 Task: Find connections with filter location Dijon with filter topic #customerrelationswith filter profile language French with filter current company PZ Cussons with filter school Bidhan Chandra Krishi Viswavidyalaya with filter industry Semiconductor Manufacturing with filter service category Content Strategy with filter keywords title Chef
Action: Mouse moved to (628, 74)
Screenshot: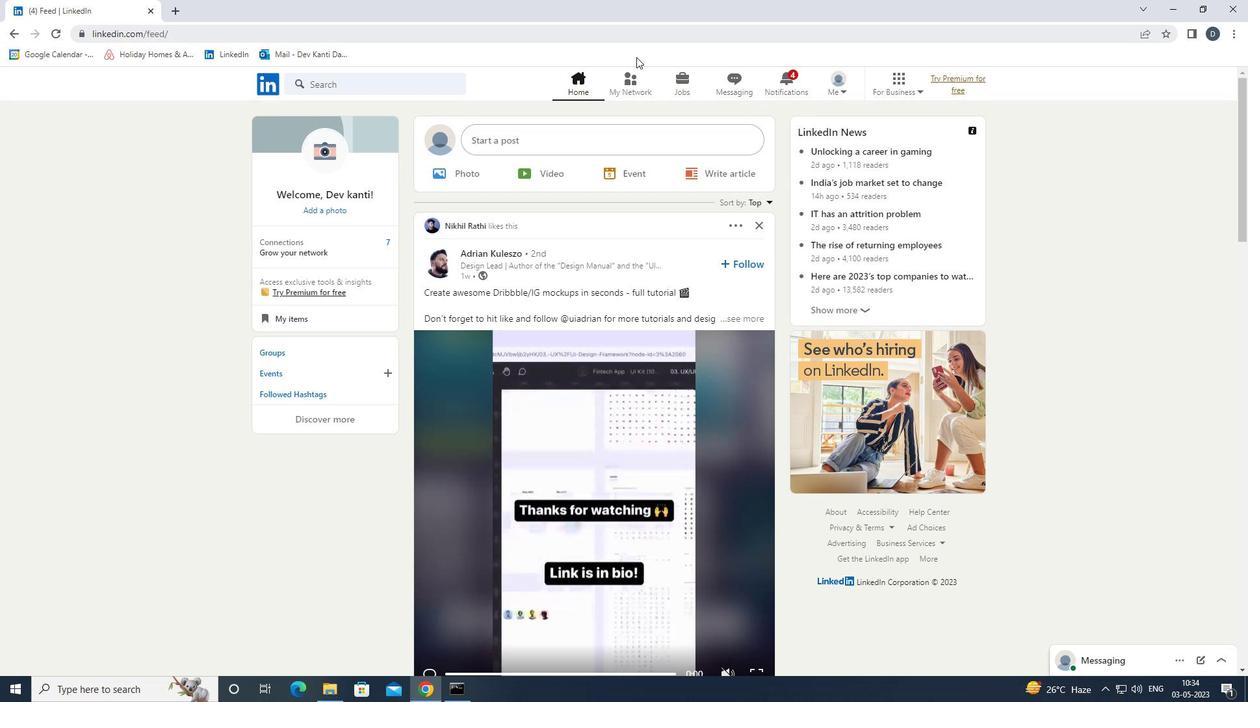 
Action: Mouse pressed left at (628, 74)
Screenshot: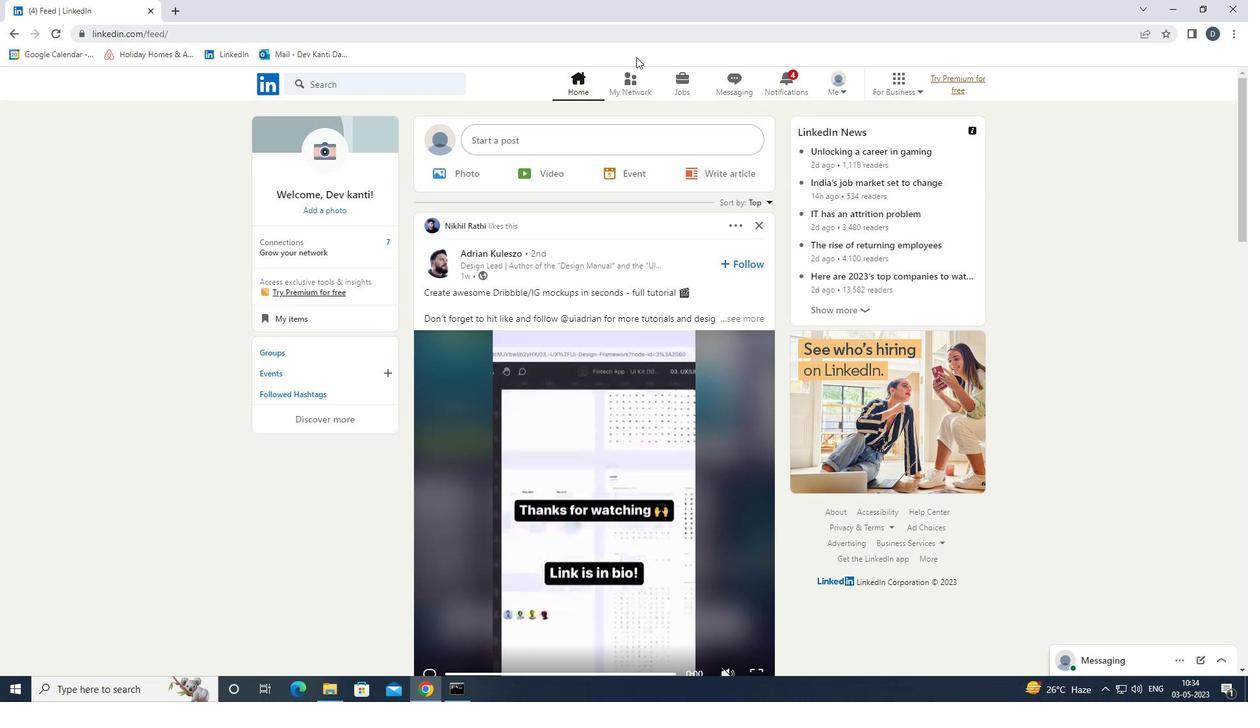 
Action: Mouse moved to (624, 94)
Screenshot: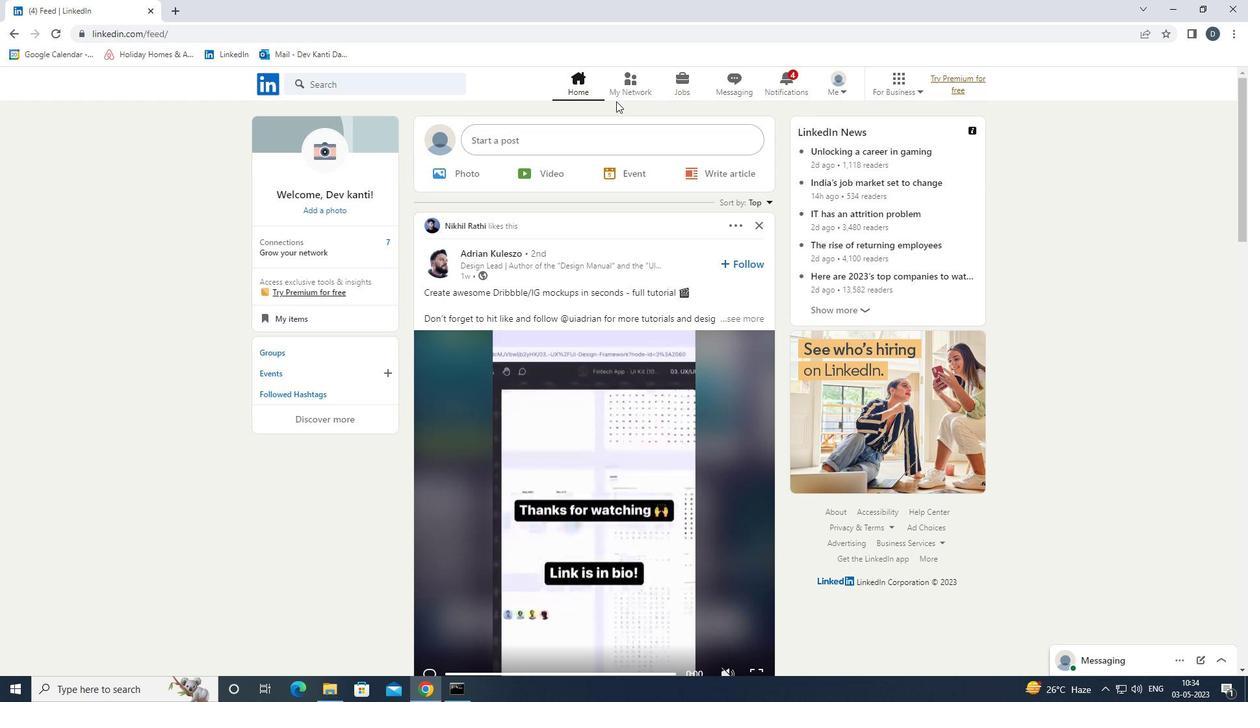 
Action: Mouse pressed left at (624, 94)
Screenshot: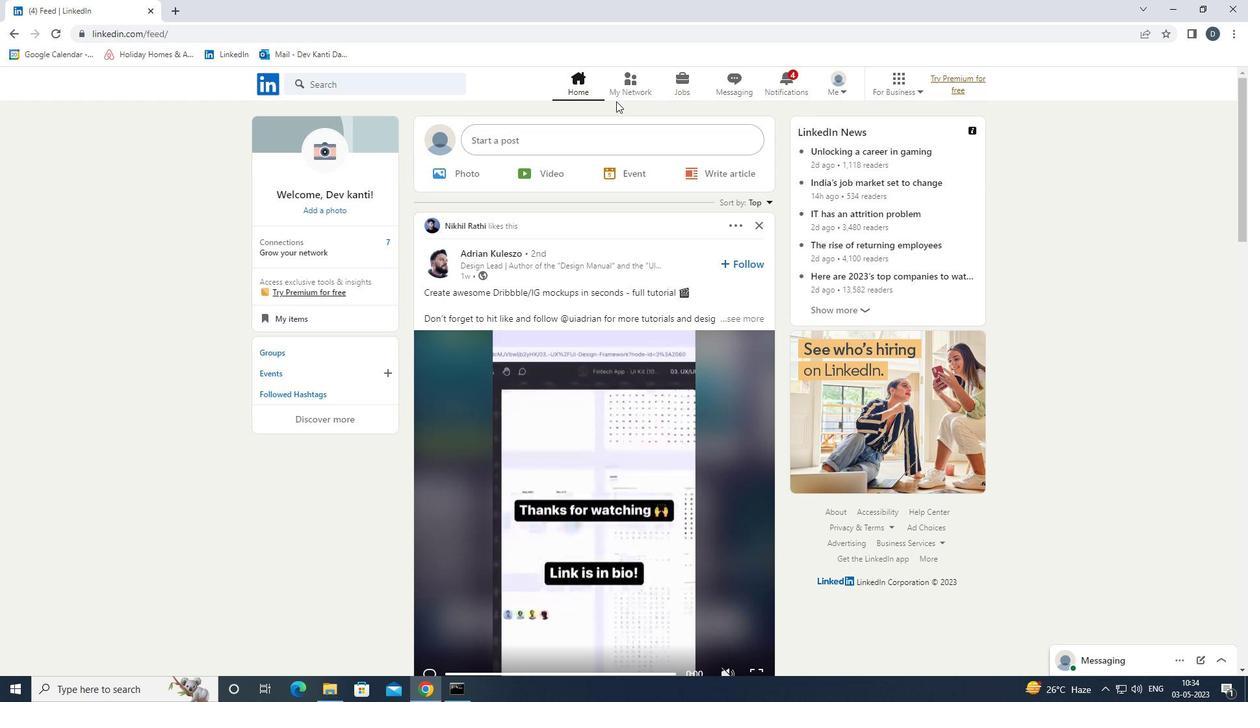 
Action: Mouse moved to (433, 150)
Screenshot: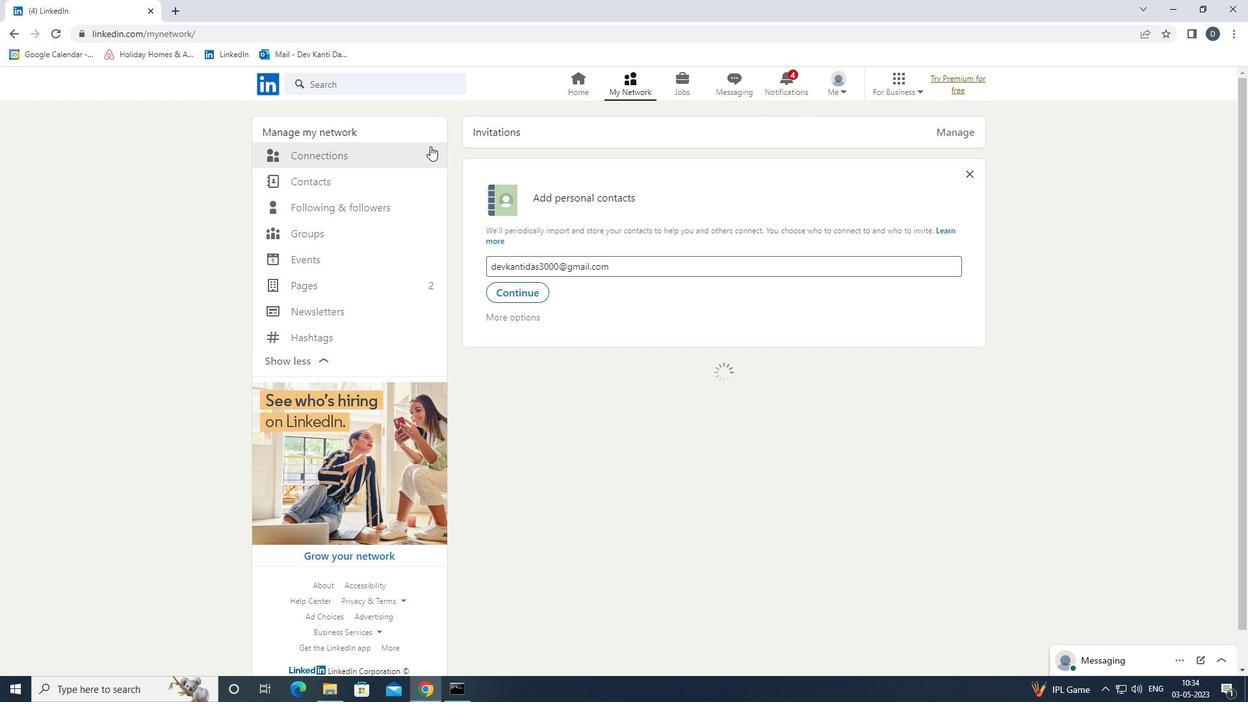 
Action: Mouse pressed left at (433, 150)
Screenshot: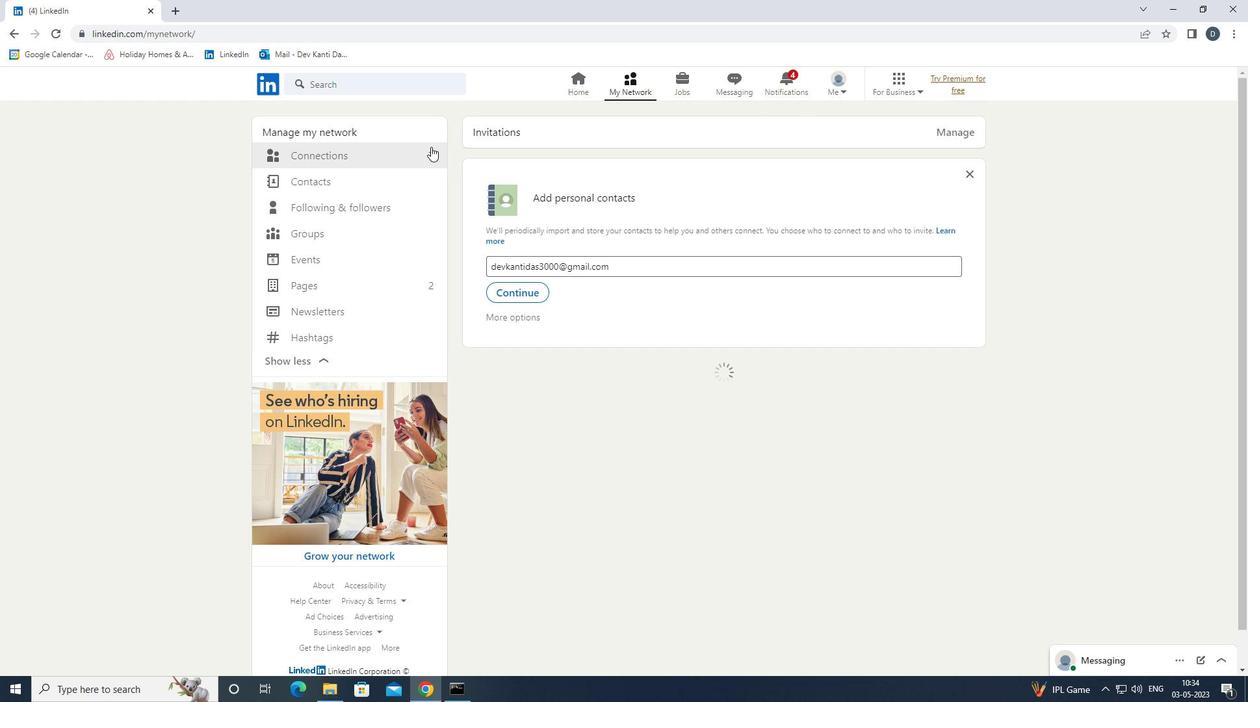 
Action: Mouse moved to (738, 153)
Screenshot: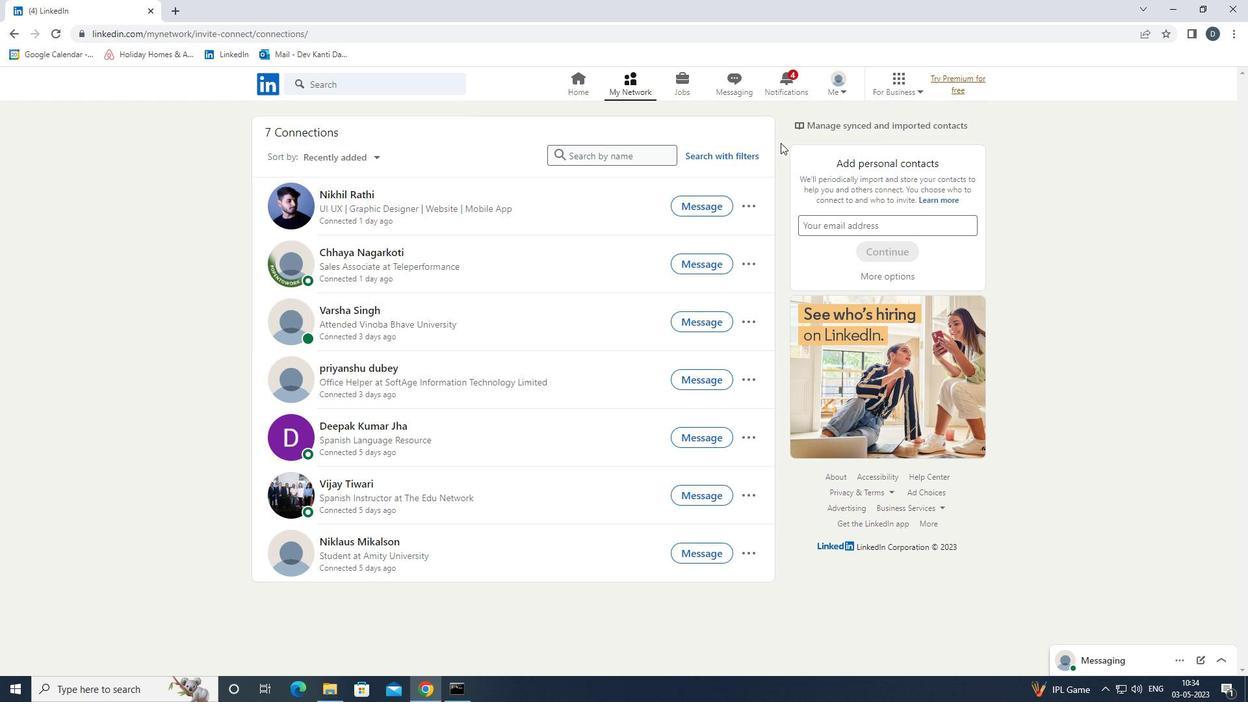 
Action: Mouse pressed left at (738, 153)
Screenshot: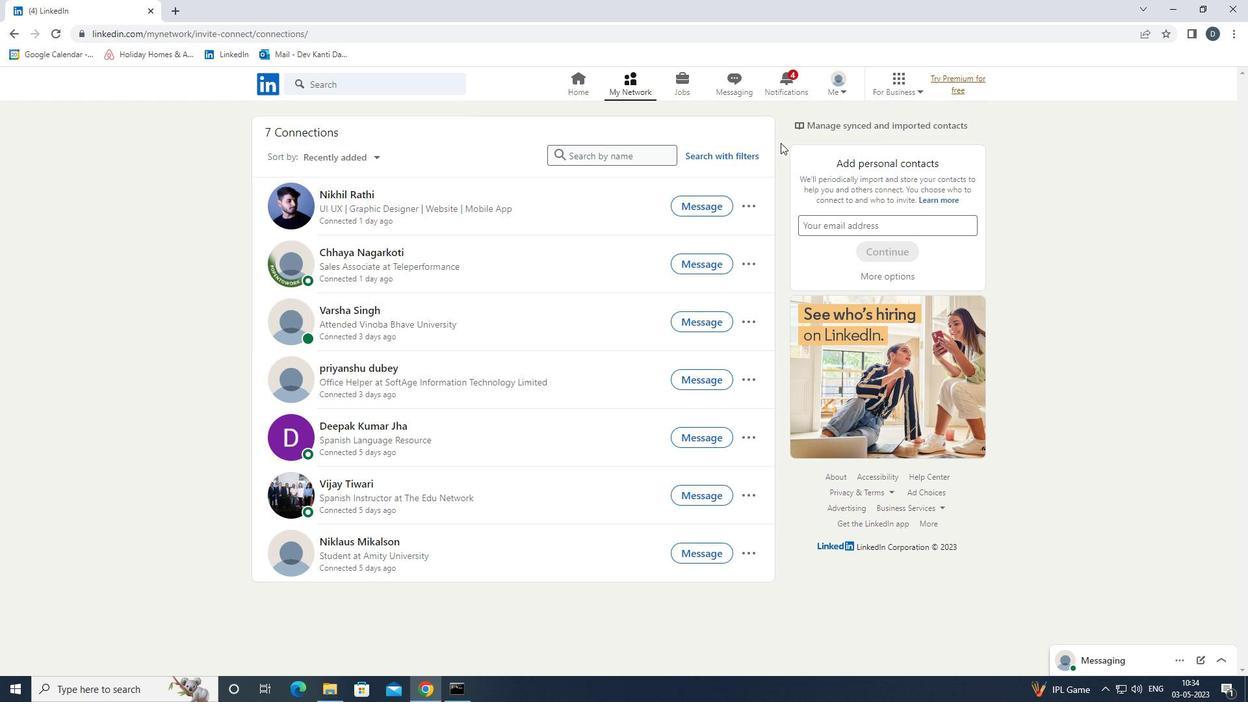 
Action: Mouse moved to (663, 117)
Screenshot: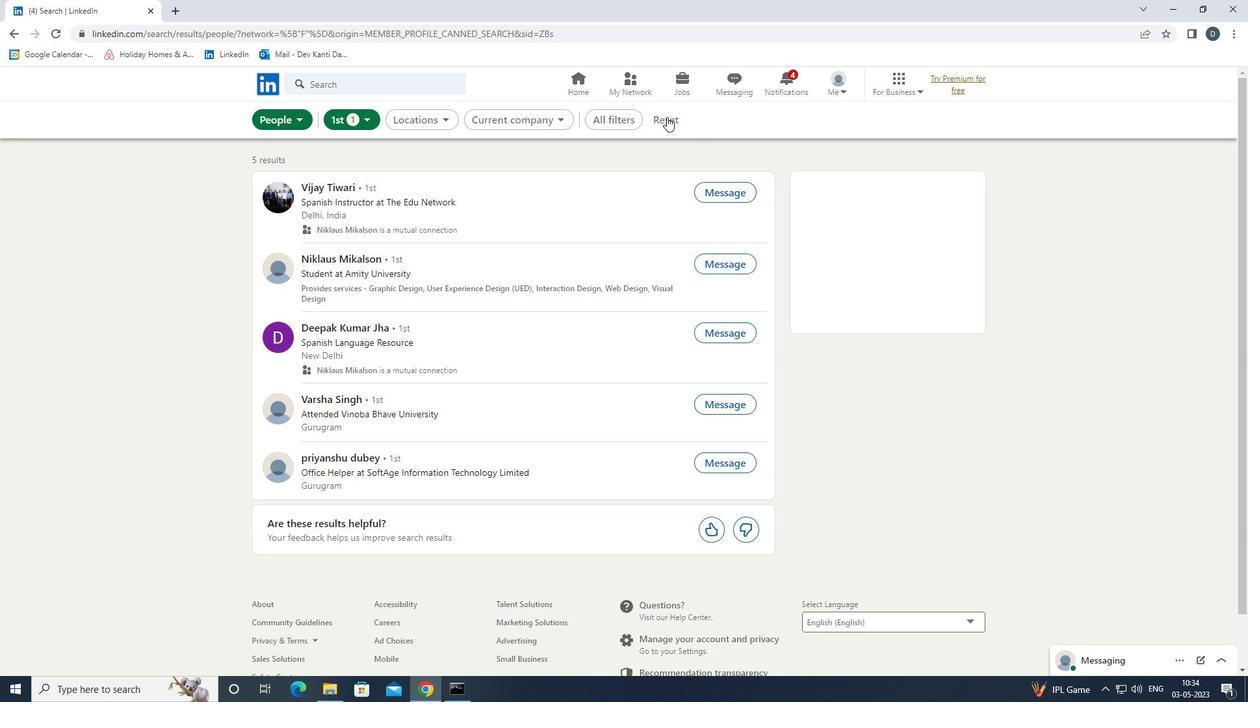 
Action: Mouse pressed left at (663, 117)
Screenshot: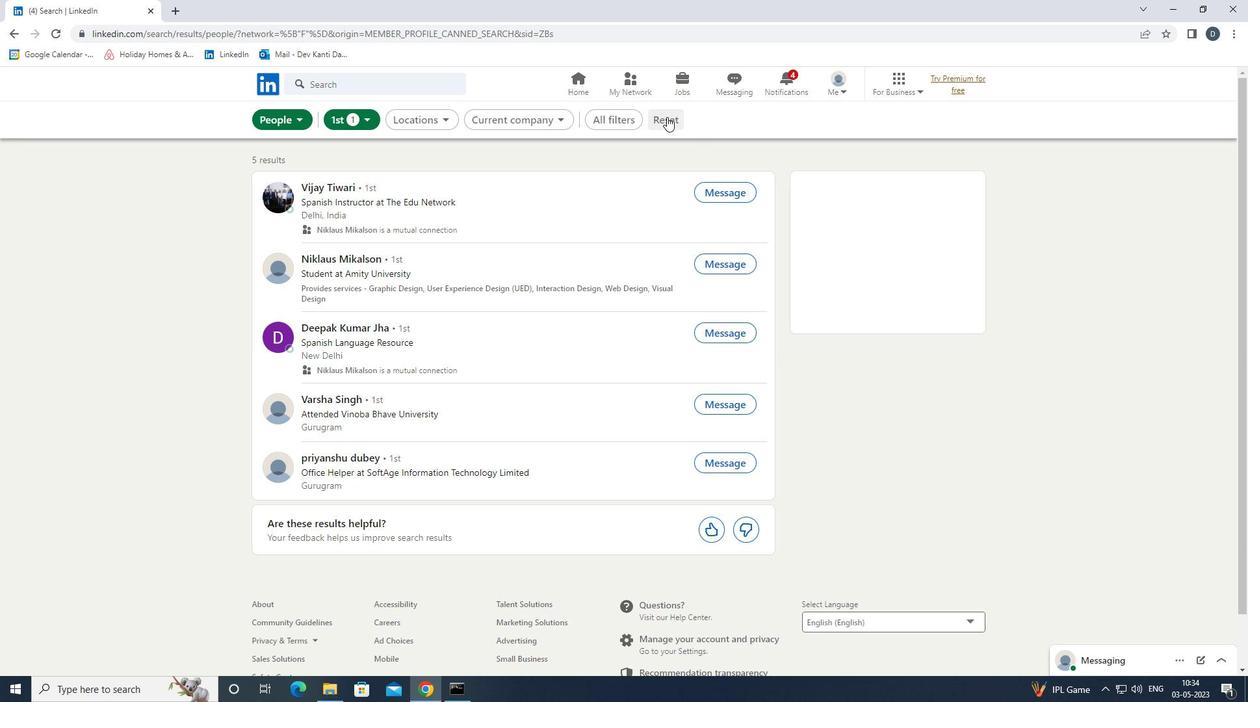 
Action: Mouse moved to (637, 118)
Screenshot: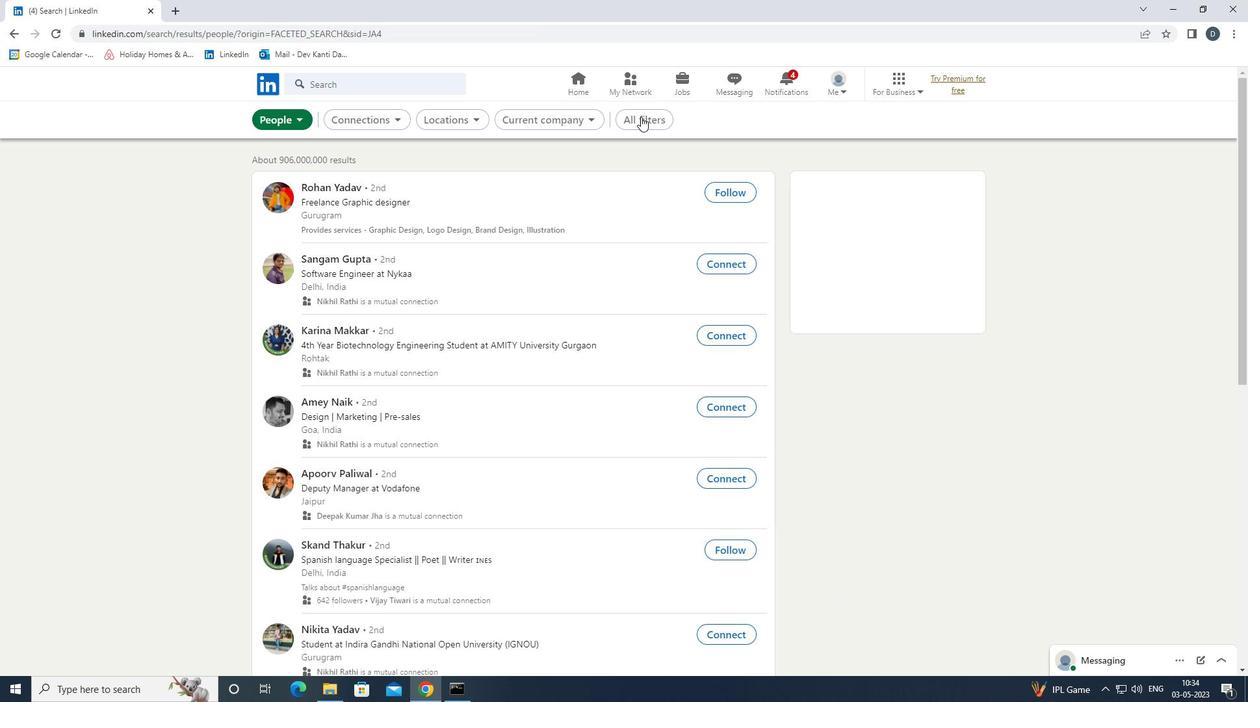 
Action: Mouse pressed left at (637, 118)
Screenshot: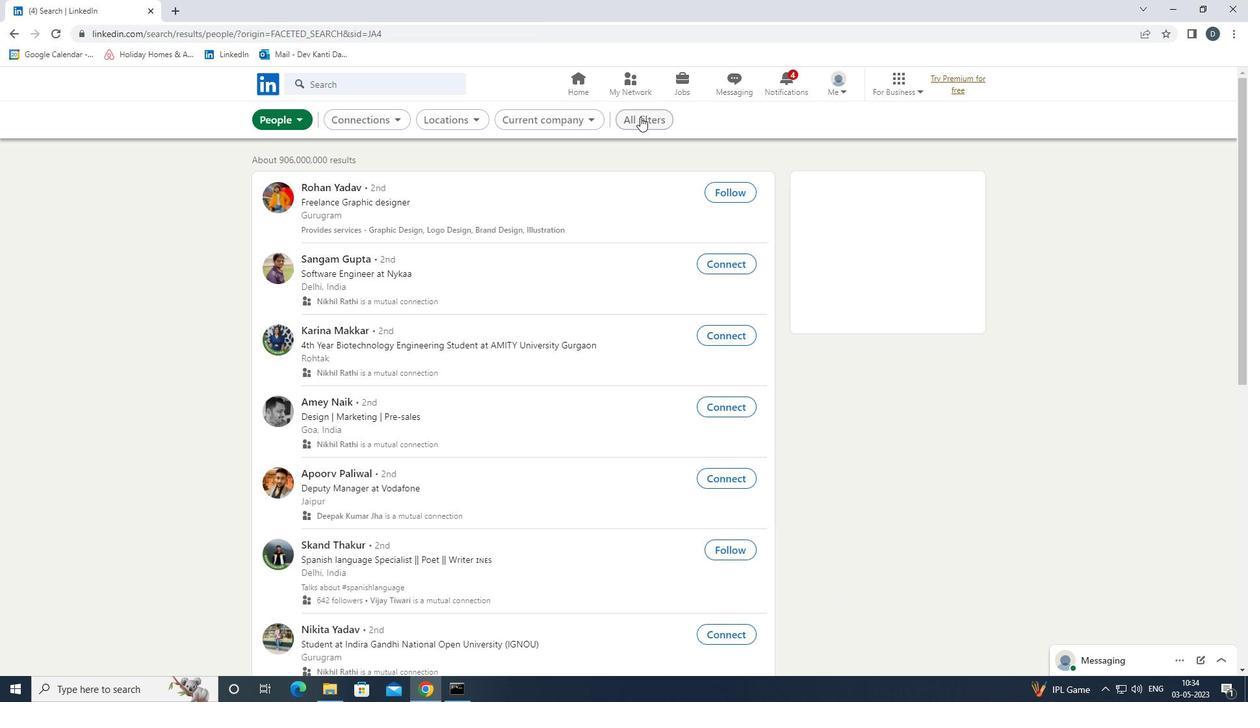 
Action: Mouse moved to (1048, 498)
Screenshot: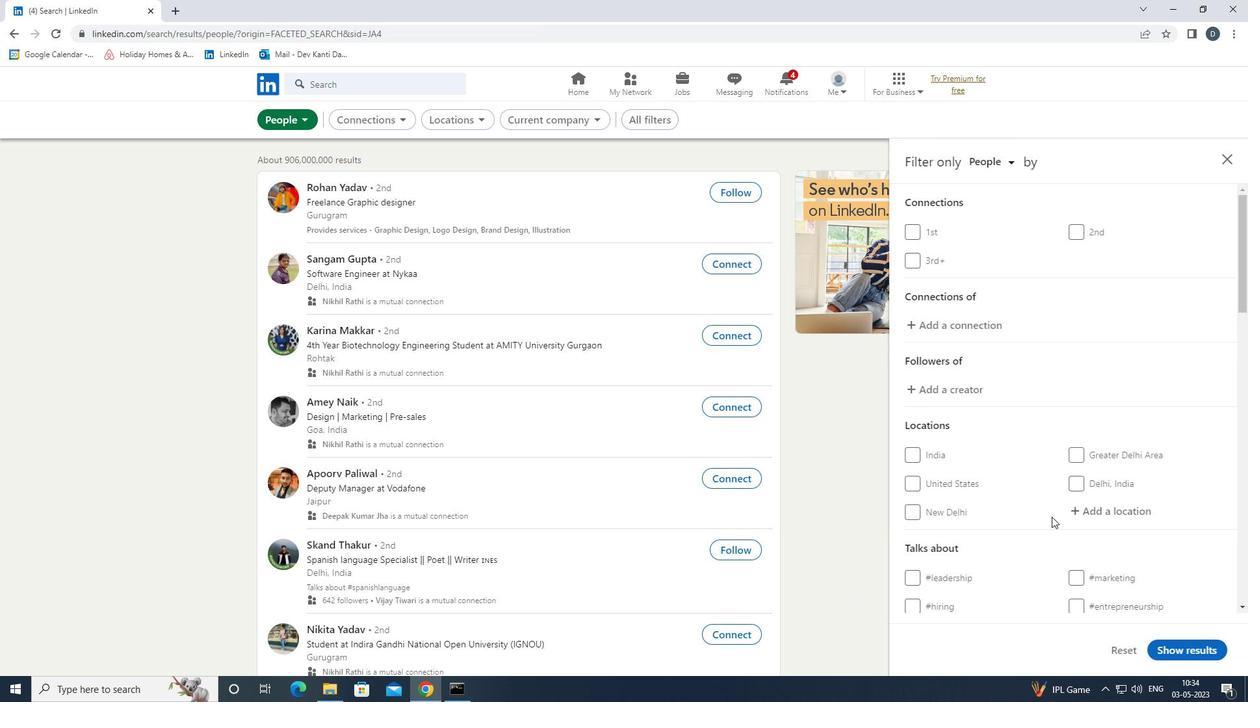 
Action: Mouse scrolled (1048, 497) with delta (0, 0)
Screenshot: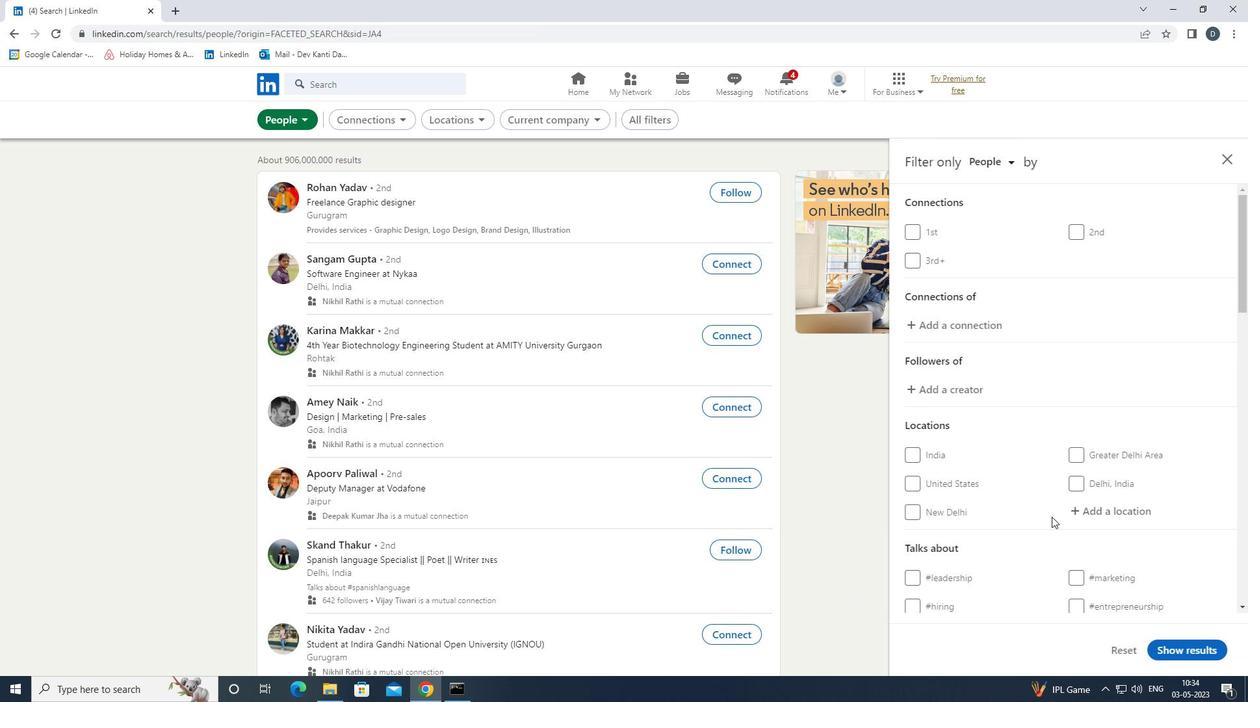 
Action: Mouse scrolled (1048, 497) with delta (0, 0)
Screenshot: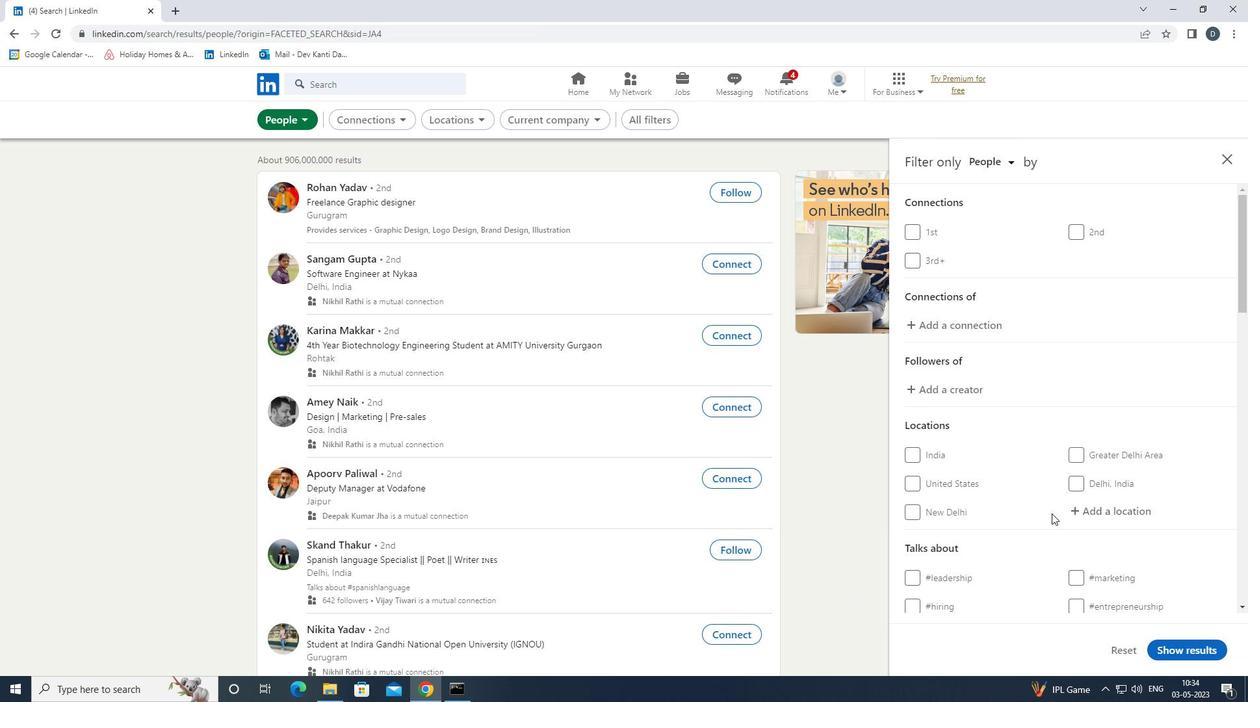 
Action: Mouse moved to (1093, 384)
Screenshot: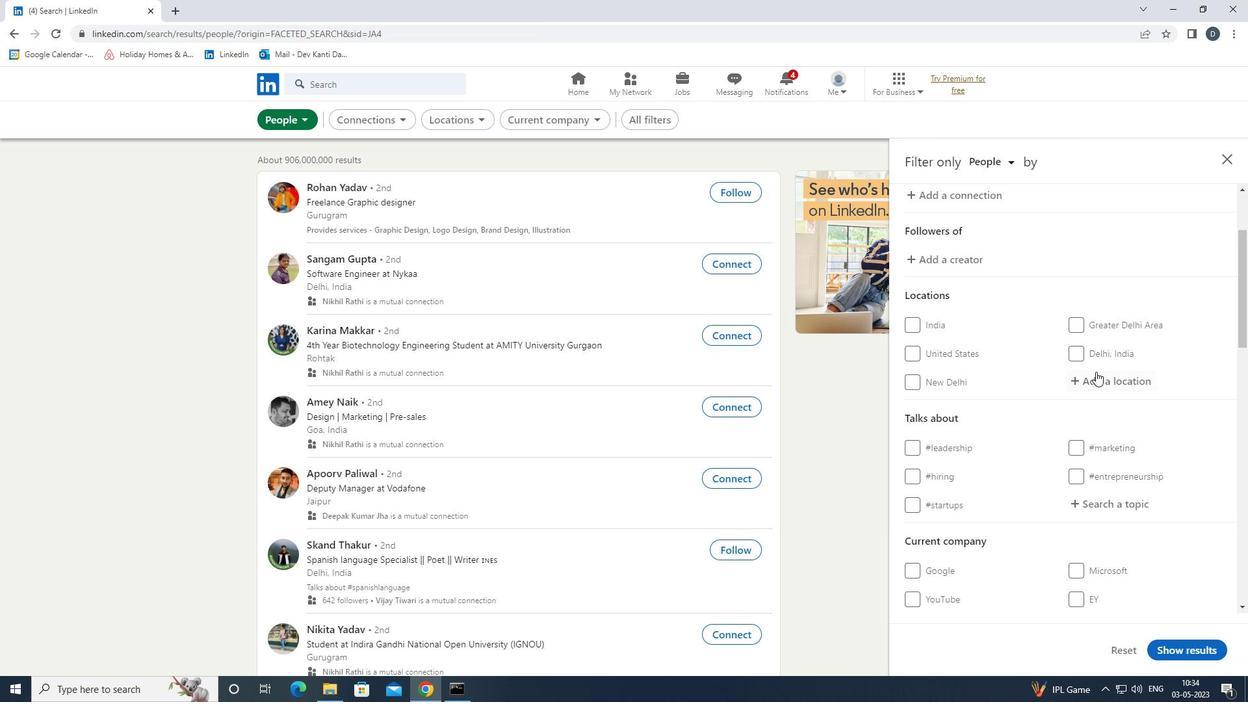 
Action: Mouse pressed left at (1093, 384)
Screenshot: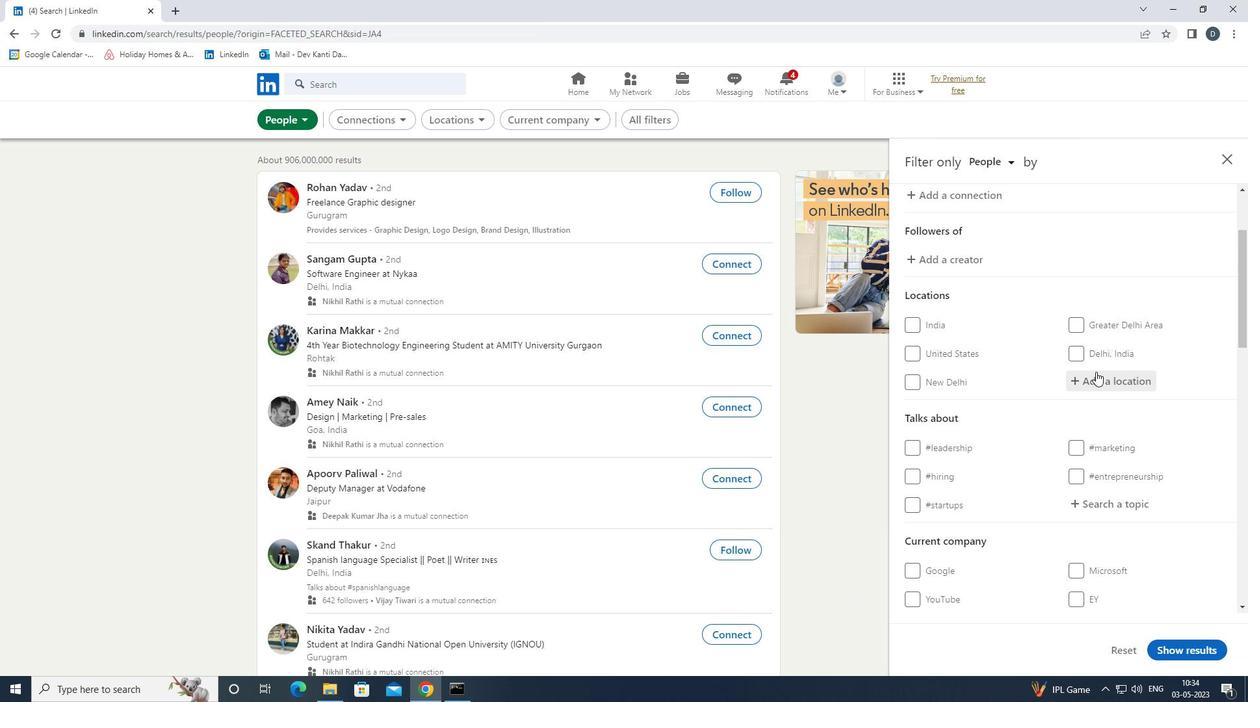 
Action: Key pressed <Key.shift><Key.shift>DIJON<Key.down><Key.enter>
Screenshot: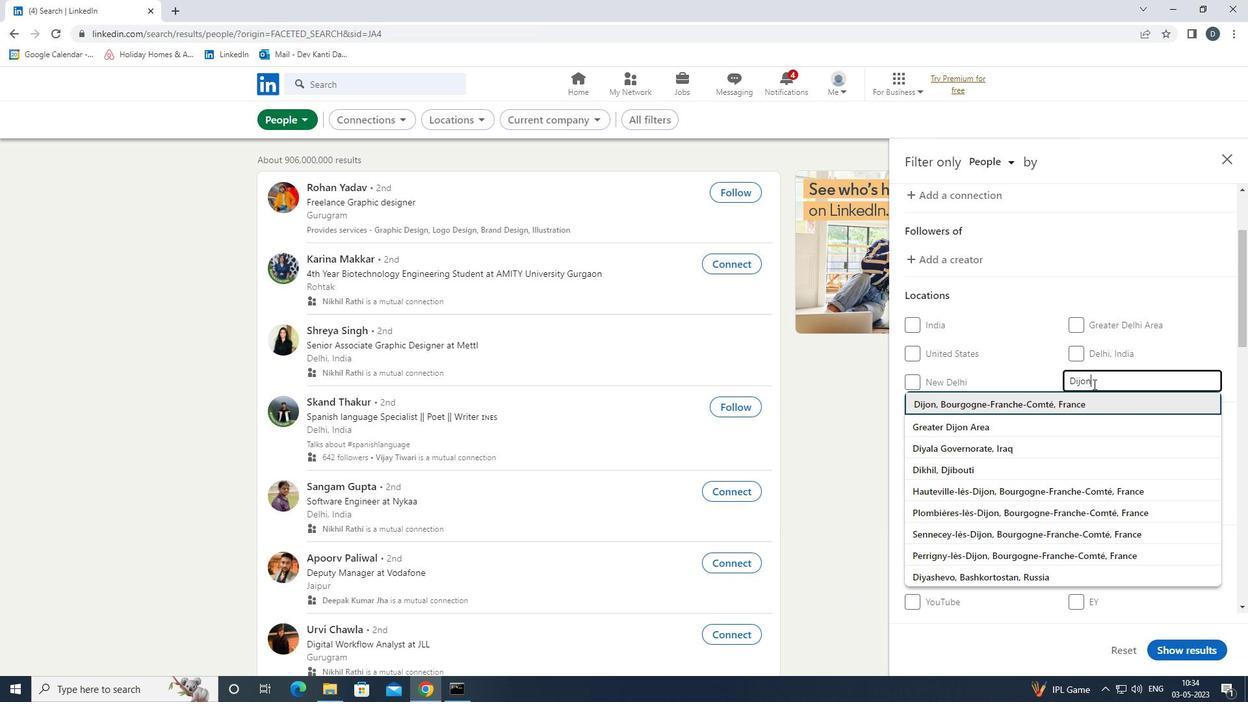 
Action: Mouse moved to (1065, 380)
Screenshot: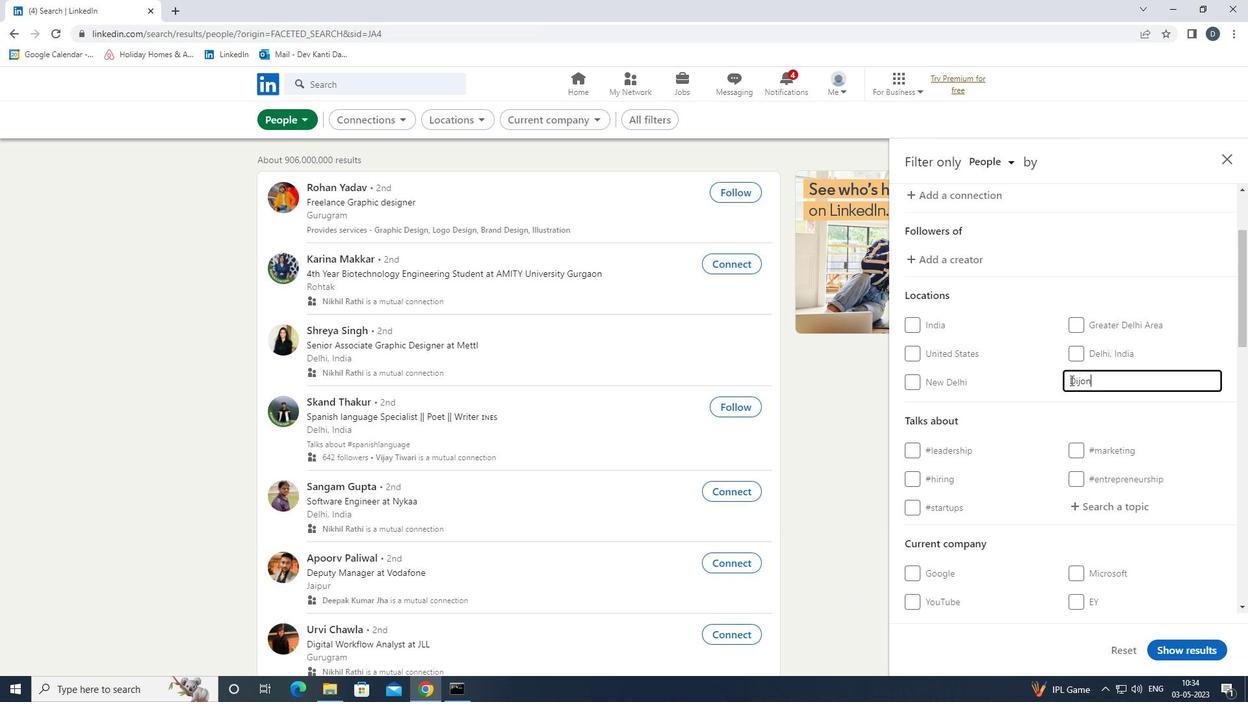
Action: Key pressed <Key.down><Key.down><Key.down><Key.down><Key.down><Key.enter>
Screenshot: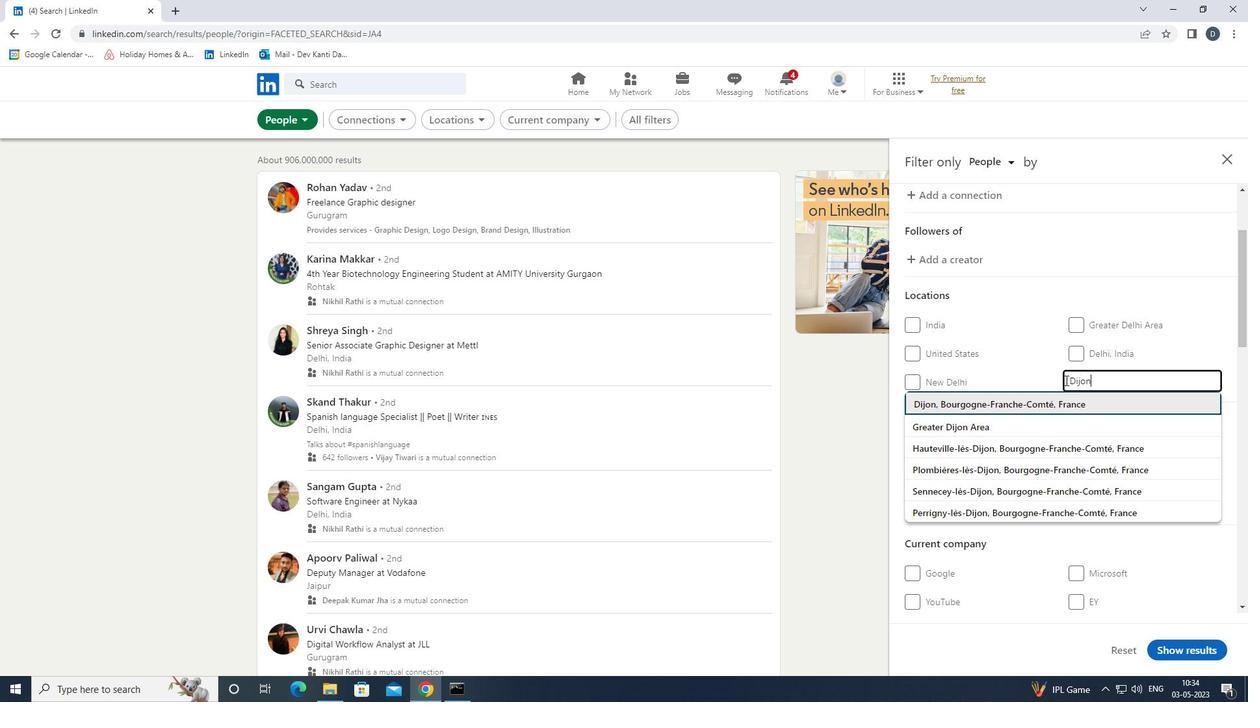
Action: Mouse moved to (1109, 379)
Screenshot: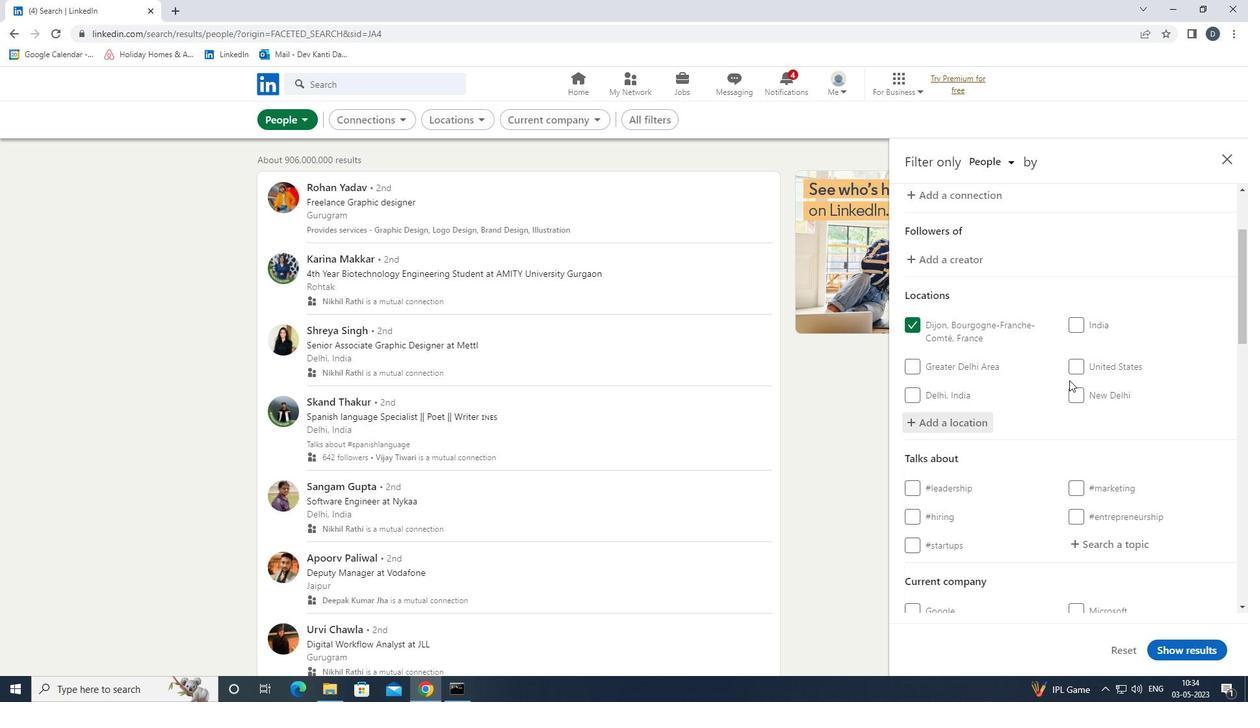 
Action: Mouse scrolled (1109, 379) with delta (0, 0)
Screenshot: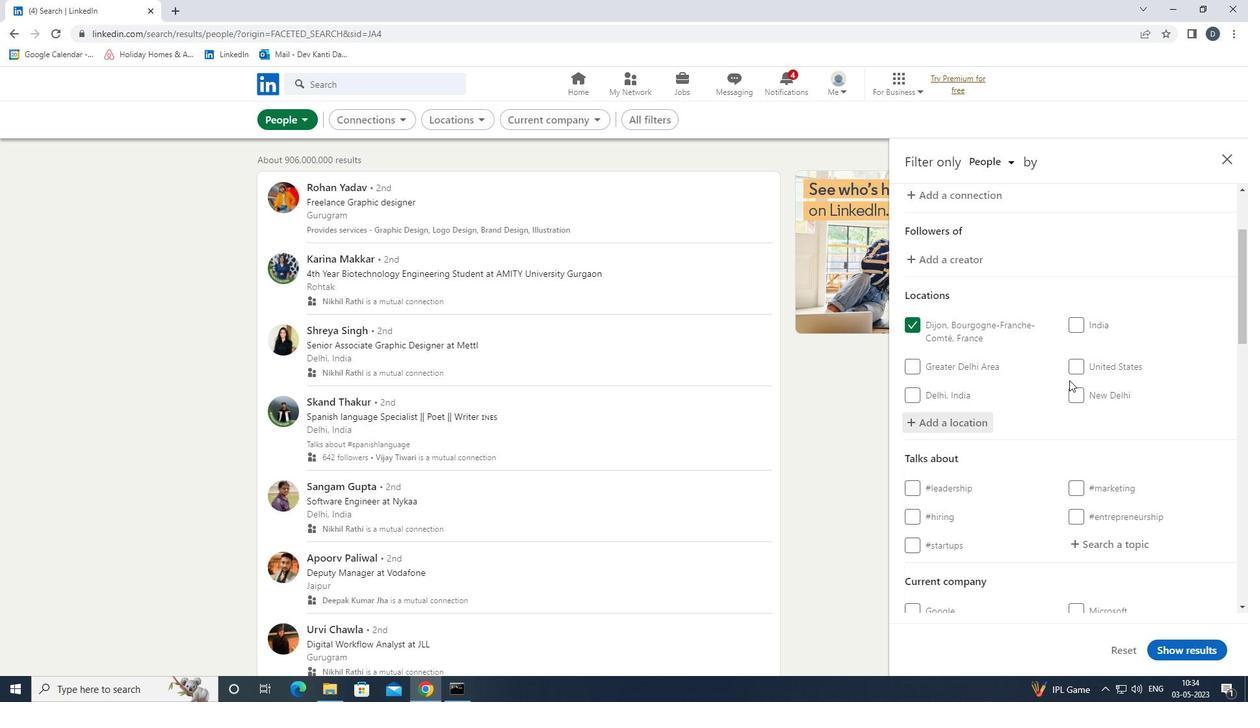 
Action: Mouse scrolled (1109, 379) with delta (0, 0)
Screenshot: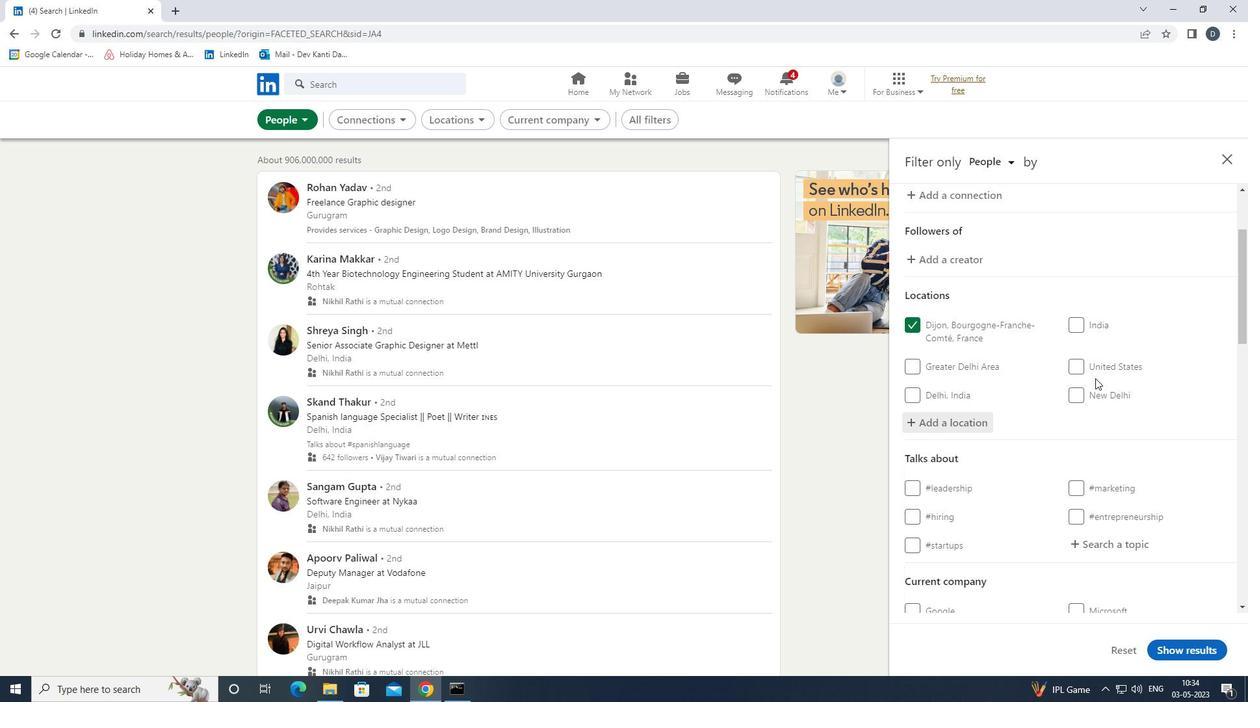 
Action: Mouse moved to (1106, 420)
Screenshot: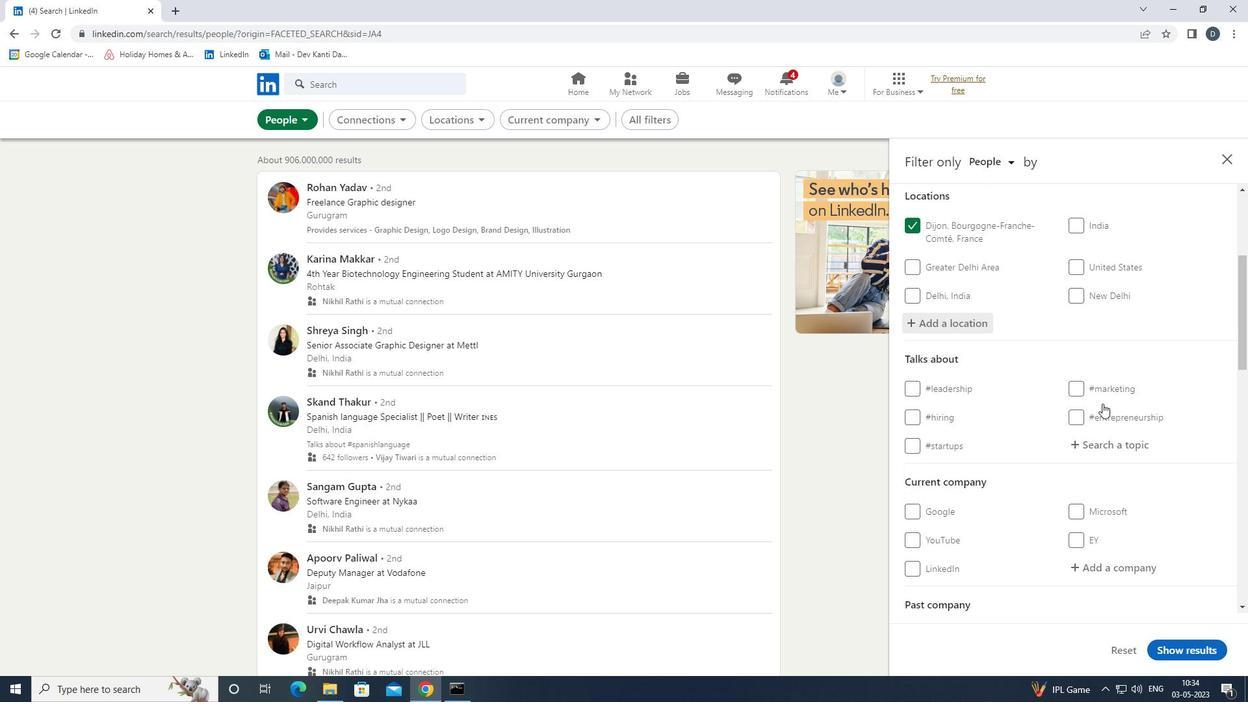 
Action: Mouse pressed left at (1106, 420)
Screenshot: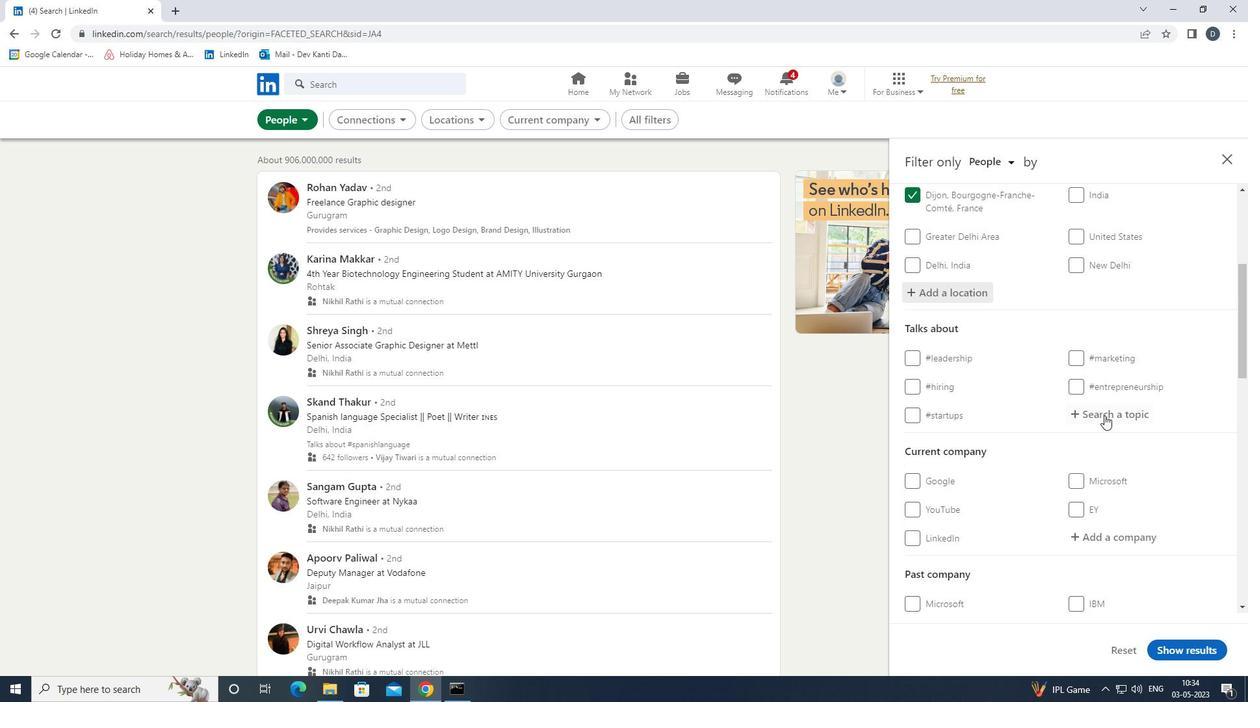 
Action: Key pressed CUSTOMERRELATION<Key.down><Key.down>
Screenshot: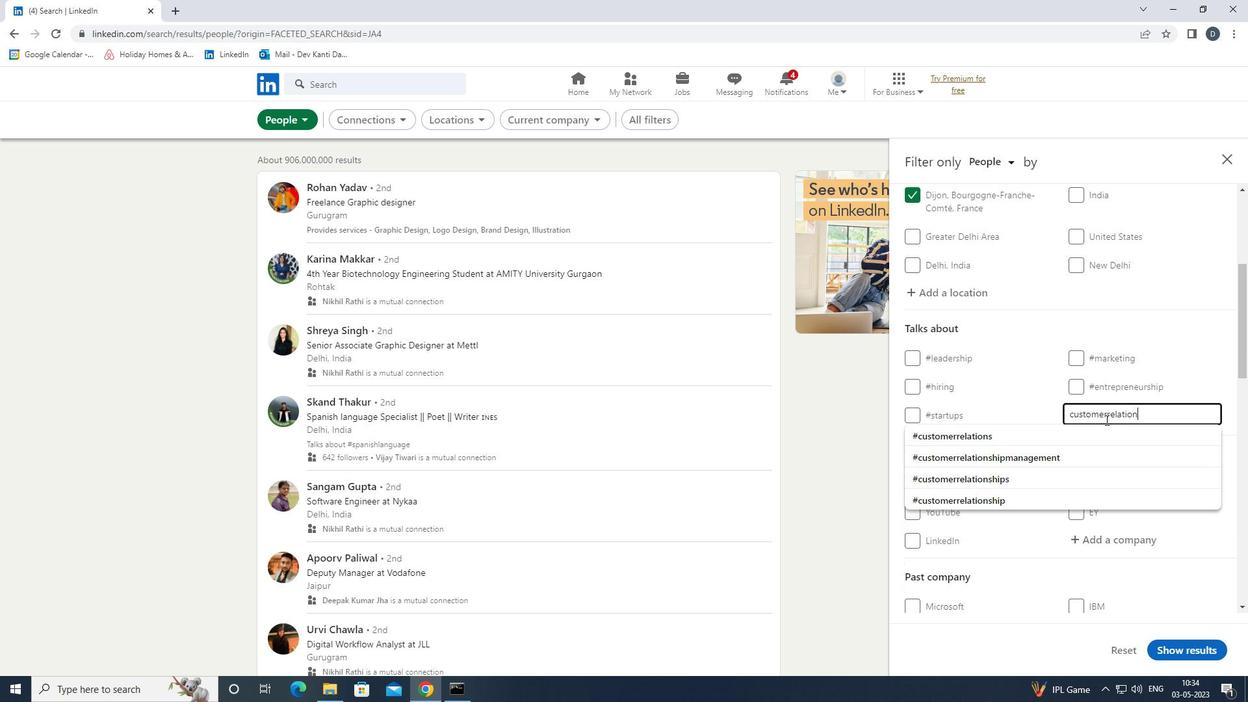 
Action: Mouse moved to (1106, 420)
Screenshot: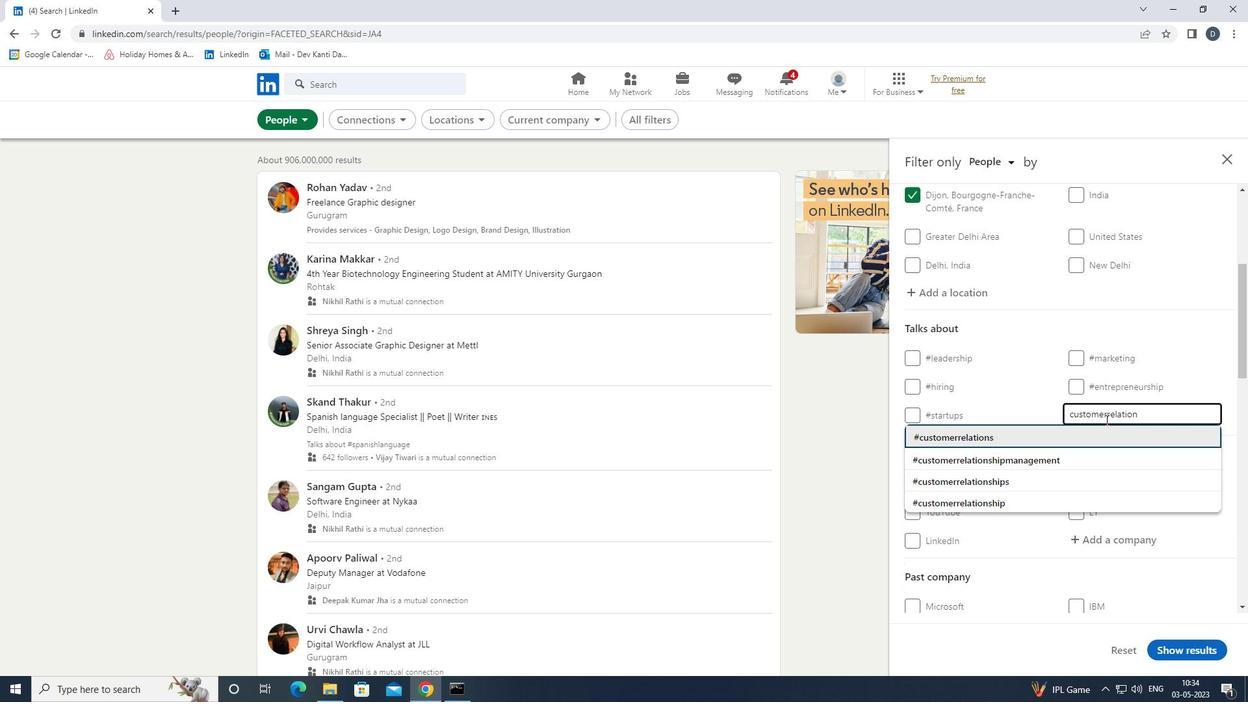 
Action: Key pressed <Key.enter>
Screenshot: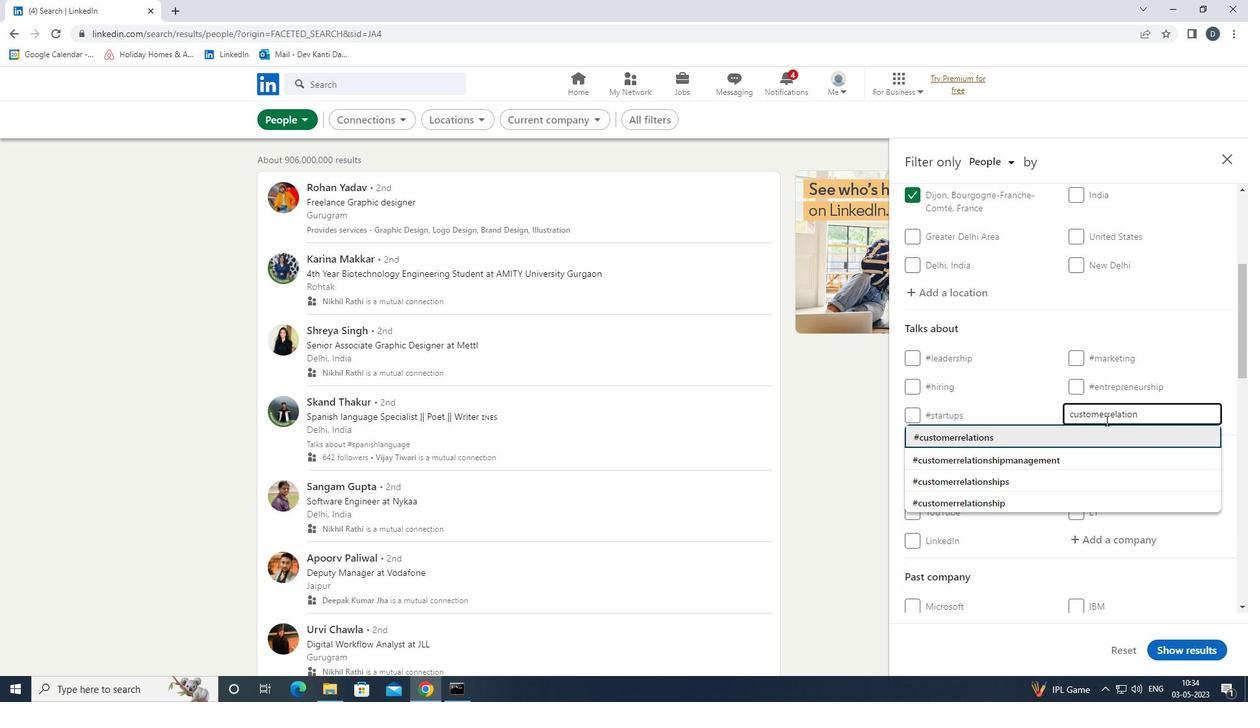 
Action: Mouse moved to (1104, 416)
Screenshot: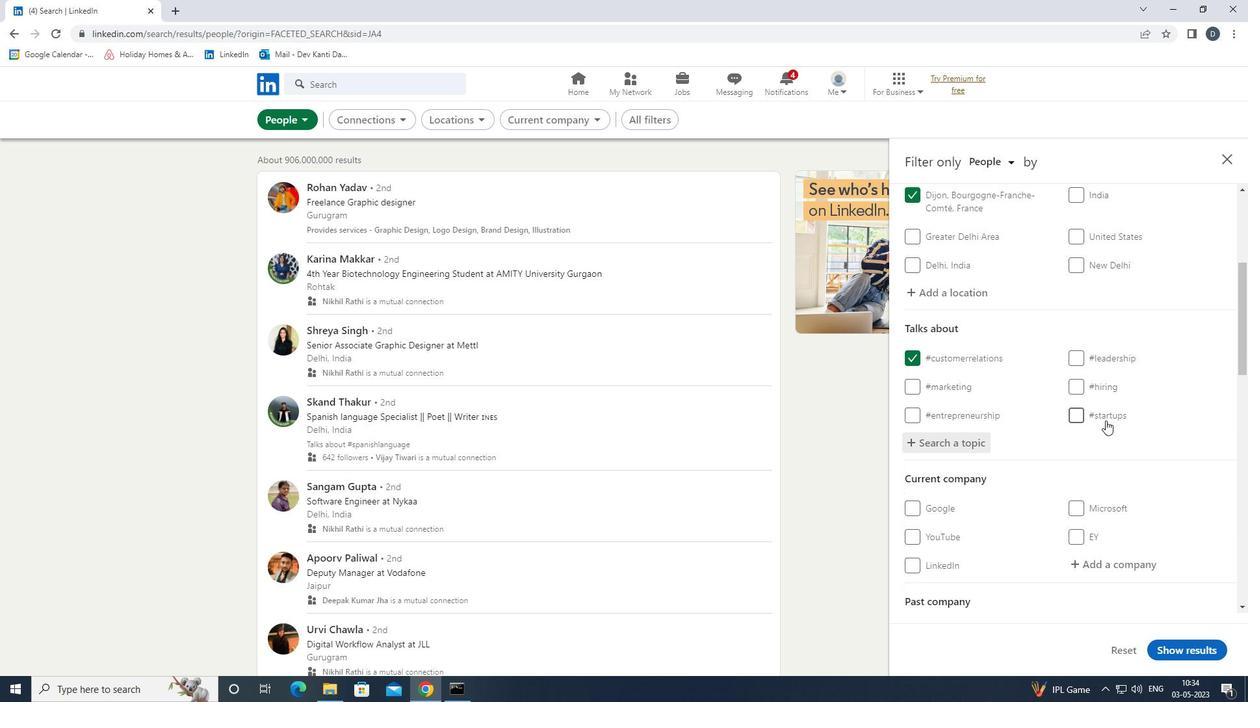 
Action: Mouse scrolled (1104, 415) with delta (0, 0)
Screenshot: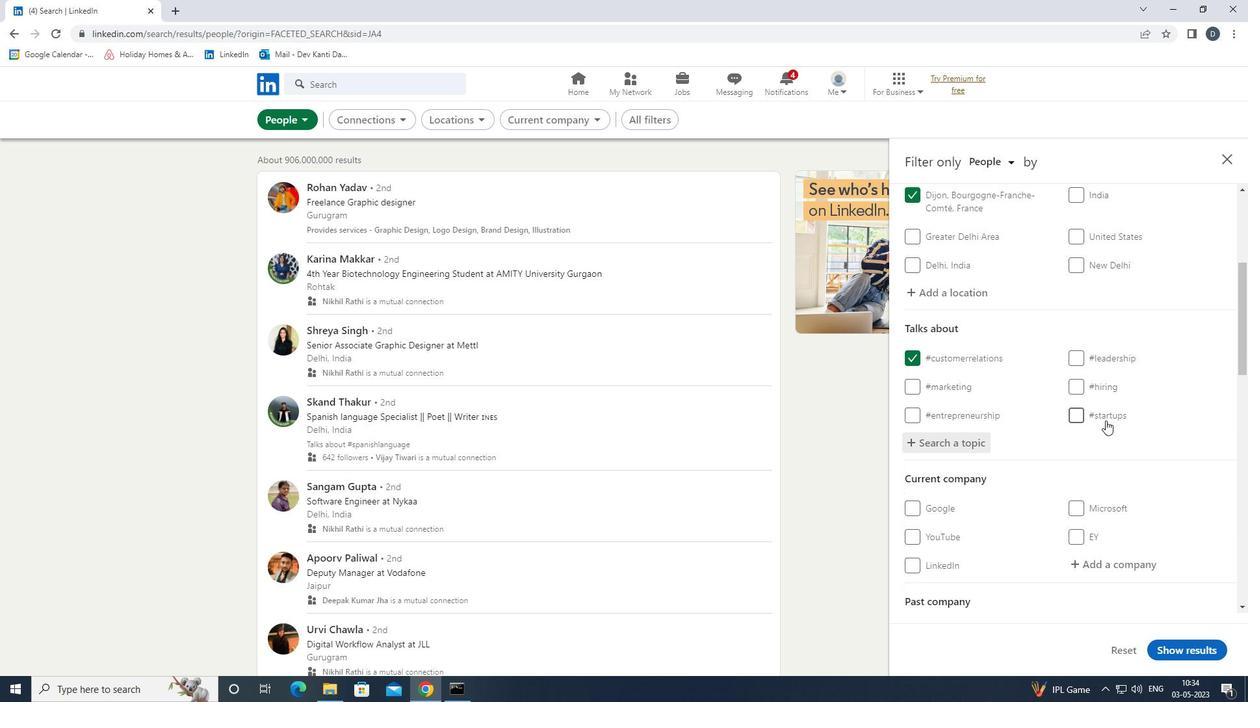 
Action: Mouse scrolled (1104, 415) with delta (0, 0)
Screenshot: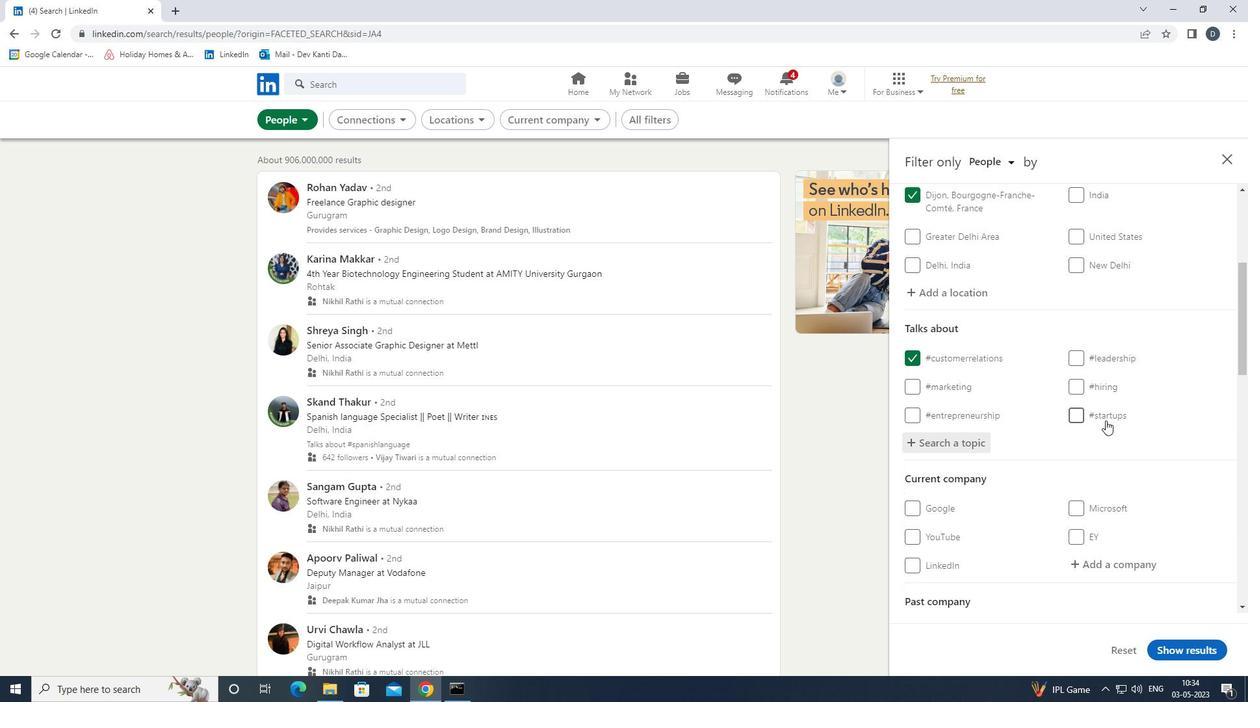 
Action: Mouse scrolled (1104, 415) with delta (0, 0)
Screenshot: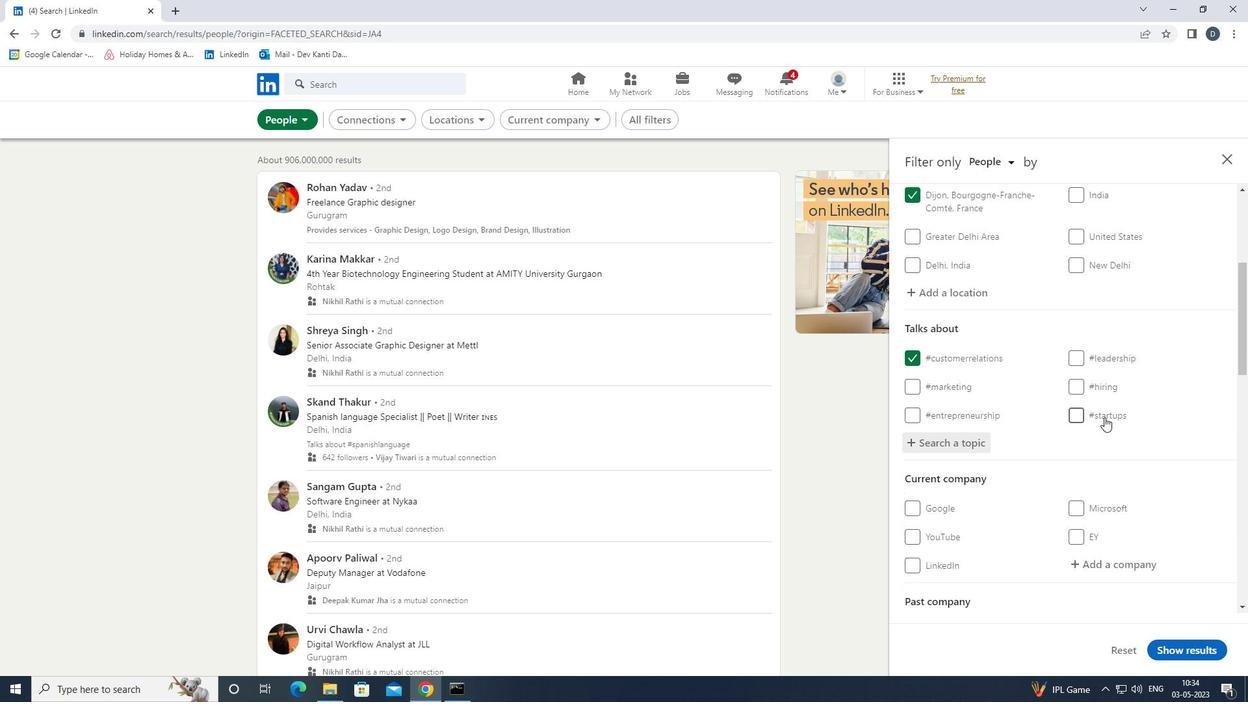 
Action: Mouse scrolled (1104, 415) with delta (0, 0)
Screenshot: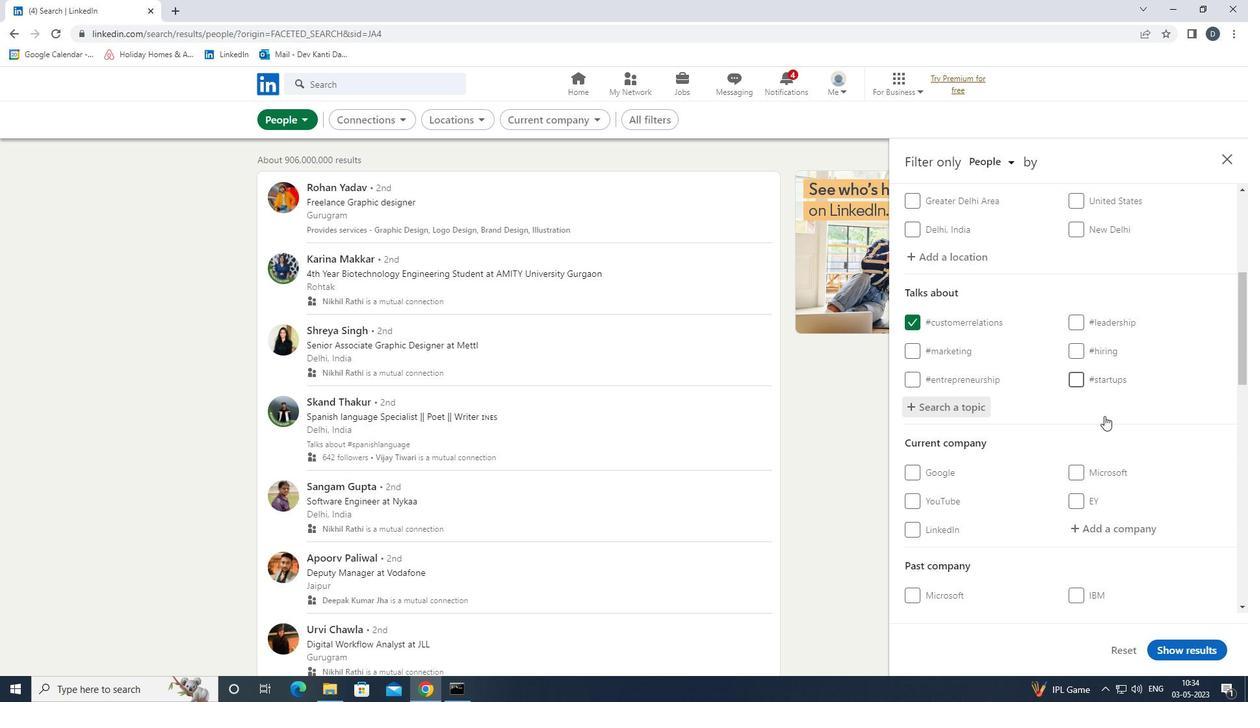 
Action: Mouse moved to (1104, 416)
Screenshot: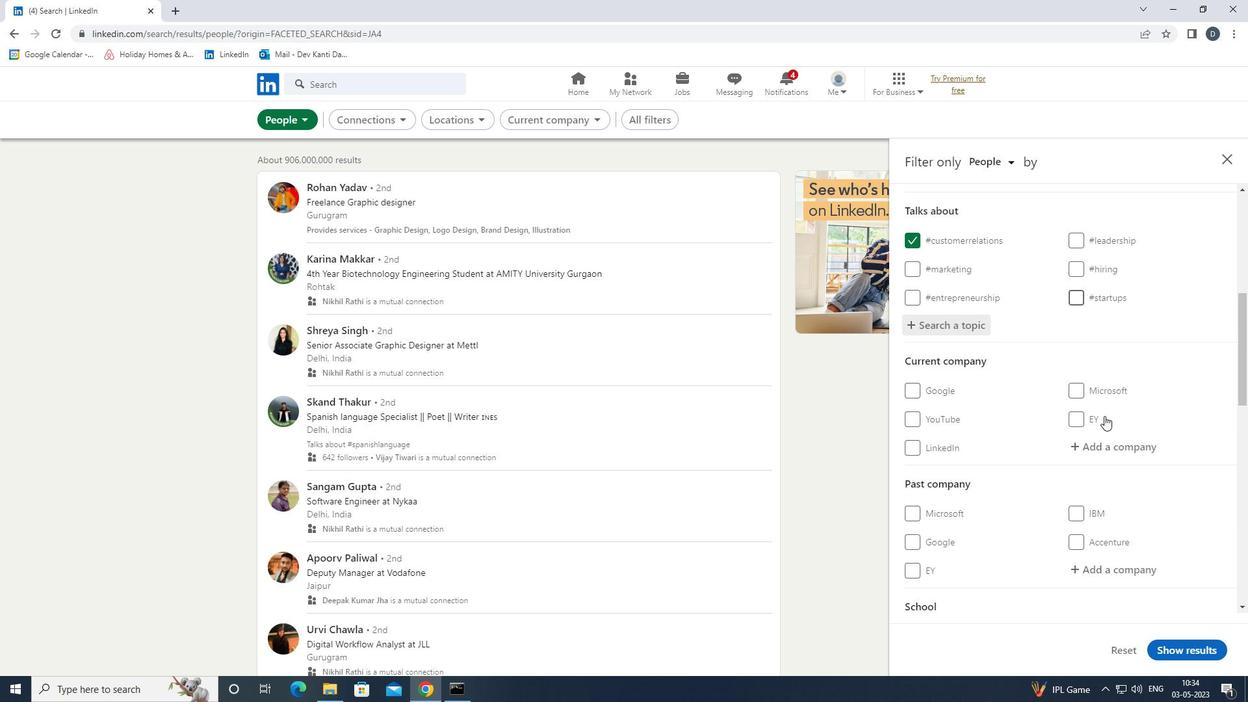 
Action: Mouse scrolled (1104, 415) with delta (0, 0)
Screenshot: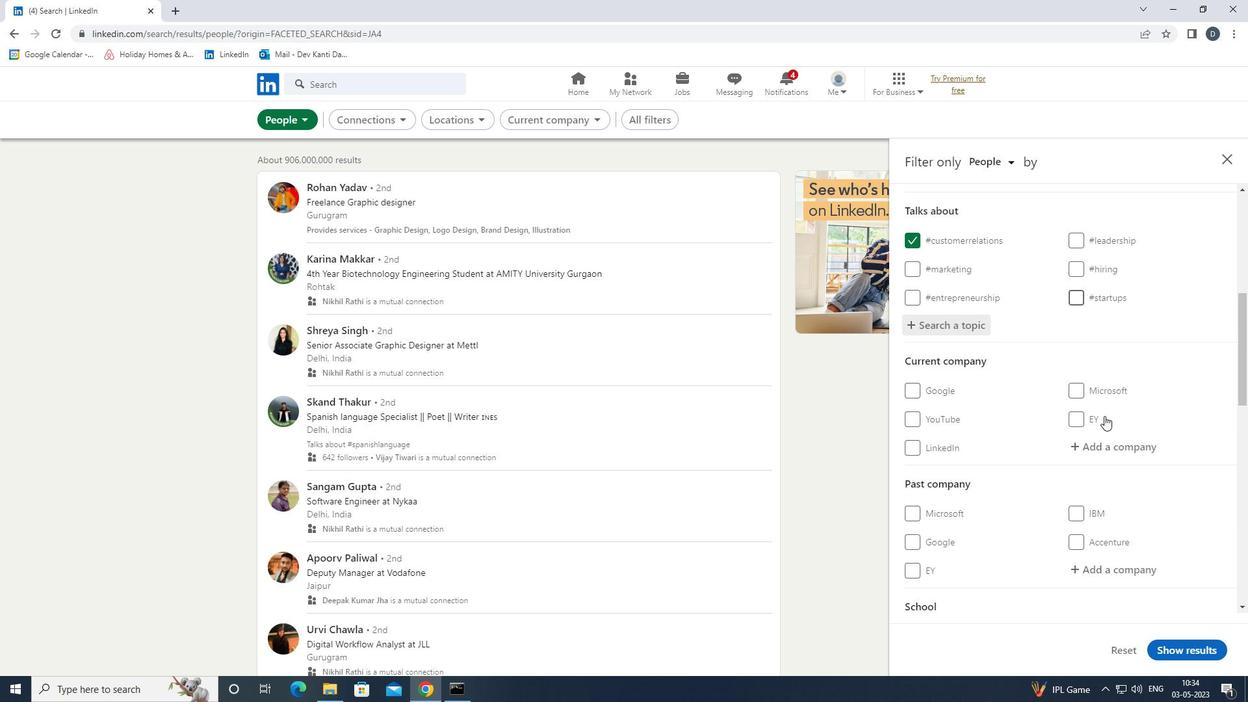 
Action: Mouse moved to (1104, 416)
Screenshot: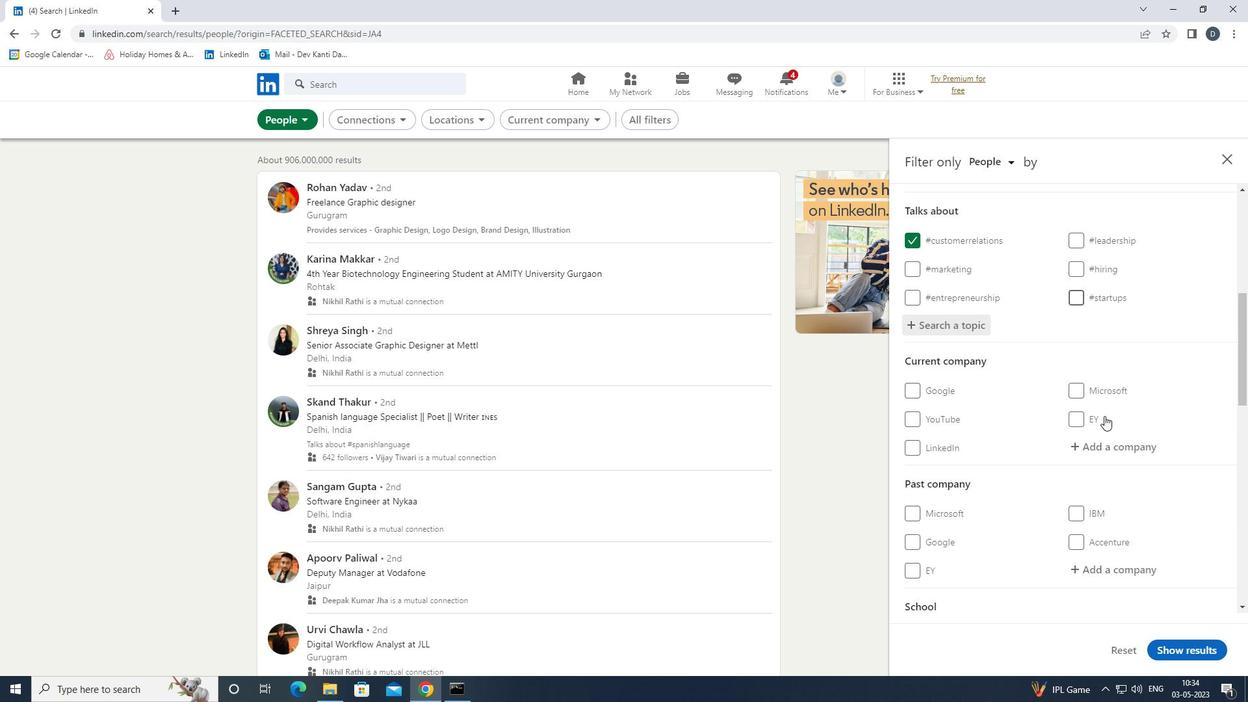 
Action: Mouse scrolled (1104, 416) with delta (0, 0)
Screenshot: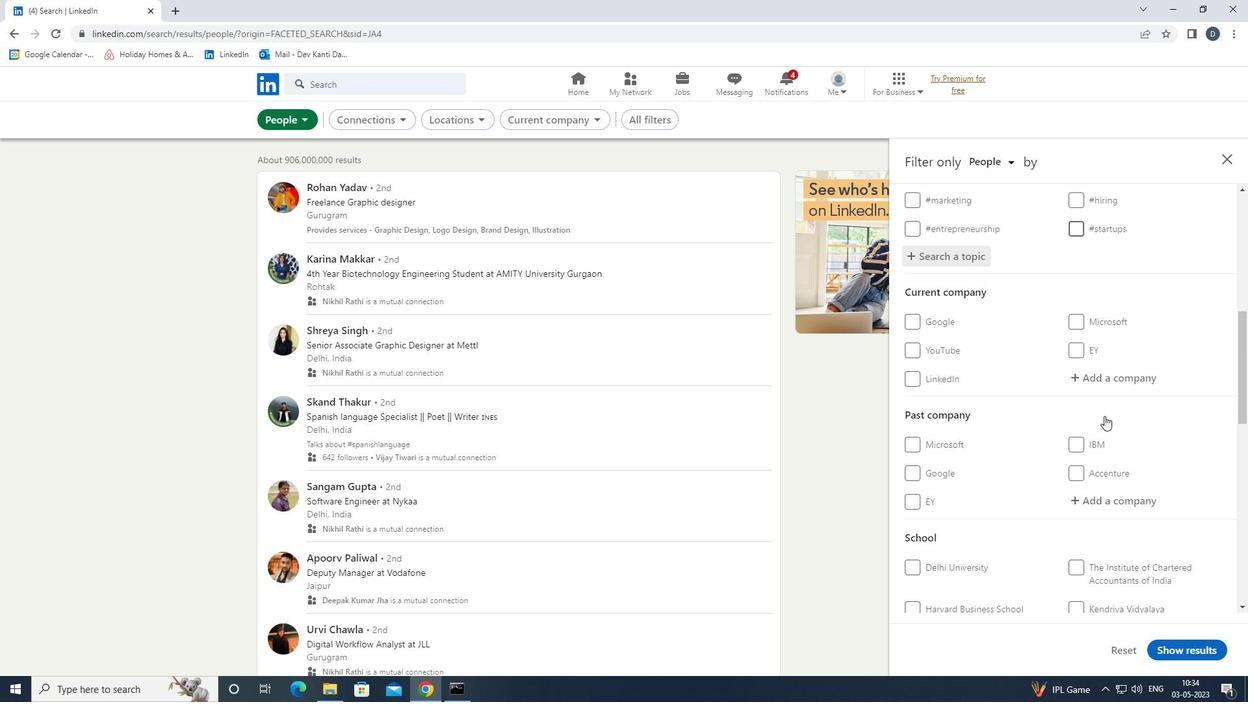 
Action: Mouse moved to (1104, 417)
Screenshot: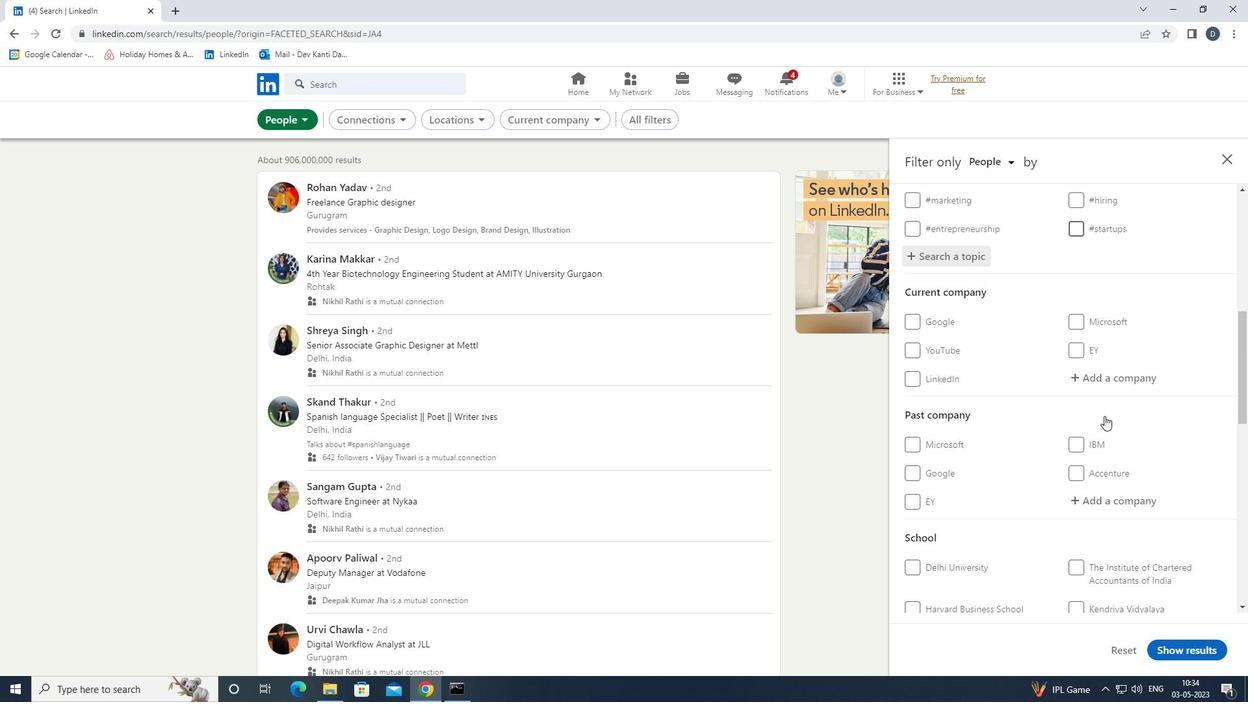 
Action: Mouse scrolled (1104, 416) with delta (0, 0)
Screenshot: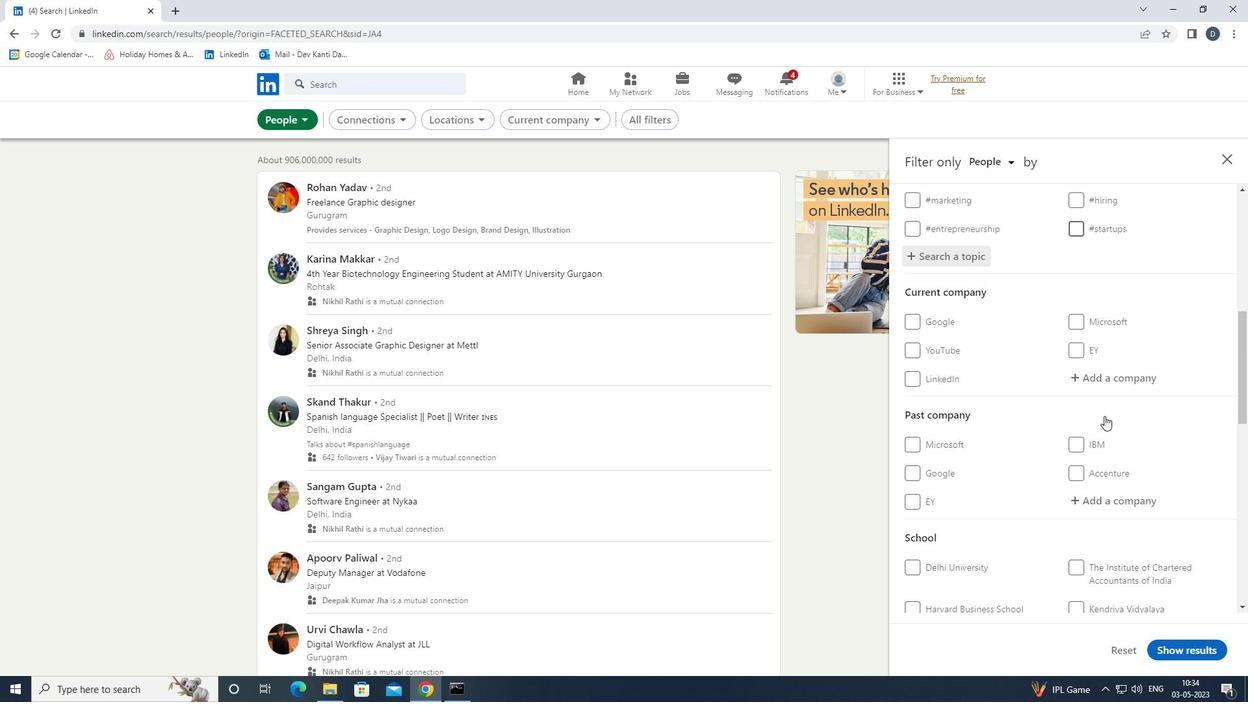 
Action: Mouse moved to (964, 498)
Screenshot: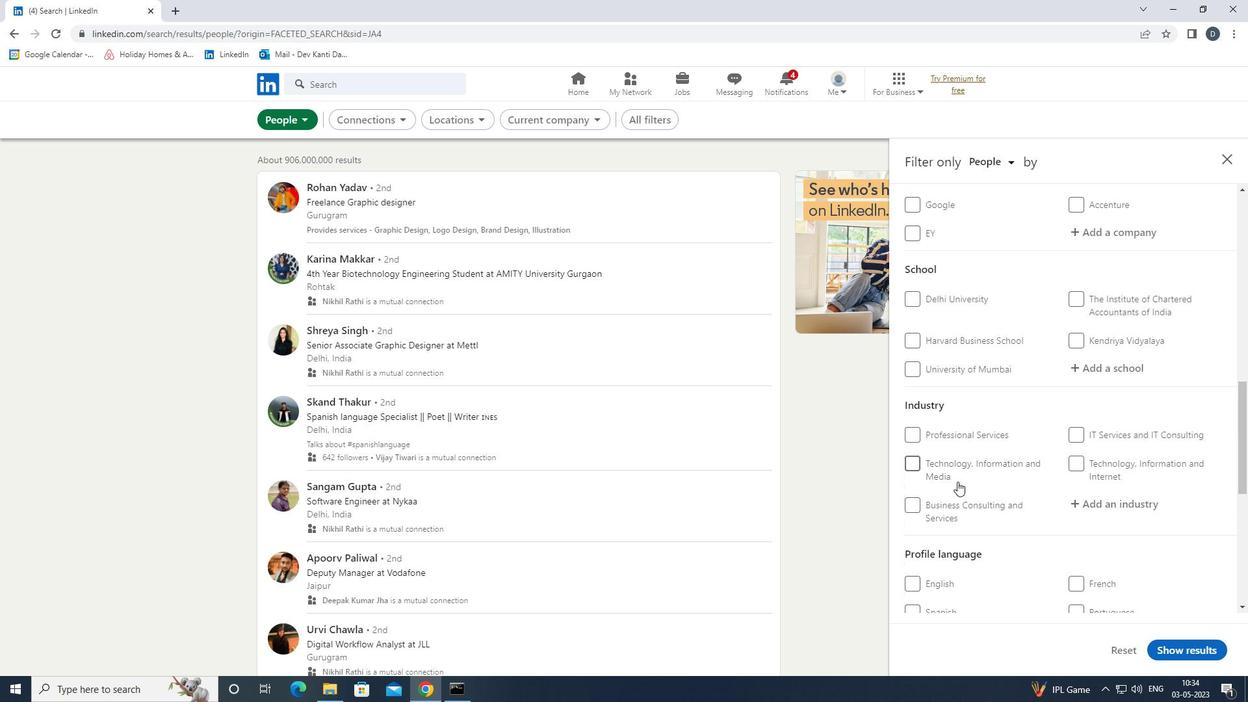 
Action: Mouse scrolled (964, 497) with delta (0, 0)
Screenshot: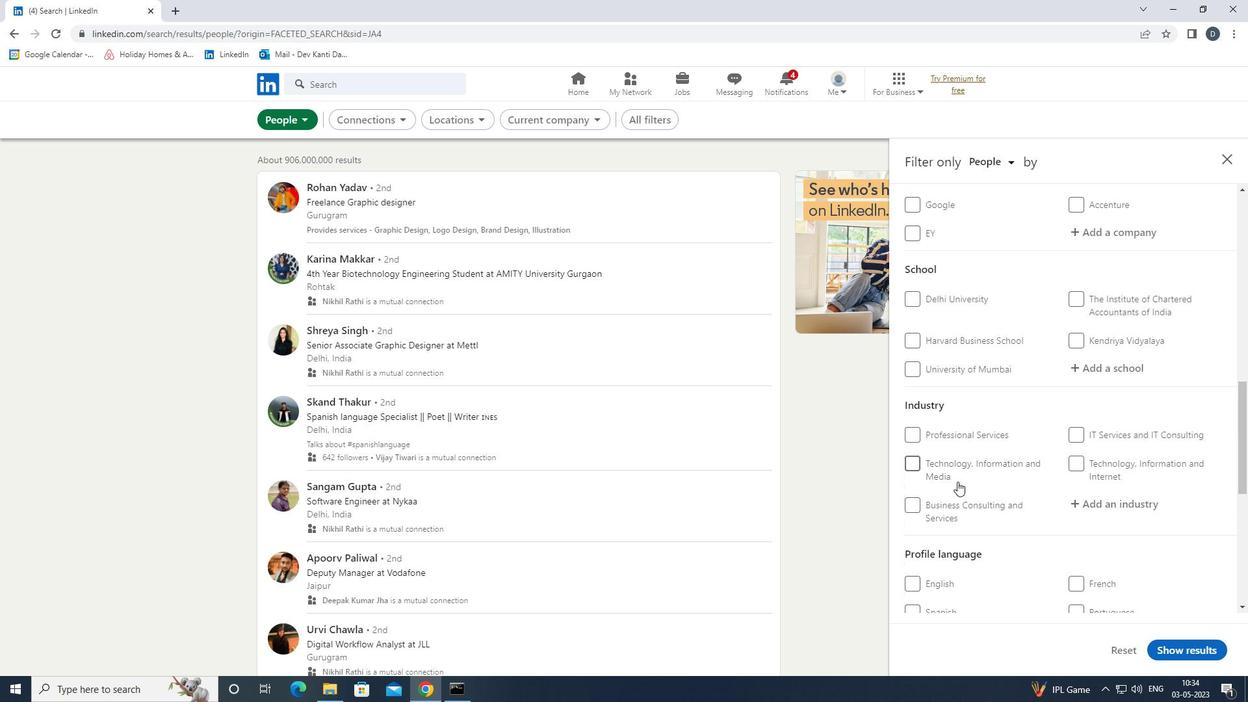
Action: Mouse scrolled (964, 497) with delta (0, 0)
Screenshot: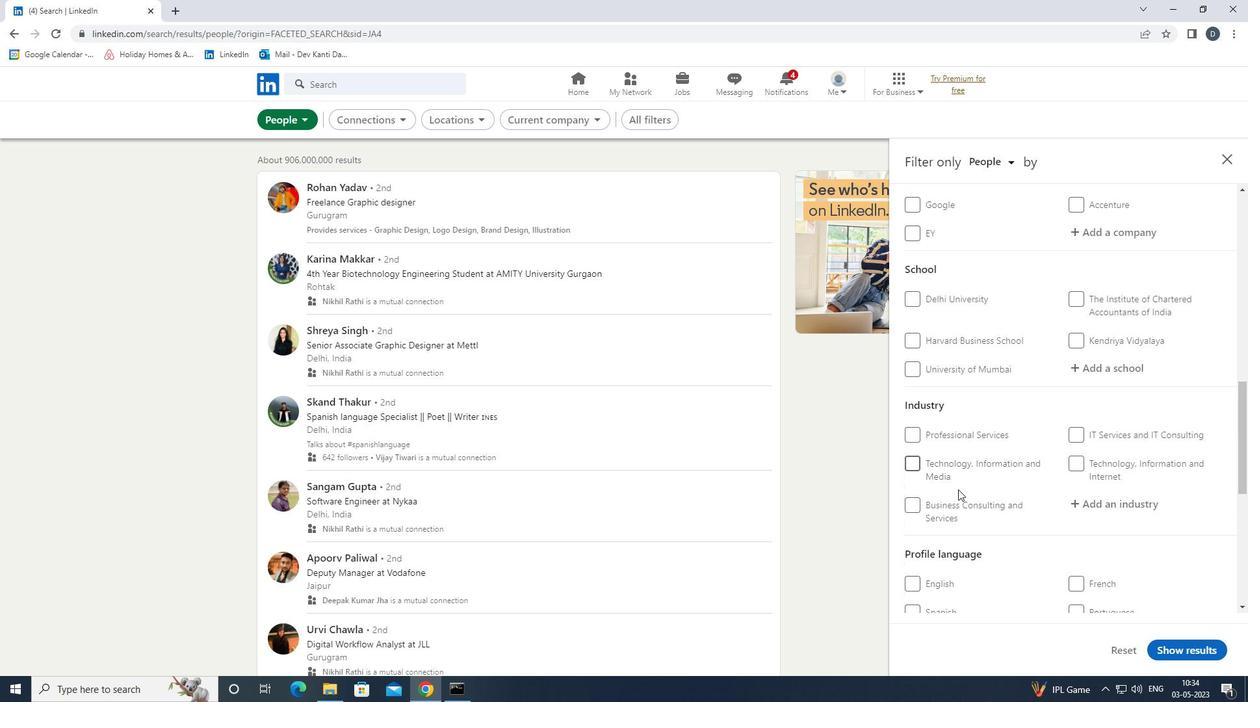 
Action: Mouse scrolled (964, 497) with delta (0, 0)
Screenshot: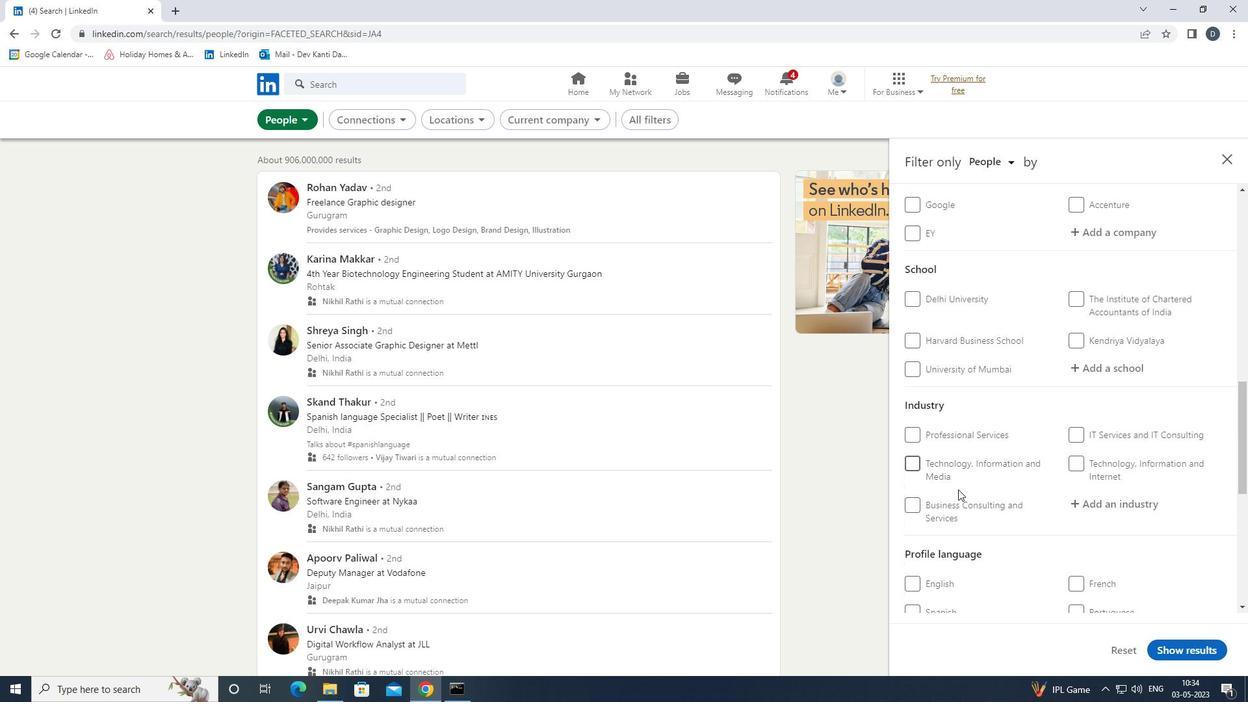
Action: Mouse moved to (1089, 394)
Screenshot: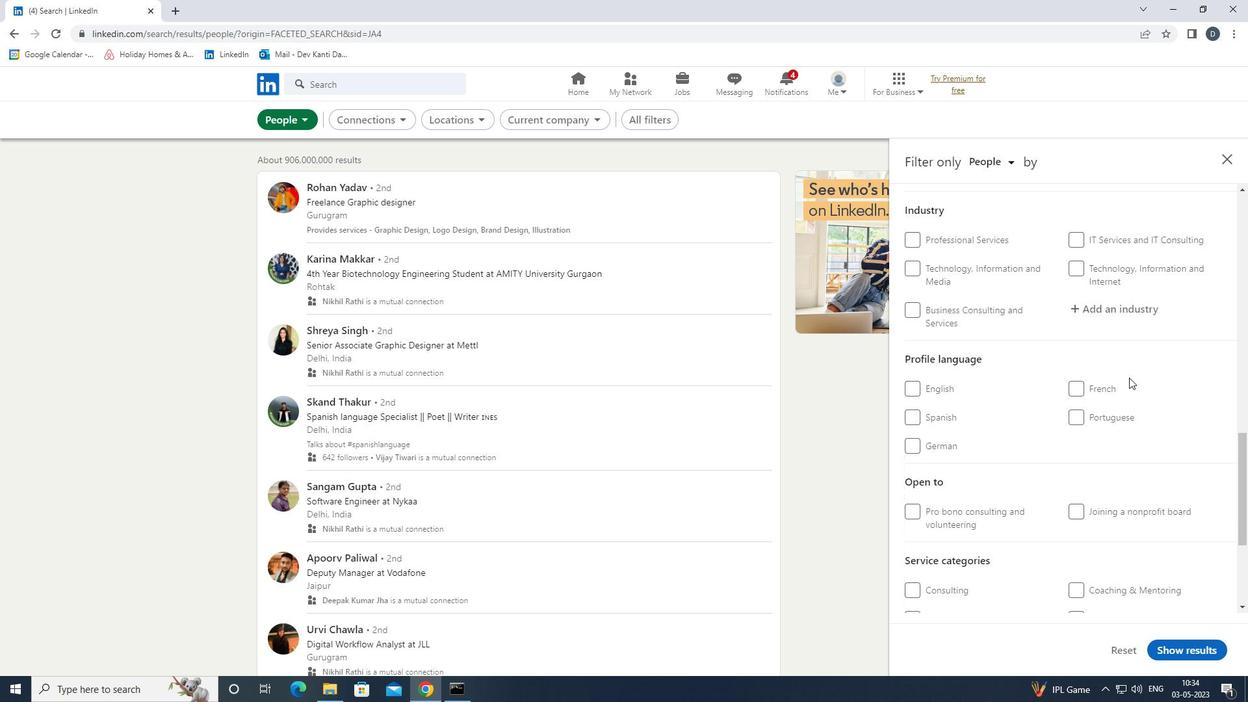 
Action: Mouse pressed left at (1089, 394)
Screenshot: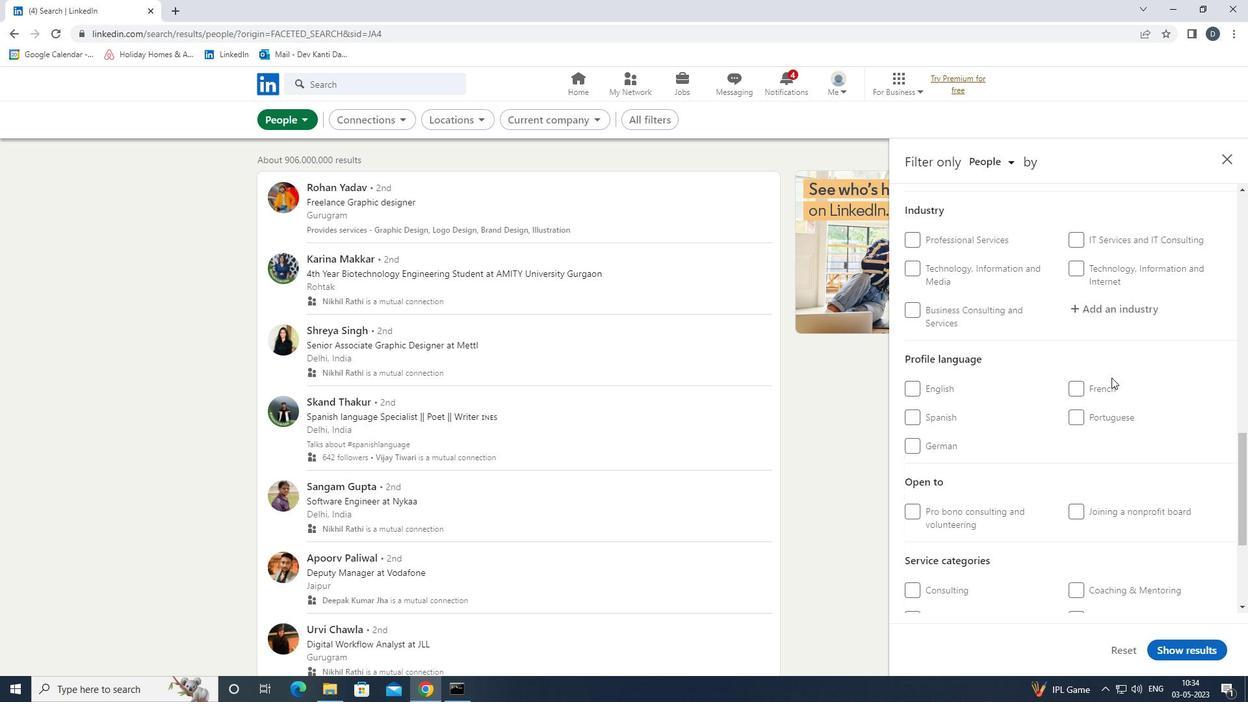 
Action: Mouse moved to (1087, 396)
Screenshot: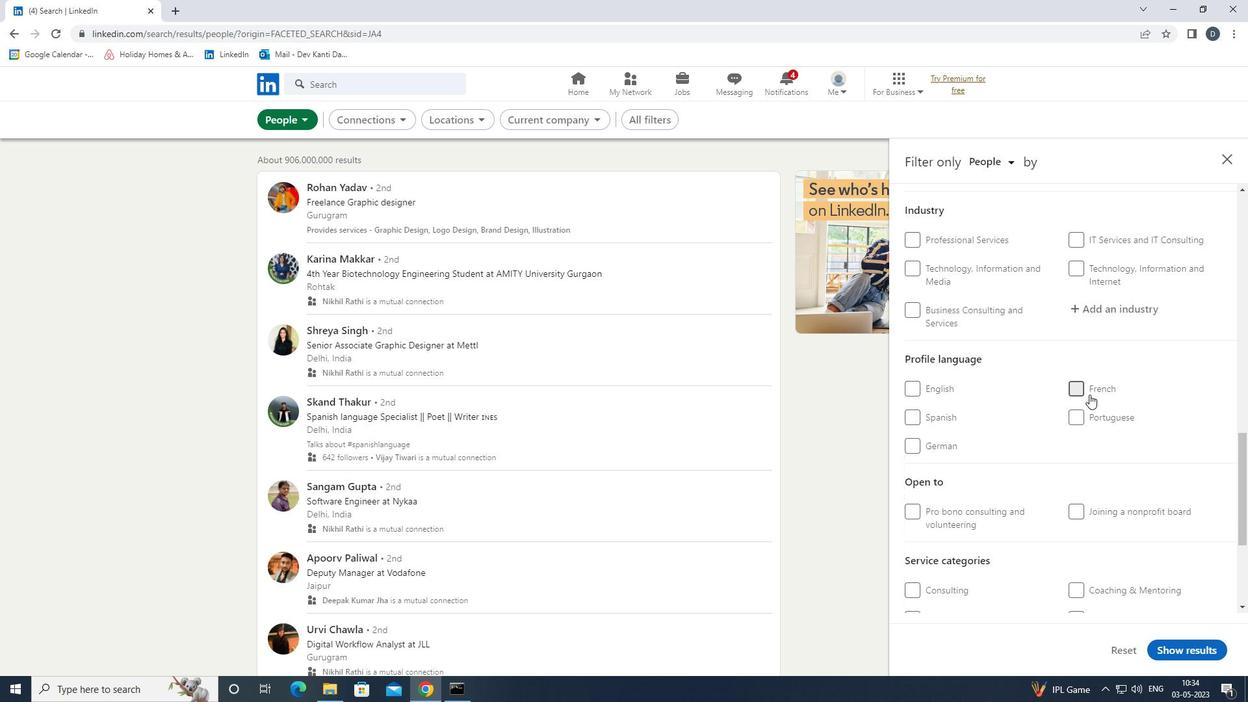 
Action: Mouse scrolled (1087, 397) with delta (0, 0)
Screenshot: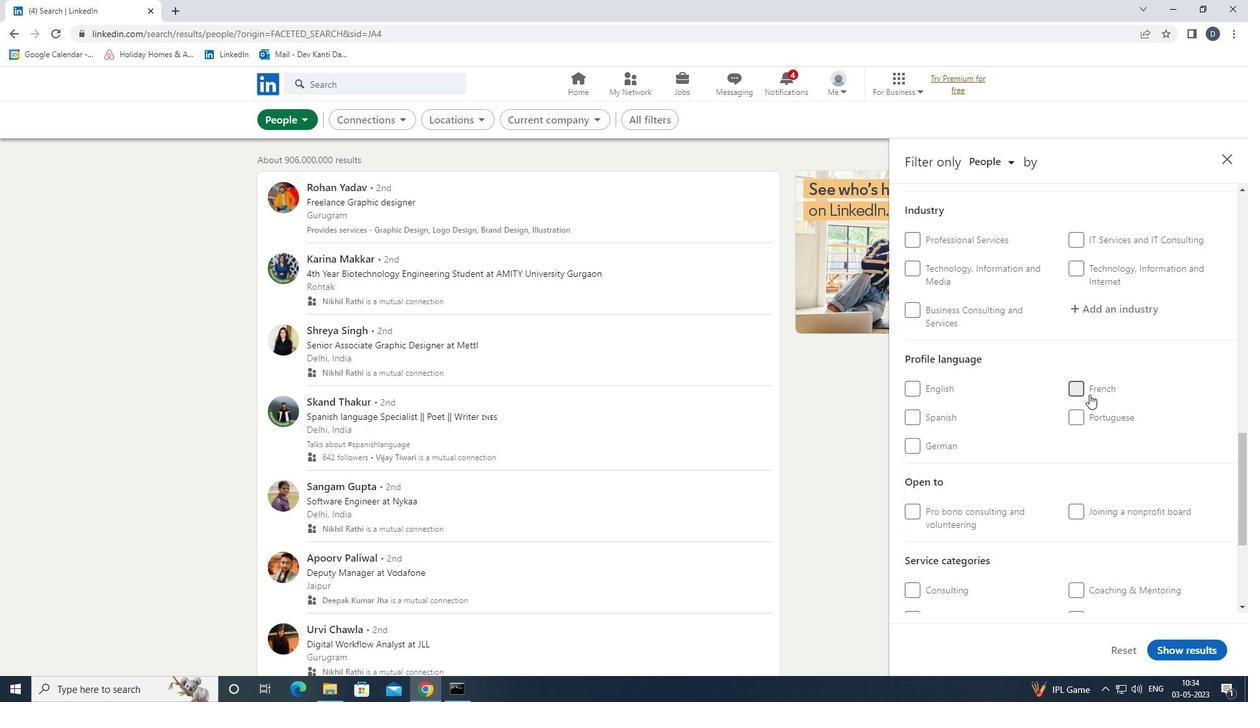 
Action: Mouse scrolled (1087, 397) with delta (0, 0)
Screenshot: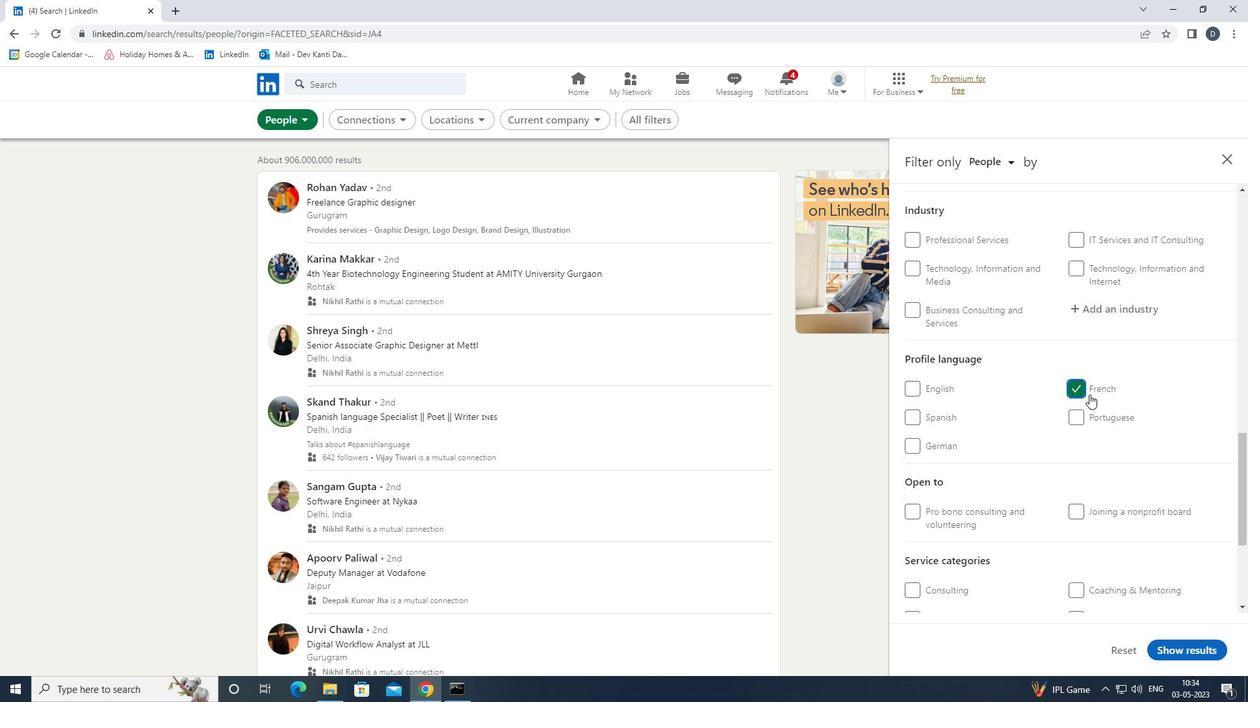 
Action: Mouse scrolled (1087, 397) with delta (0, 0)
Screenshot: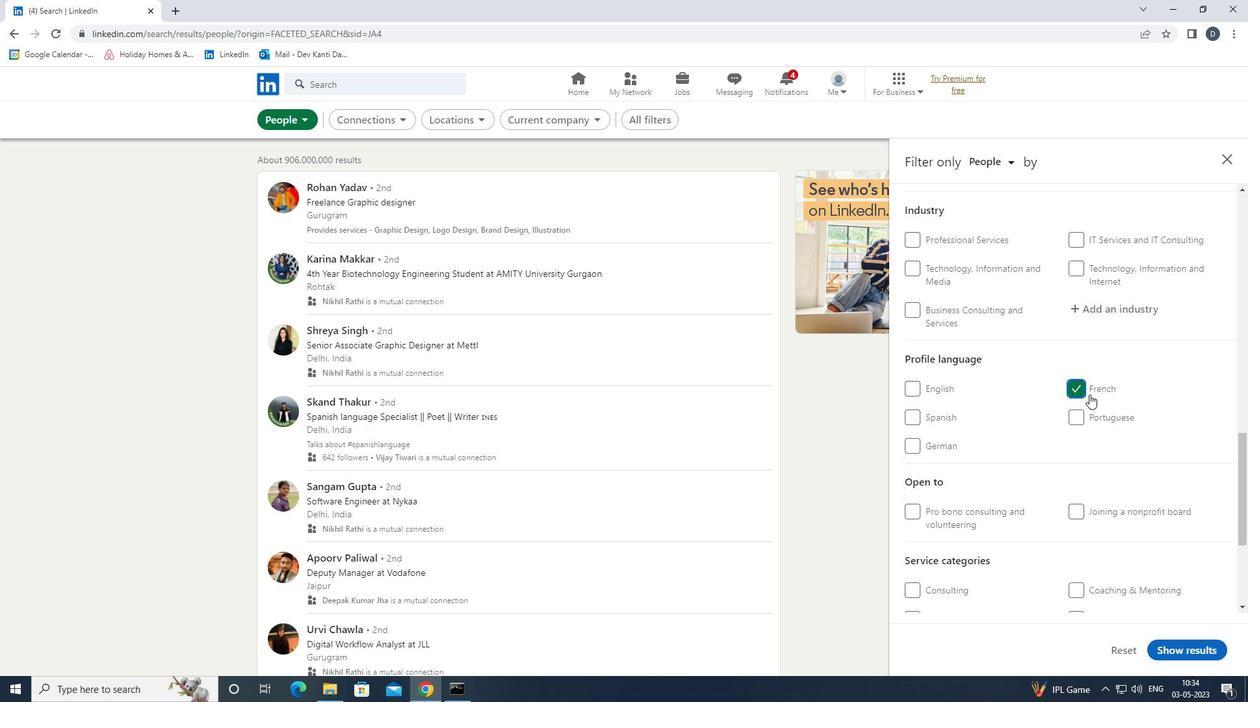 
Action: Mouse moved to (1089, 399)
Screenshot: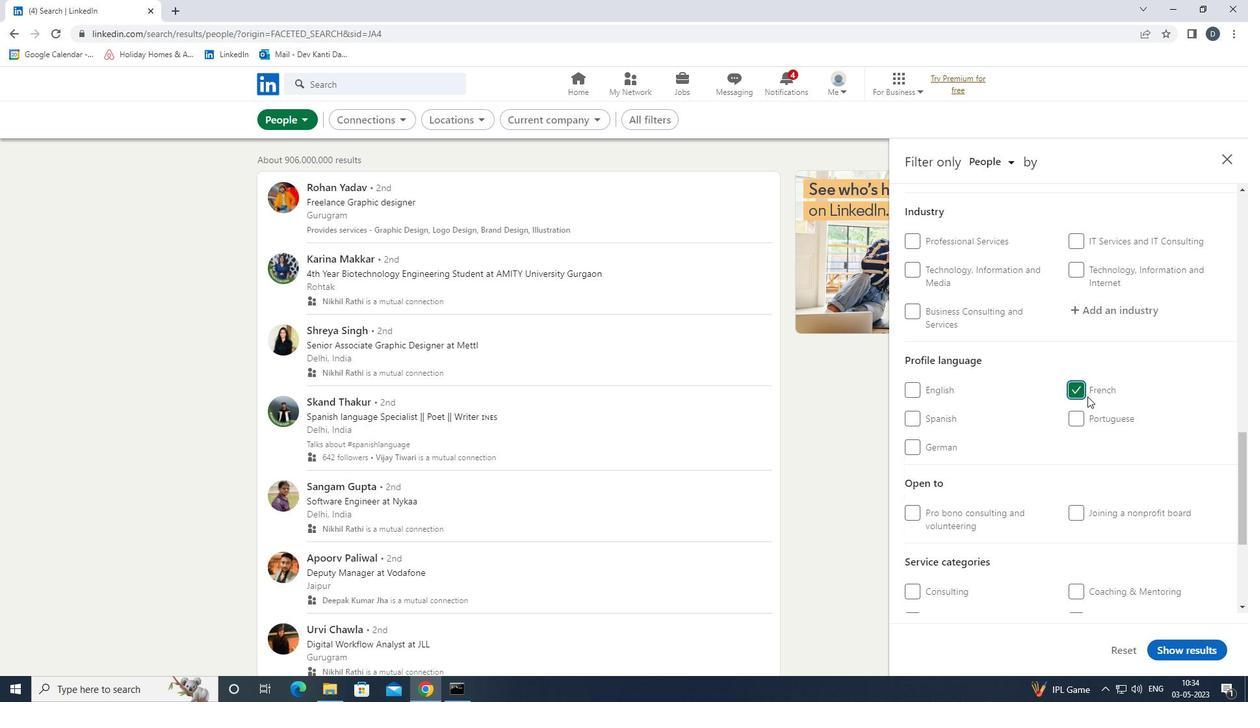 
Action: Mouse scrolled (1089, 399) with delta (0, 0)
Screenshot: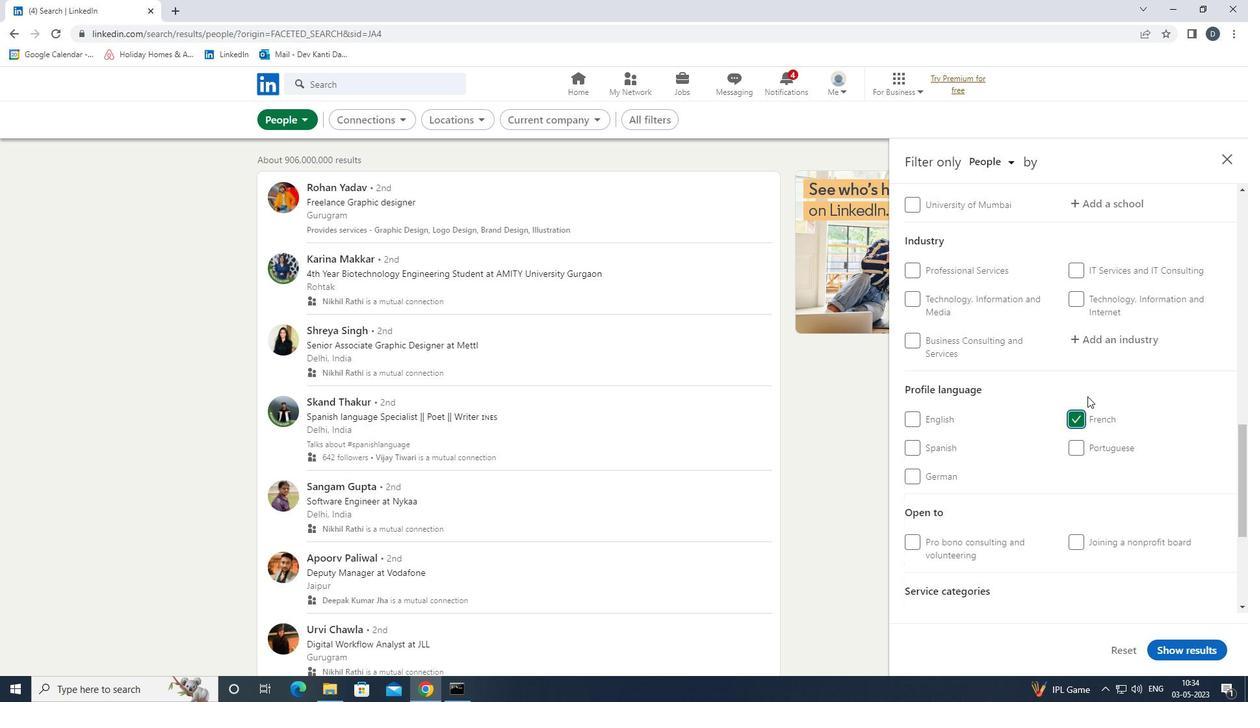 
Action: Mouse scrolled (1089, 399) with delta (0, 0)
Screenshot: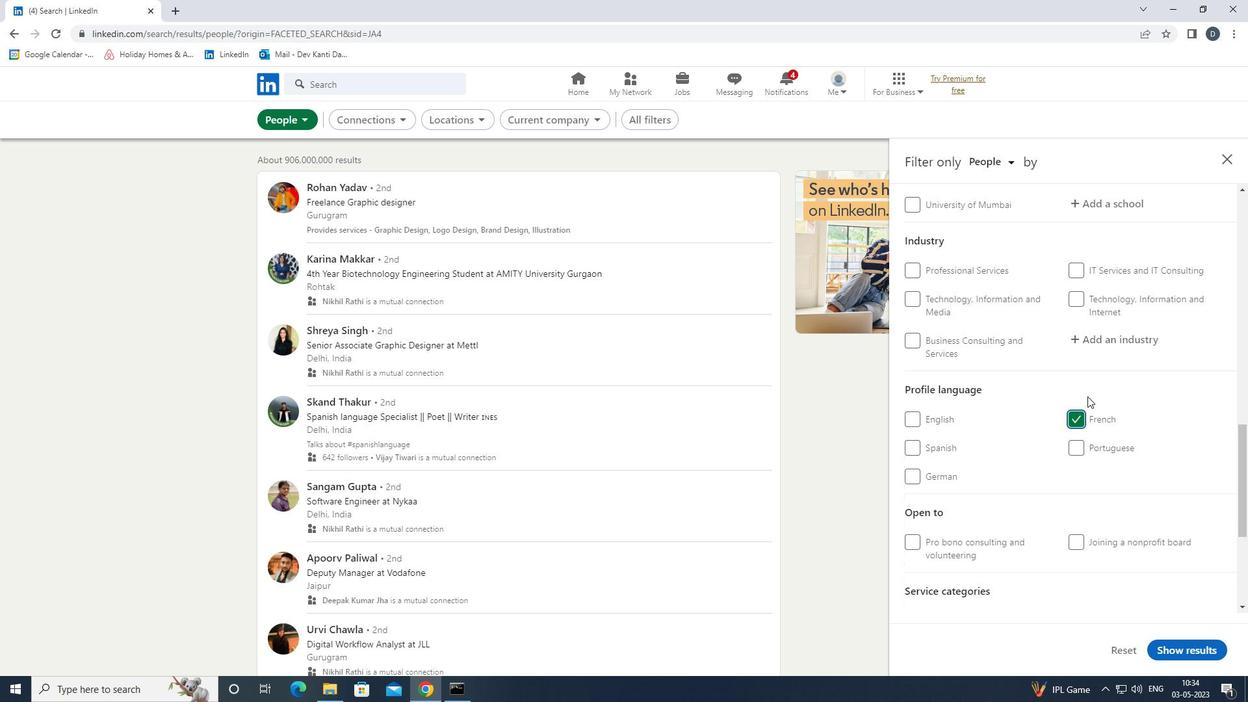 
Action: Mouse scrolled (1089, 399) with delta (0, 0)
Screenshot: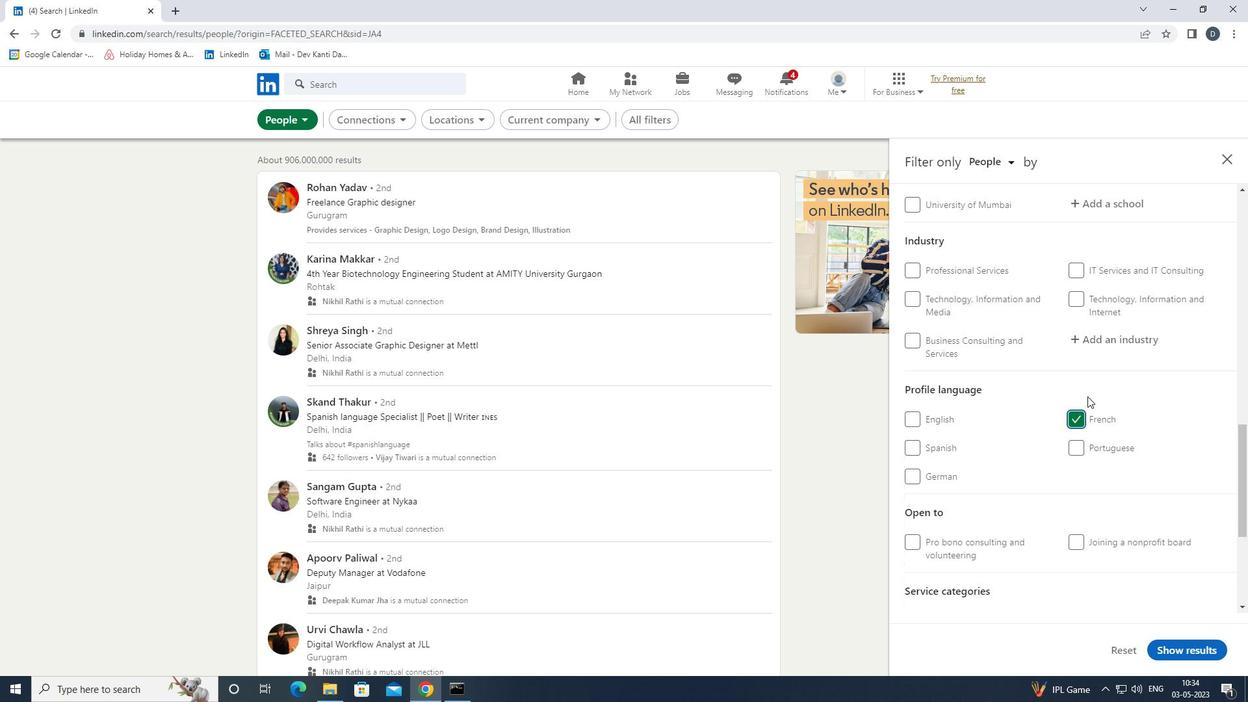 
Action: Mouse moved to (1108, 308)
Screenshot: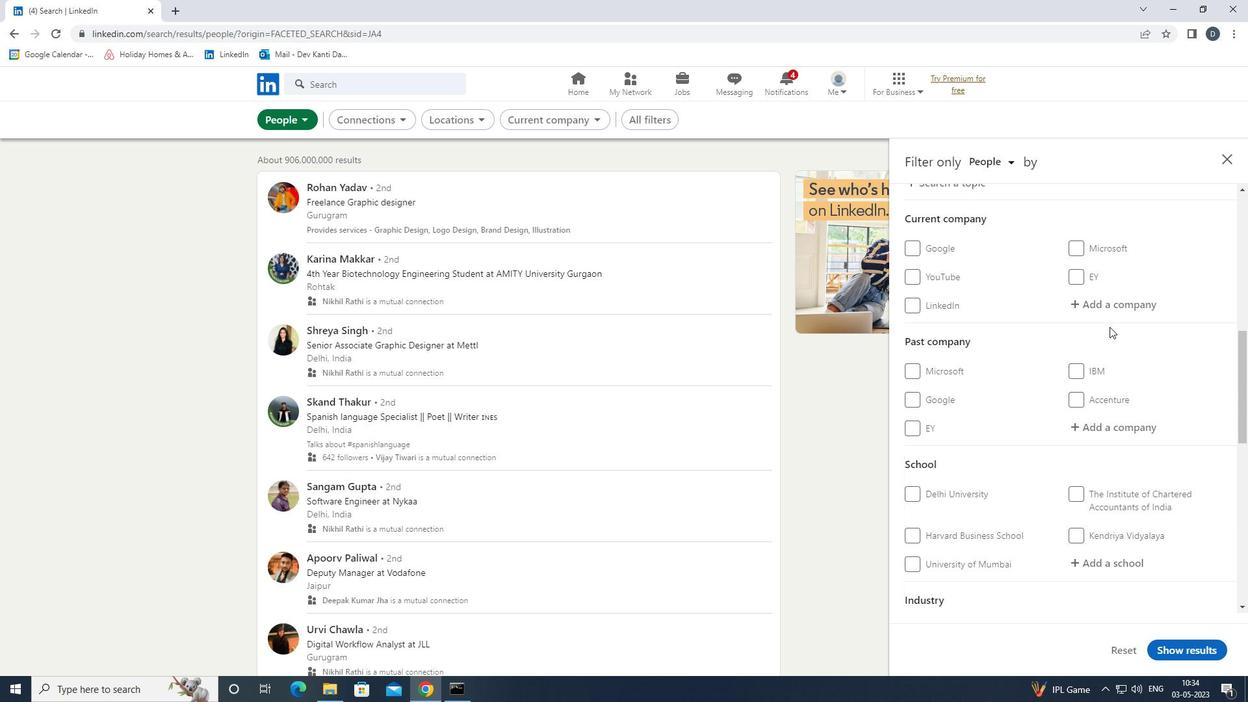 
Action: Mouse pressed left at (1108, 308)
Screenshot: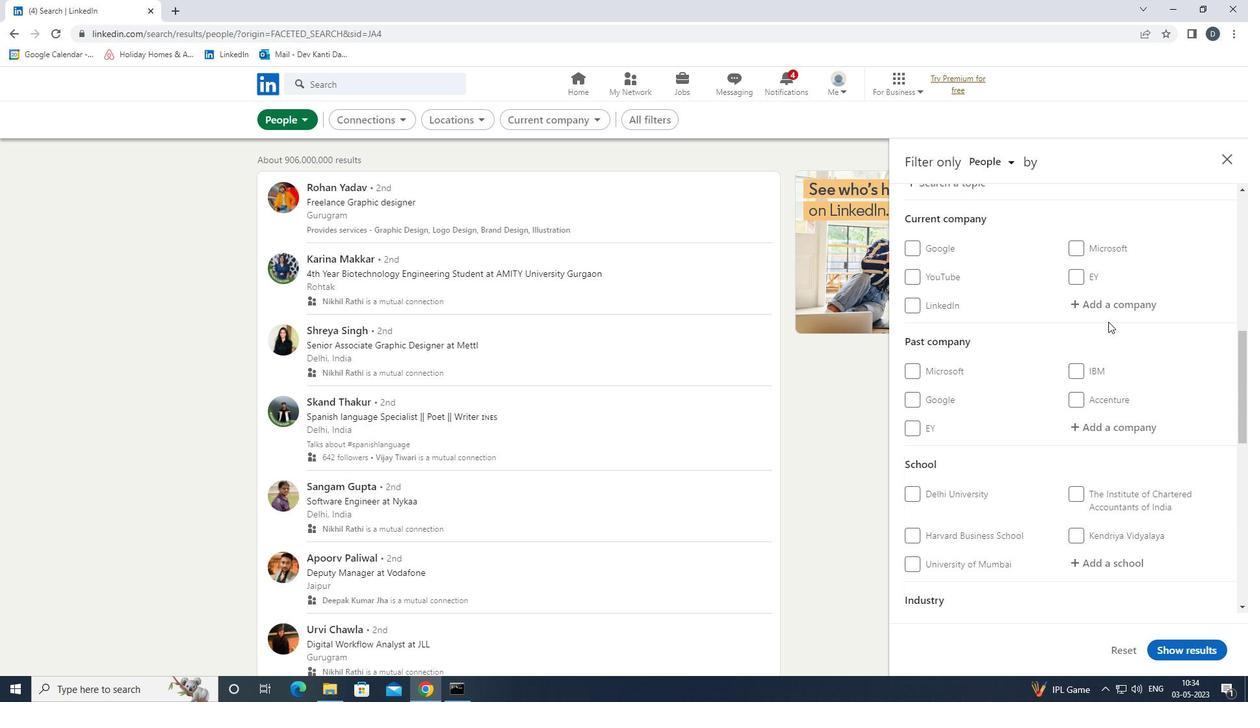 
Action: Key pressed <Key.shift><Key.shift>PZ<Key.backspace><Key.shift>Z<Key.space><Key.down><Key.enter>
Screenshot: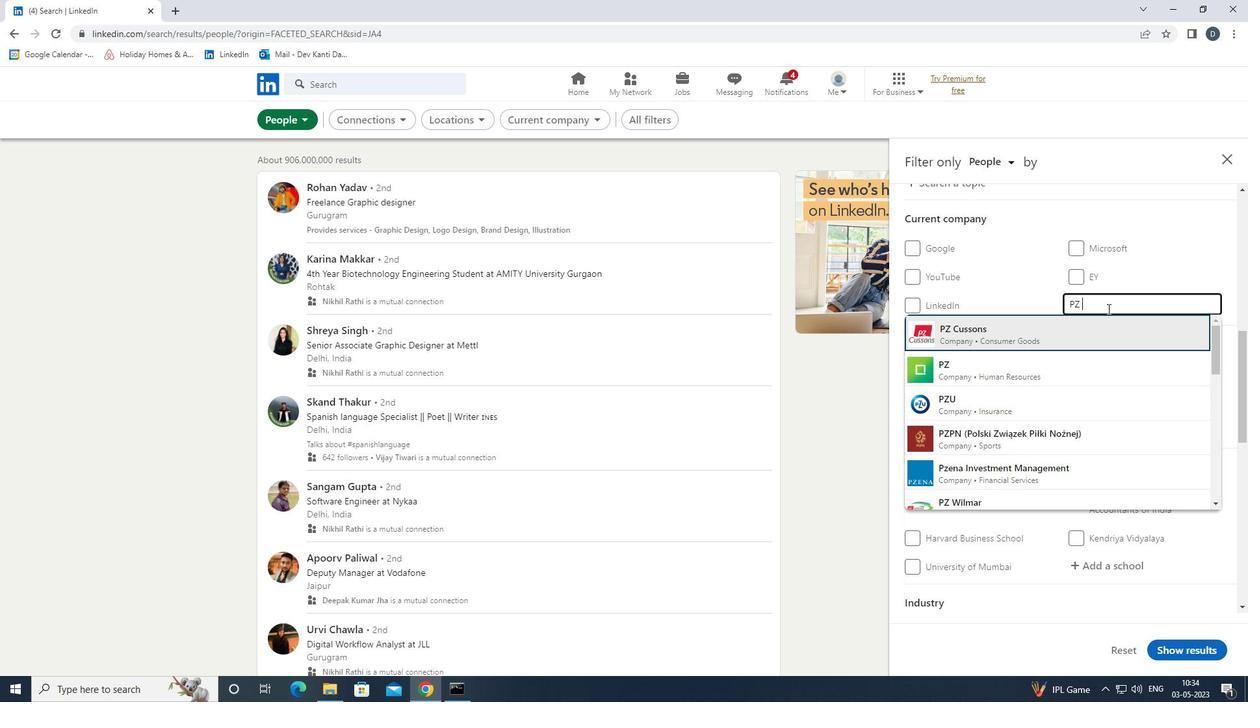 
Action: Mouse moved to (1243, 282)
Screenshot: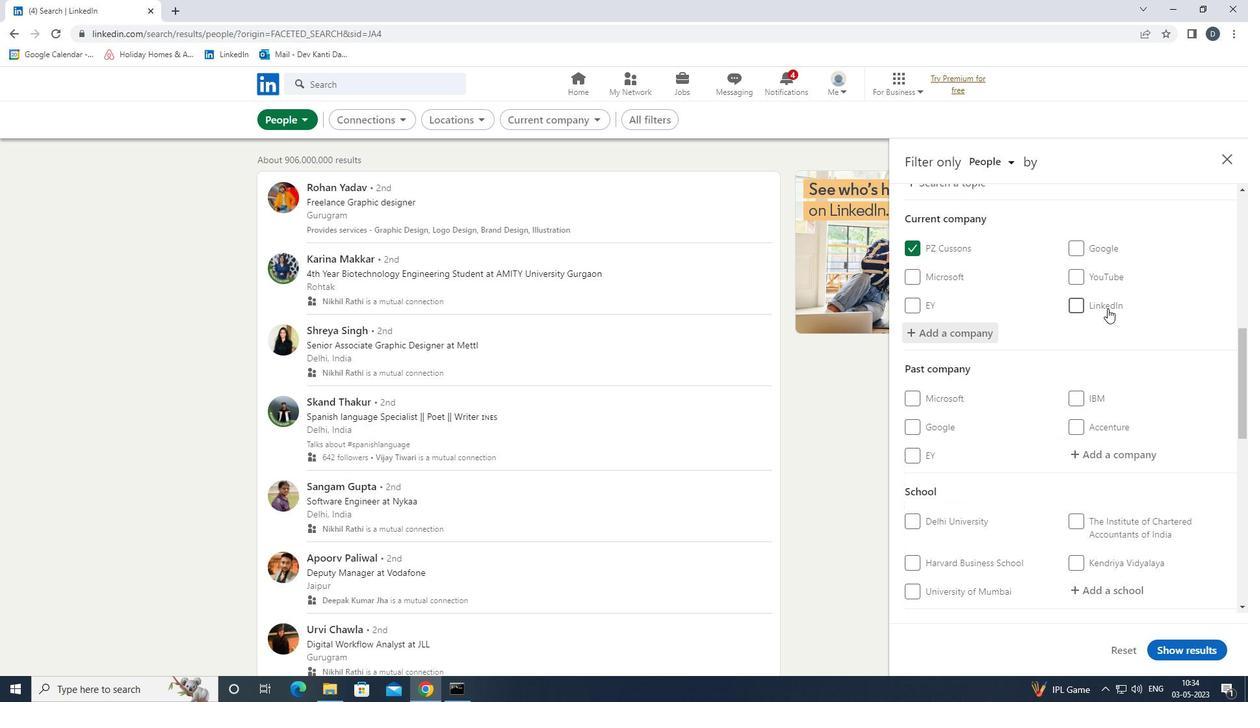 
Action: Mouse scrolled (1243, 281) with delta (0, 0)
Screenshot: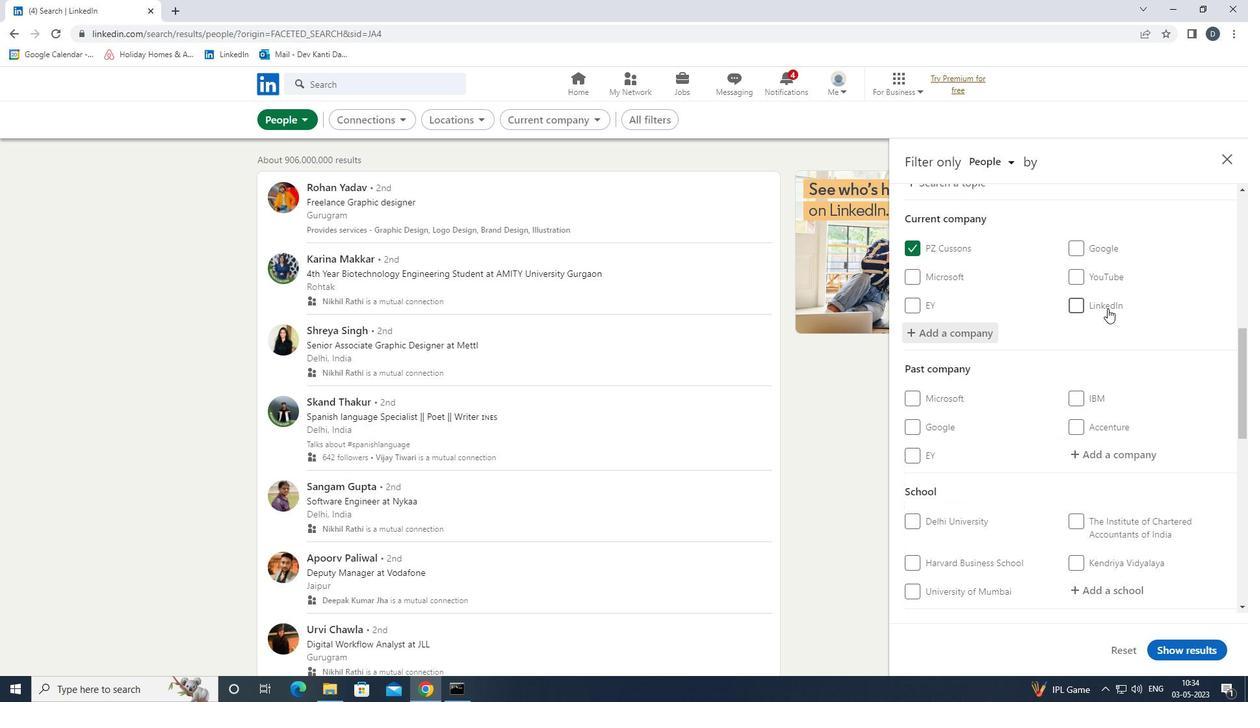 
Action: Mouse scrolled (1243, 281) with delta (0, 0)
Screenshot: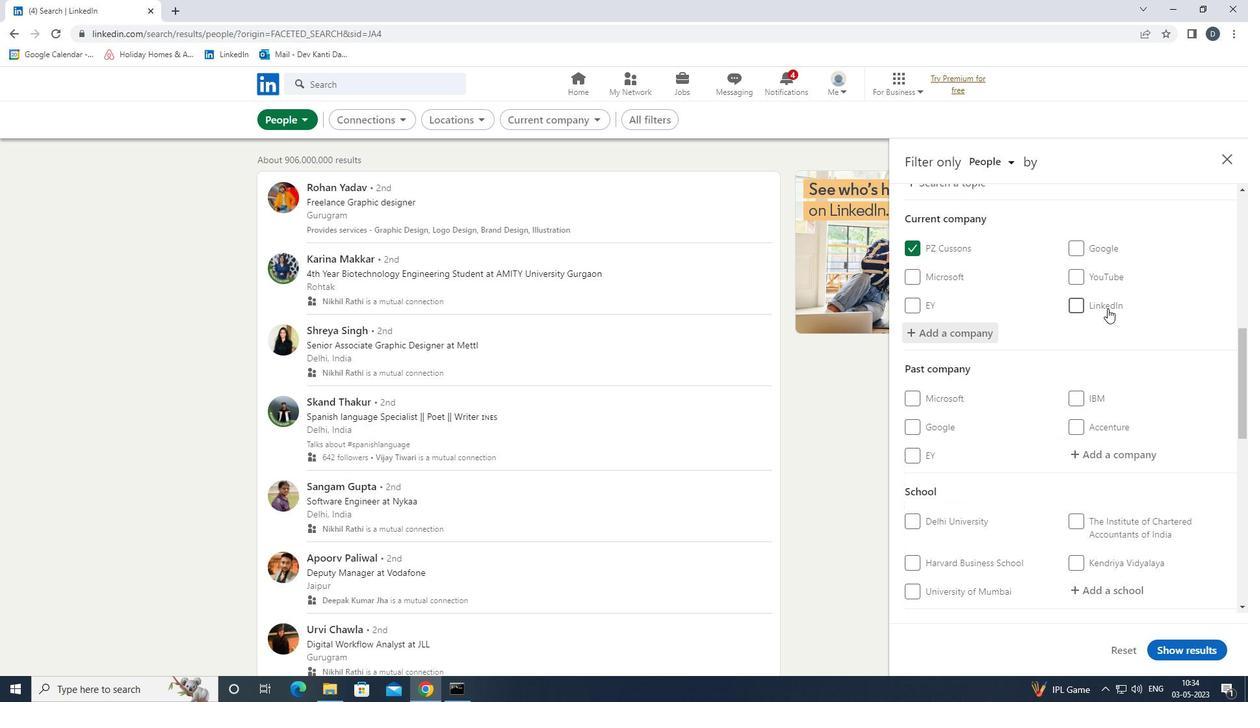 
Action: Mouse scrolled (1243, 281) with delta (0, 0)
Screenshot: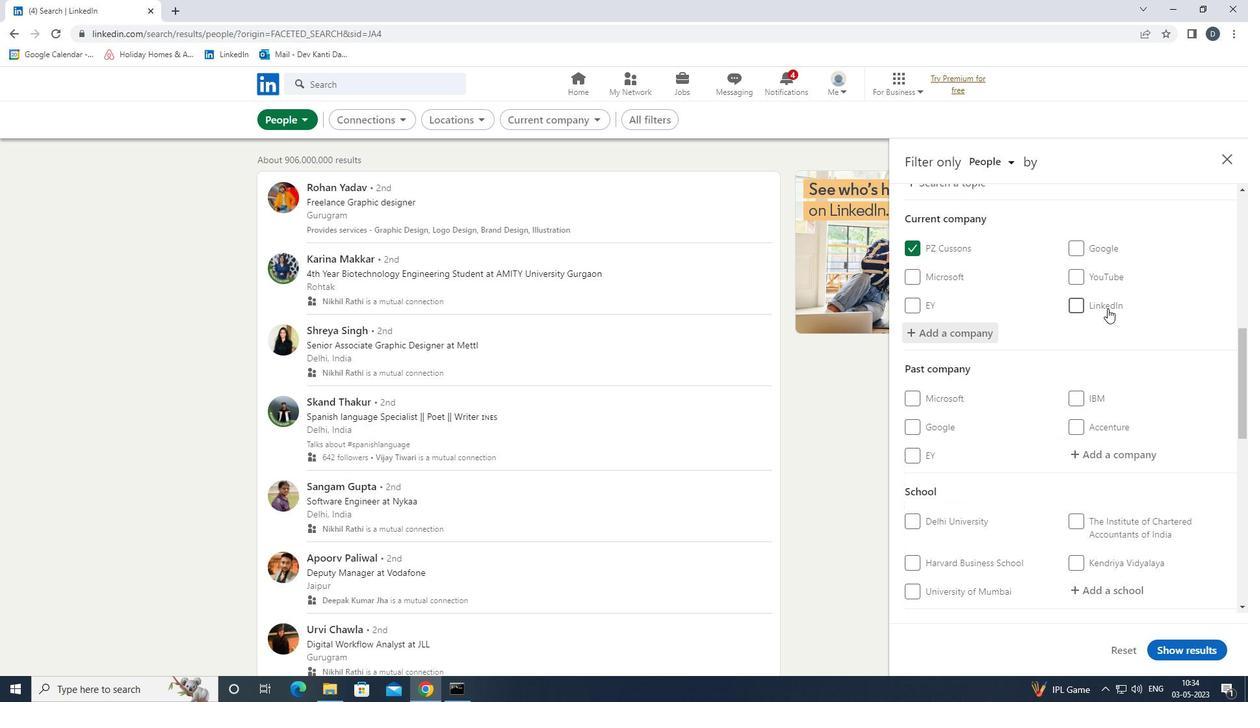 
Action: Mouse moved to (1091, 398)
Screenshot: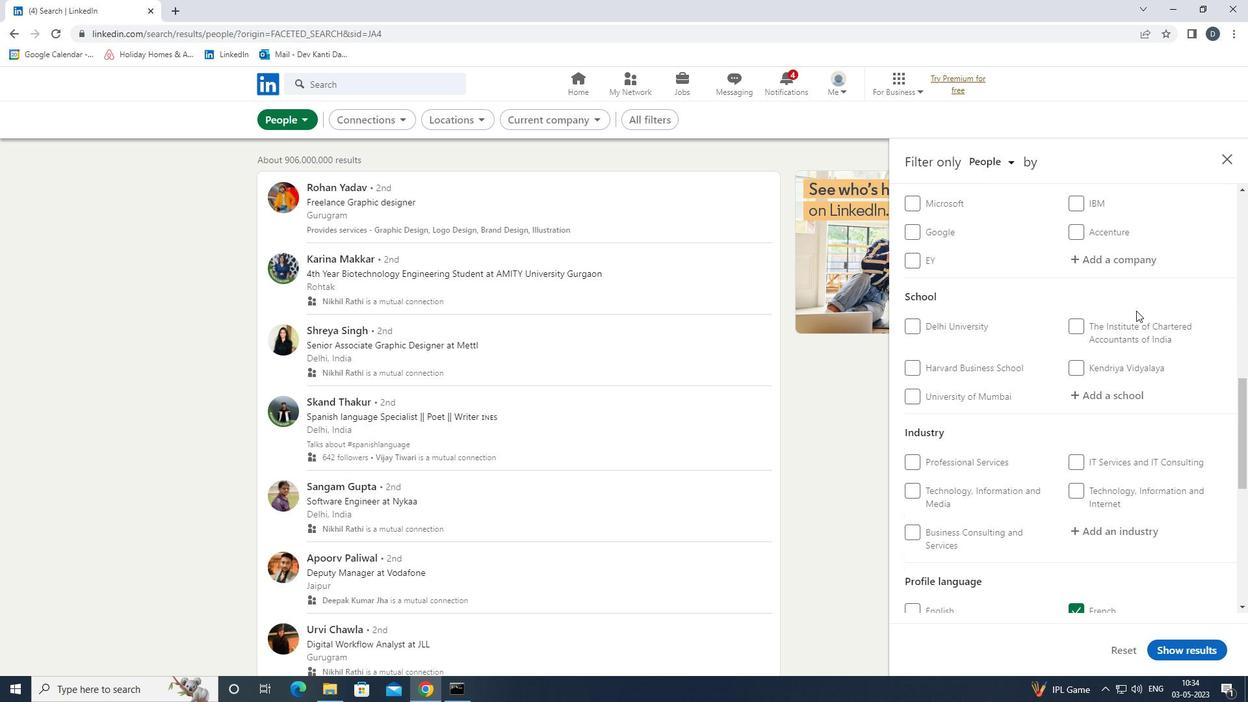 
Action: Mouse pressed left at (1091, 398)
Screenshot: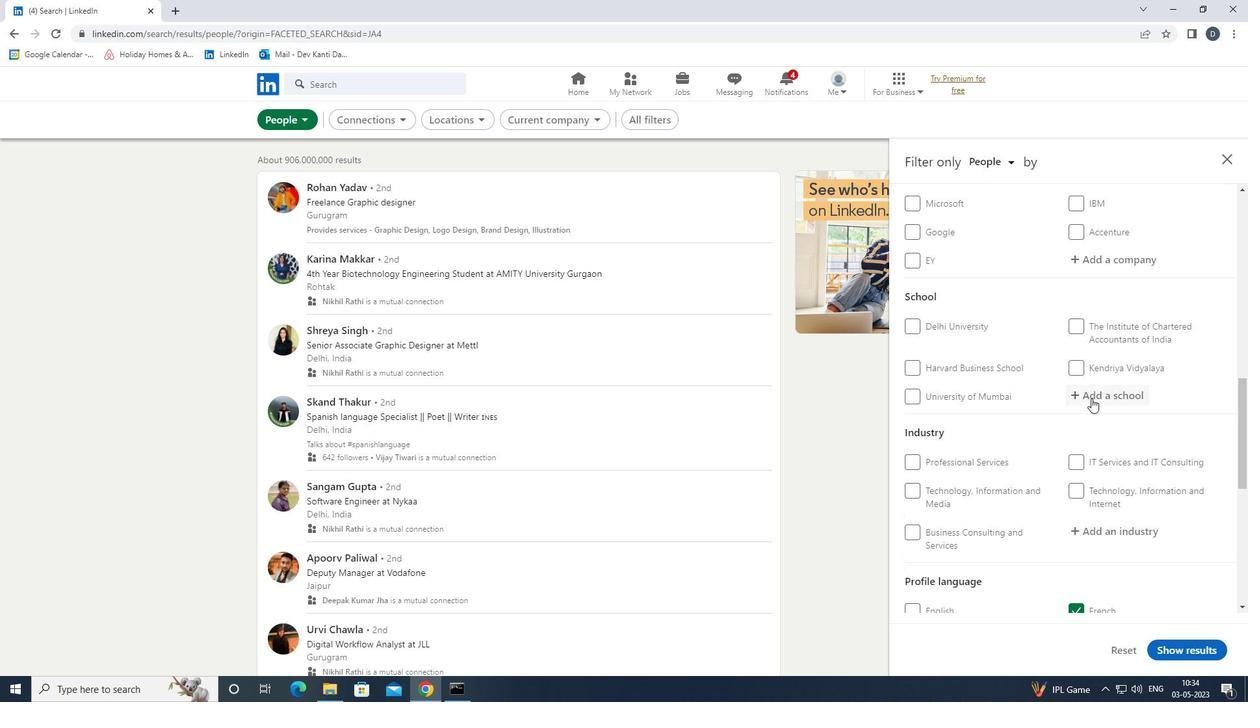
Action: Key pressed <Key.shift><Key.shift><Key.shift><Key.shift><Key.shift><Key.shift><Key.shift><Key.shift><Key.shift><Key.shift><Key.shift><Key.shift><Key.shift><Key.shift><Key.shift><Key.shift><Key.shift><Key.shift><Key.shift>BIDHAN<Key.space><Key.shift><Key.shift><Key.shift><Key.shift><Key.shift><Key.shift><Key.shift><Key.shift><Key.shift><Key.shift><Key.shift><Key.shift>CHANDRA<Key.space><Key.down><Key.down><Key.enter>
Screenshot: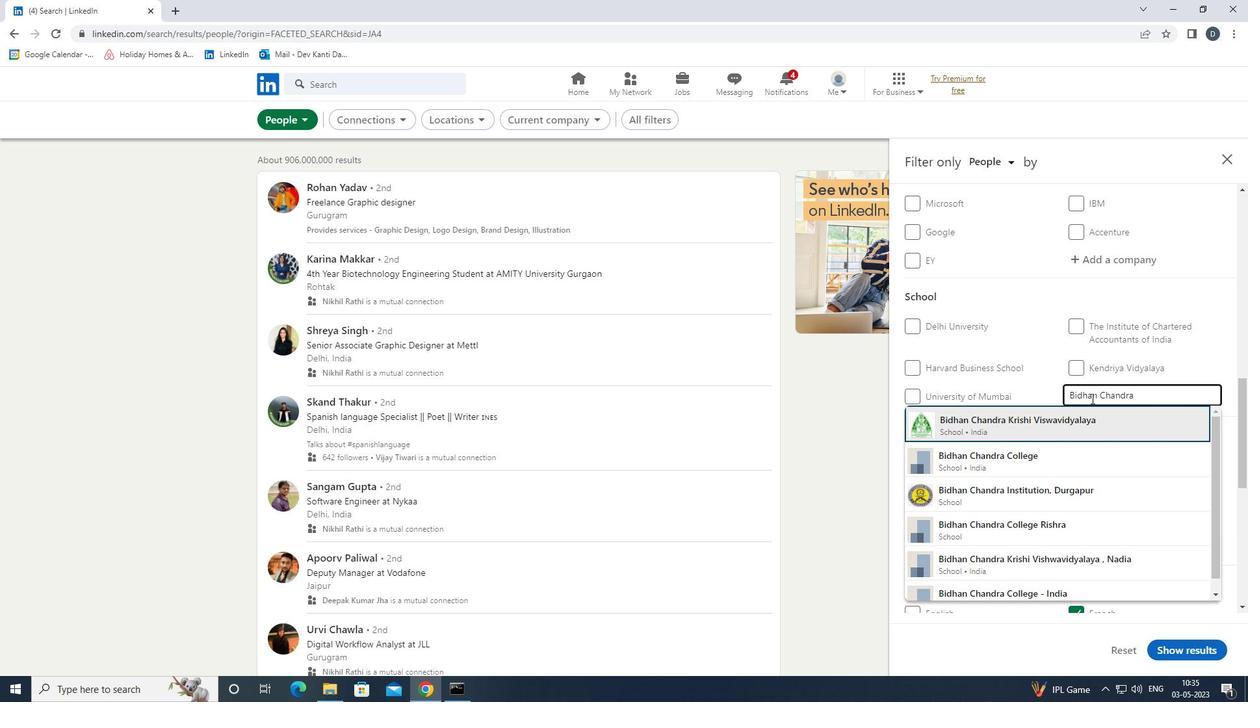 
Action: Mouse moved to (1133, 388)
Screenshot: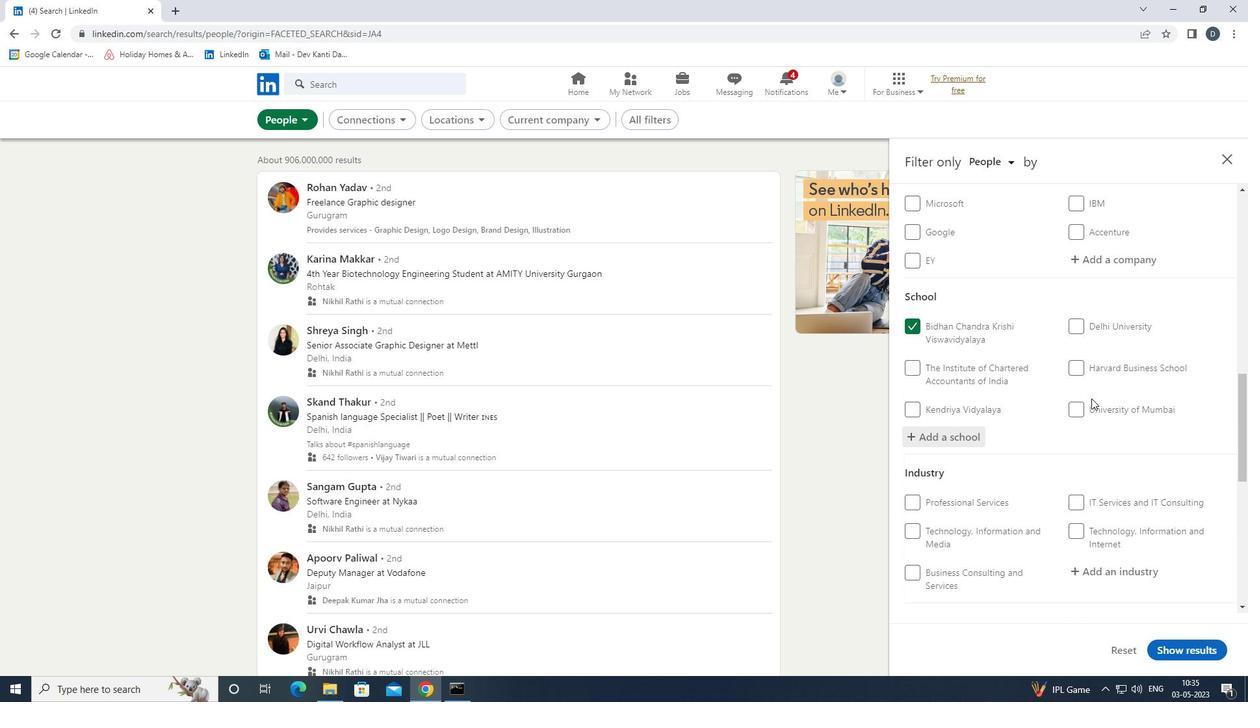 
Action: Mouse scrolled (1133, 388) with delta (0, 0)
Screenshot: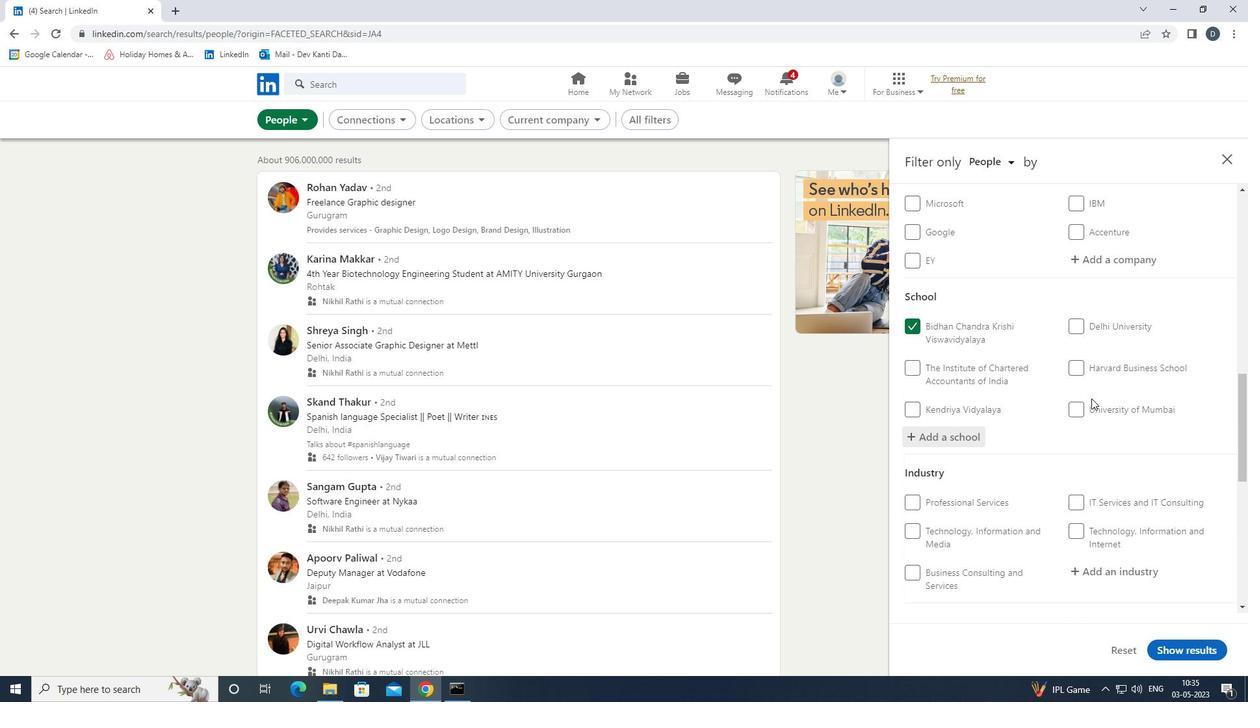 
Action: Mouse scrolled (1133, 388) with delta (0, 0)
Screenshot: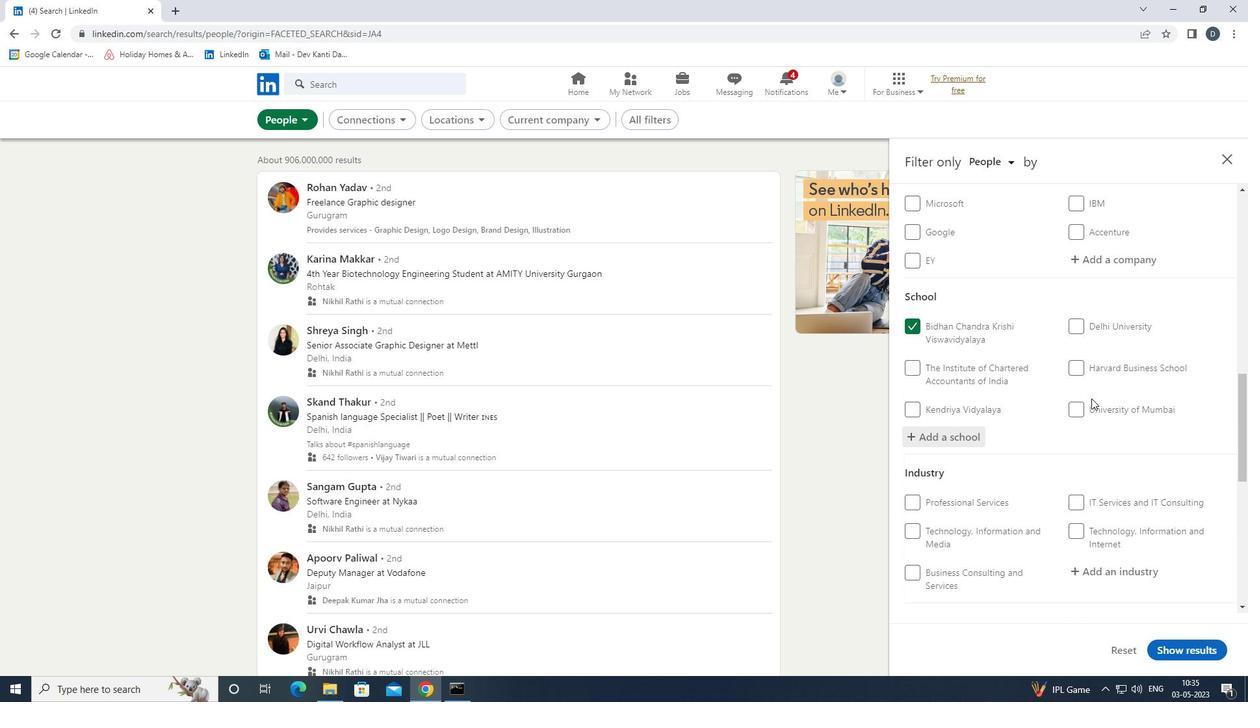 
Action: Mouse moved to (1133, 389)
Screenshot: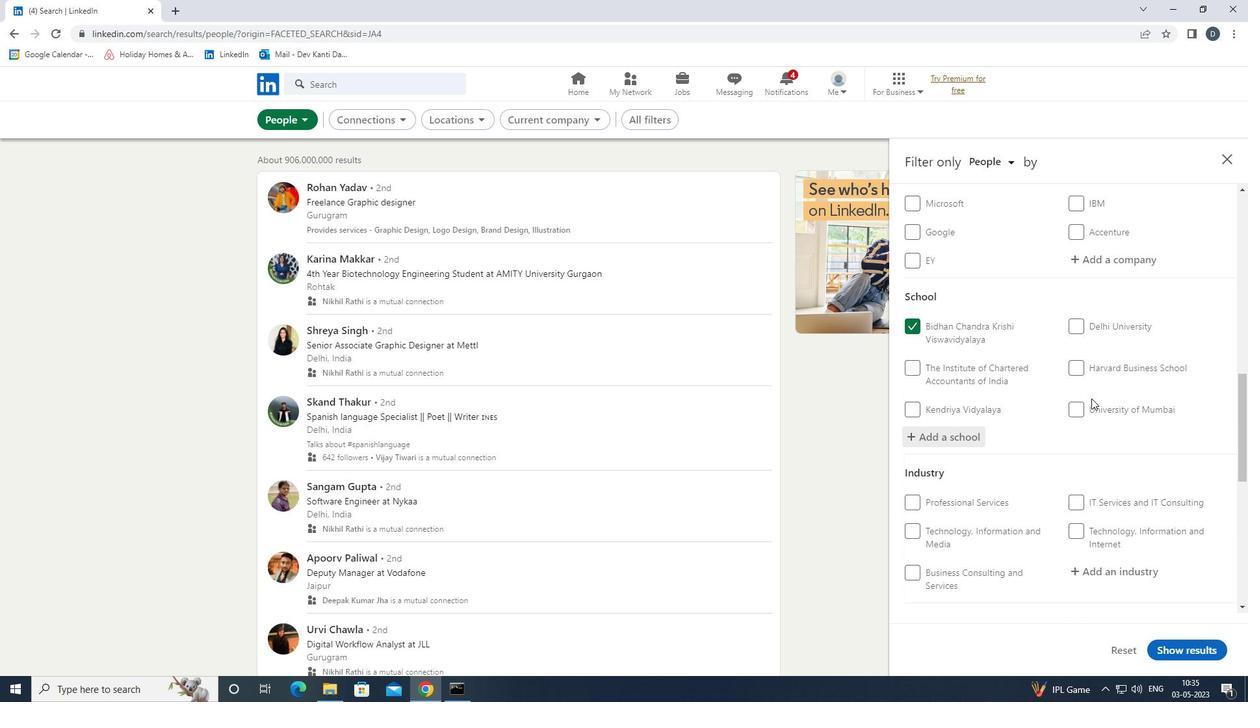 
Action: Mouse scrolled (1133, 388) with delta (0, 0)
Screenshot: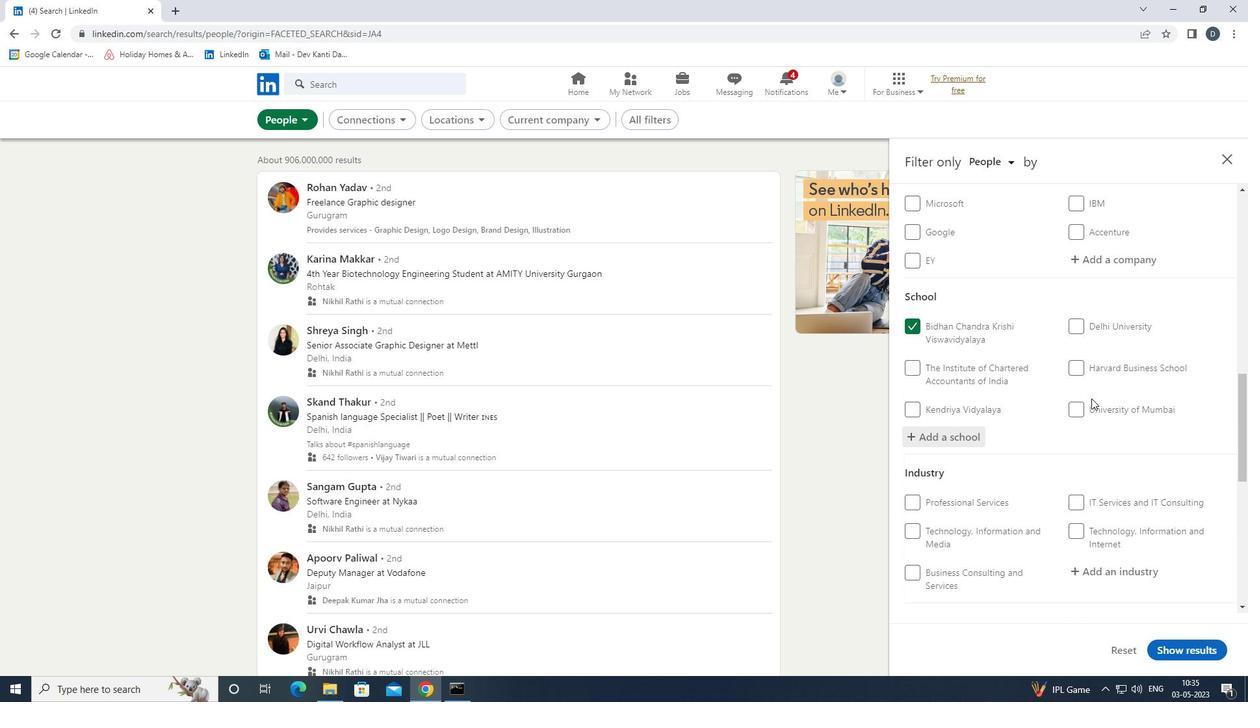 
Action: Mouse moved to (1117, 372)
Screenshot: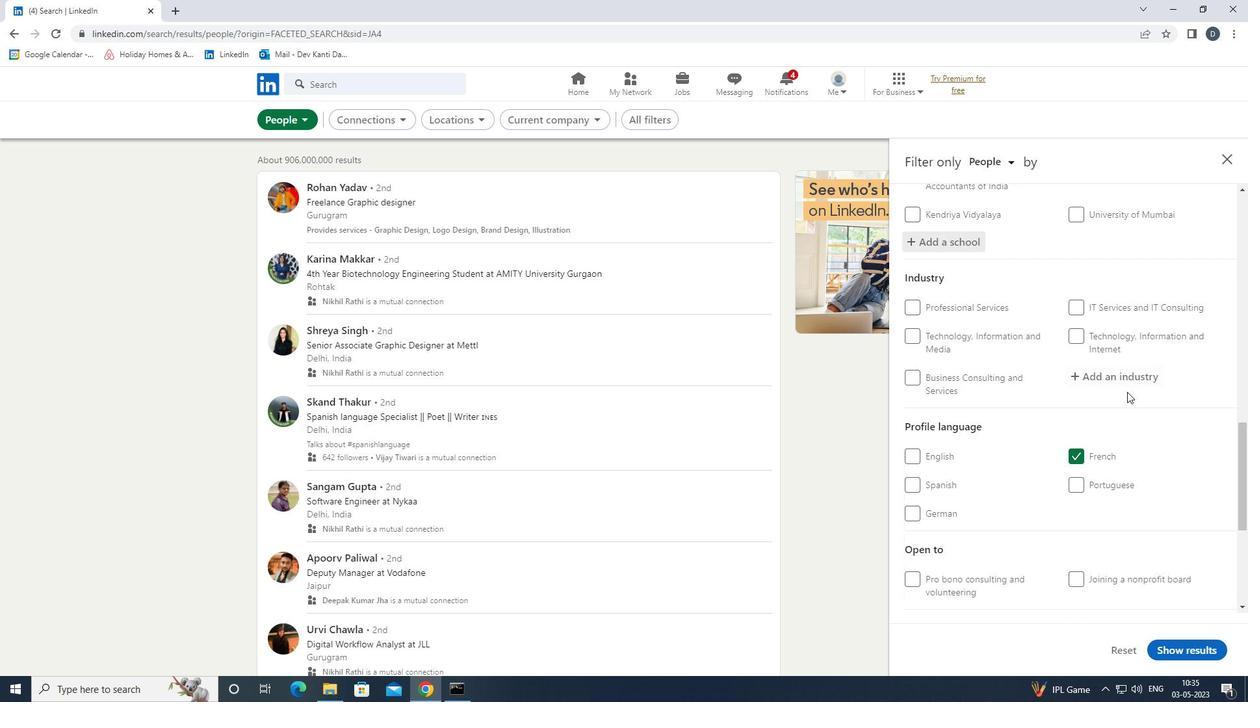 
Action: Mouse pressed left at (1117, 372)
Screenshot: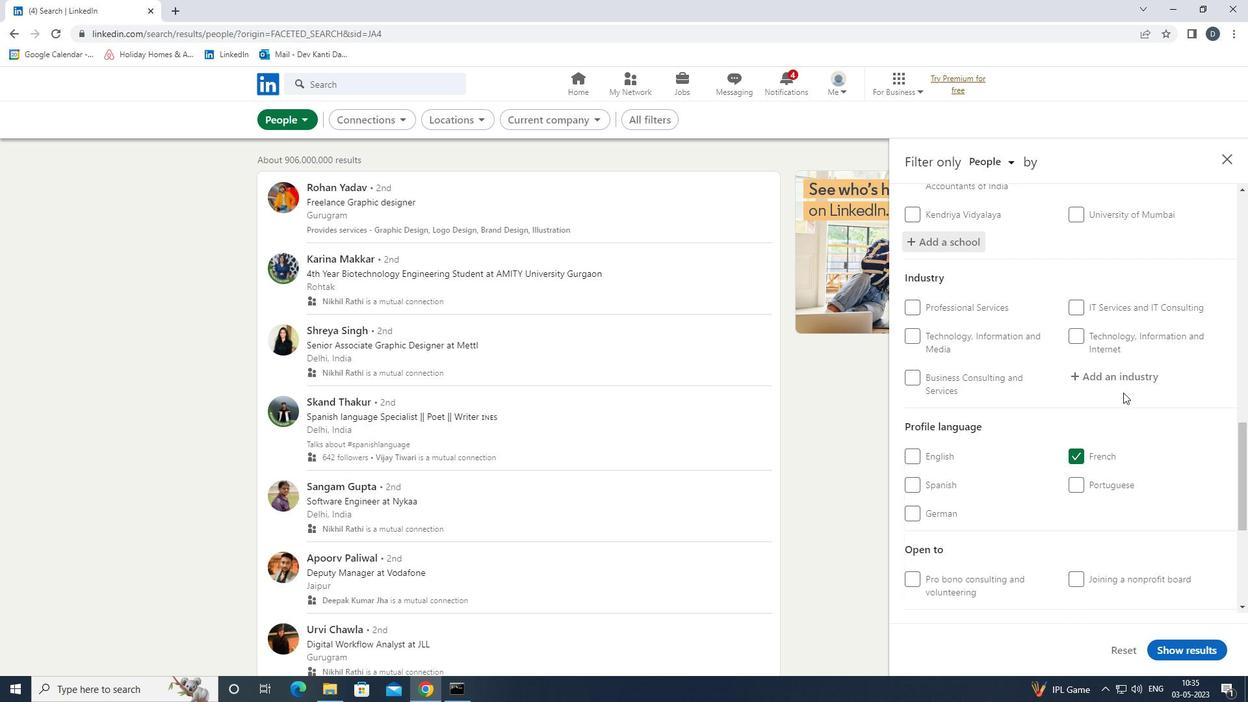 
Action: Mouse moved to (1080, 335)
Screenshot: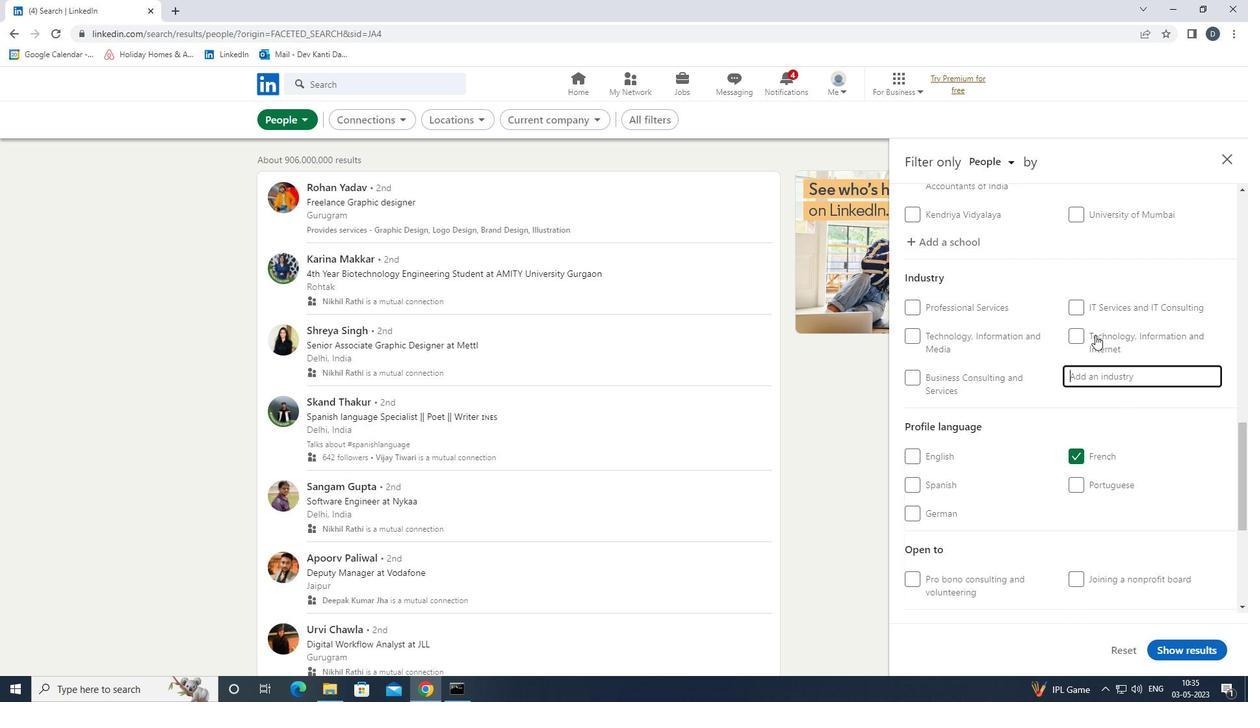 
Action: Key pressed <Key.shift>SEMICON
Screenshot: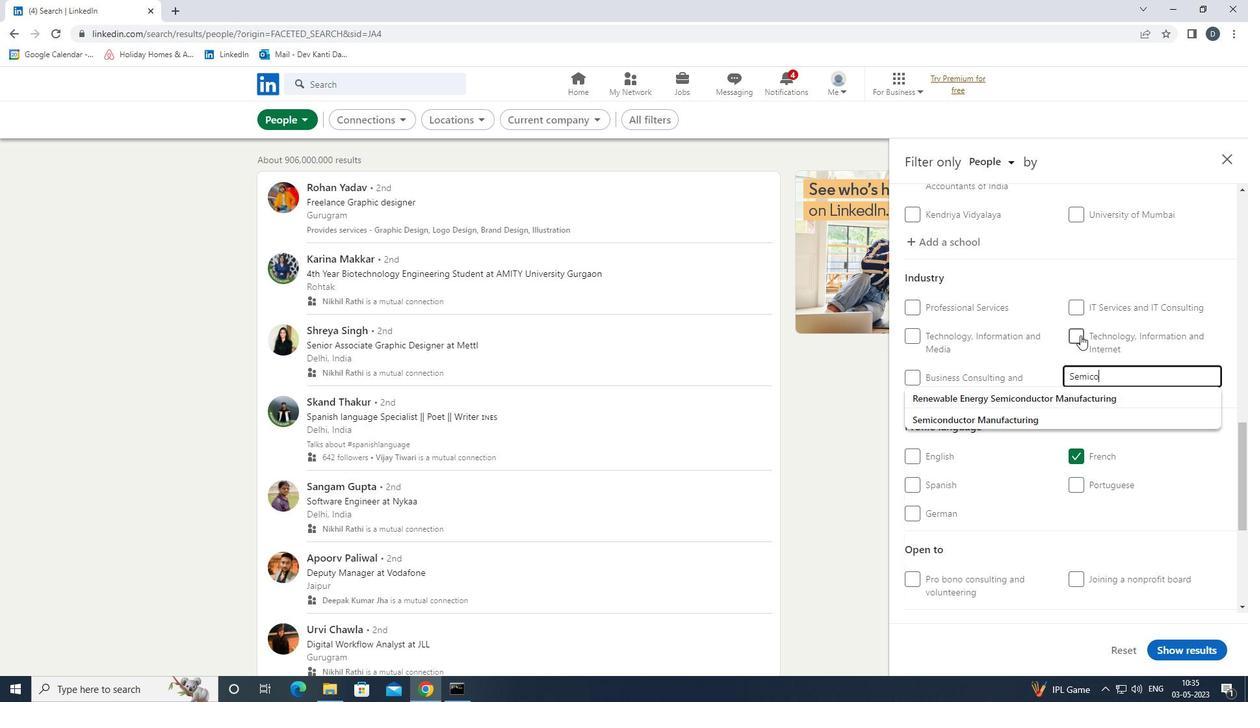 
Action: Mouse moved to (1079, 336)
Screenshot: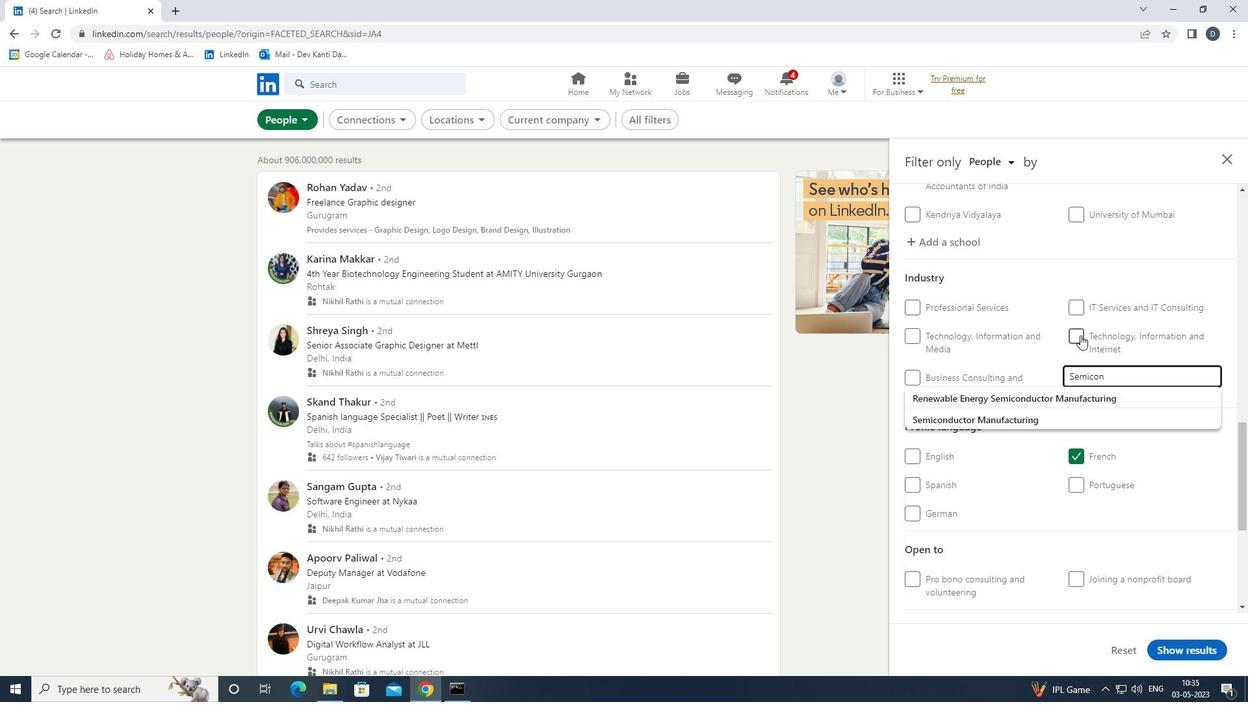 
Action: Key pressed <Key.down><Key.down><Key.down><Key.enter>
Screenshot: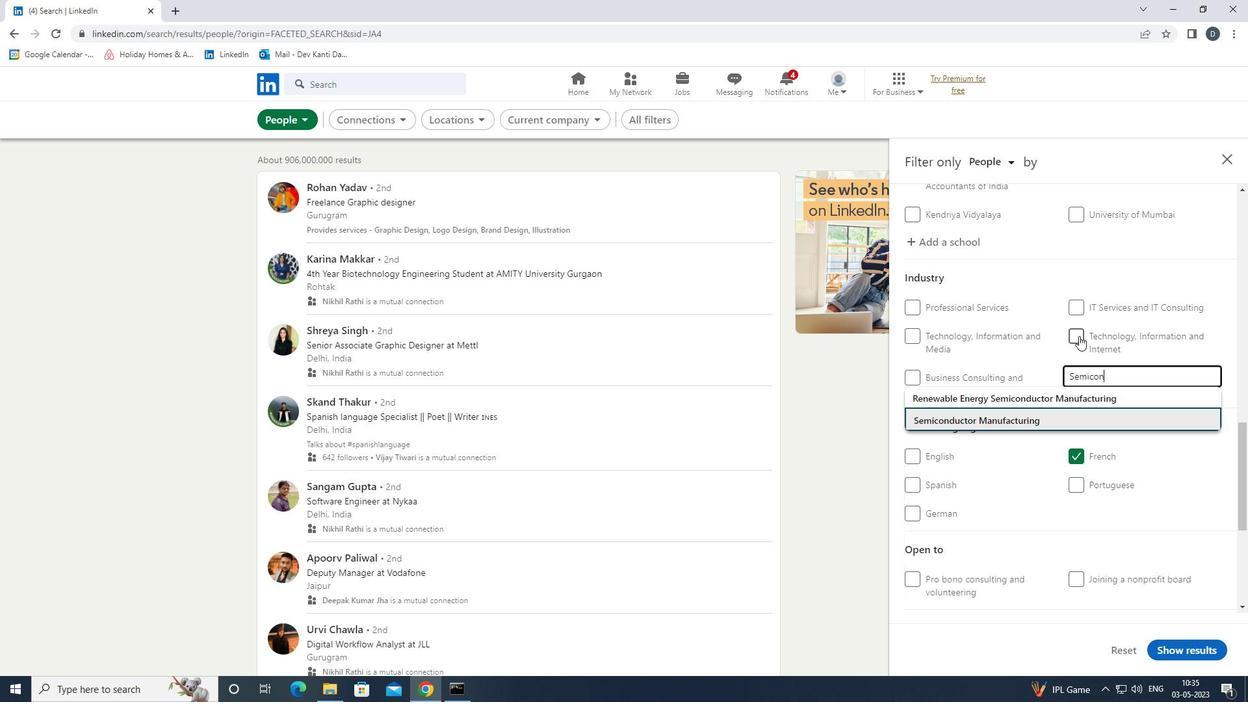 
Action: Mouse moved to (1069, 310)
Screenshot: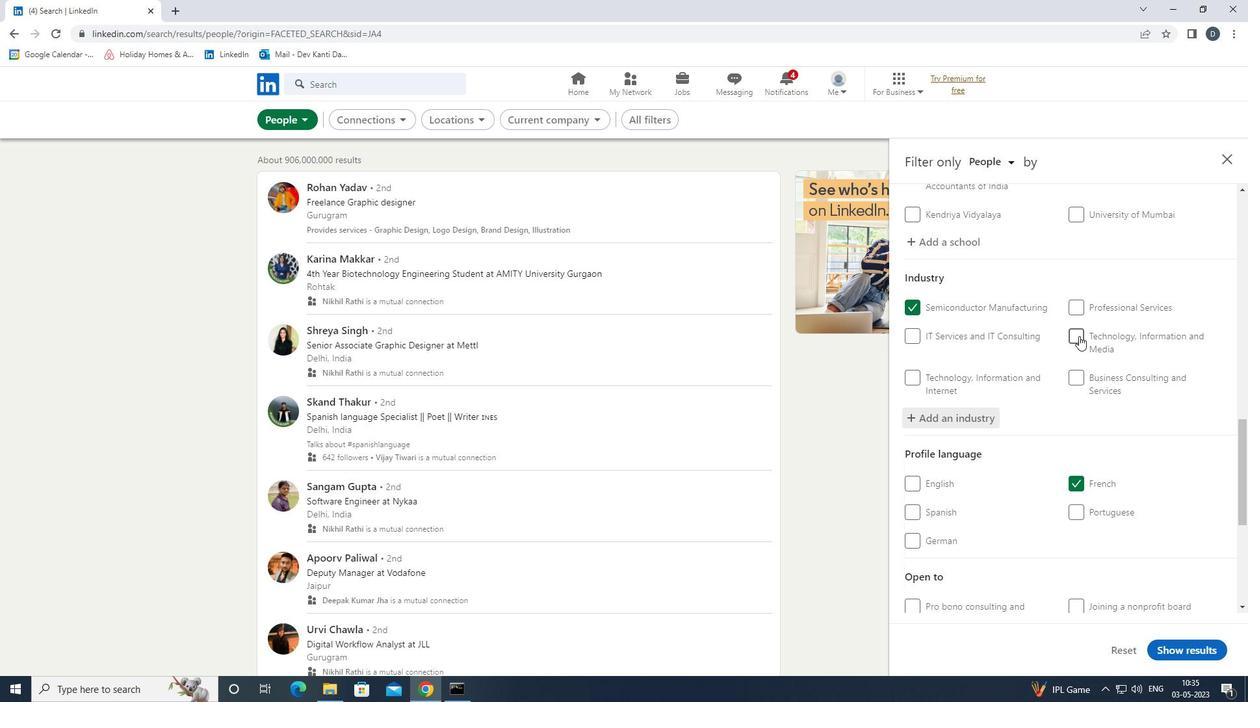 
Action: Mouse scrolled (1069, 309) with delta (0, 0)
Screenshot: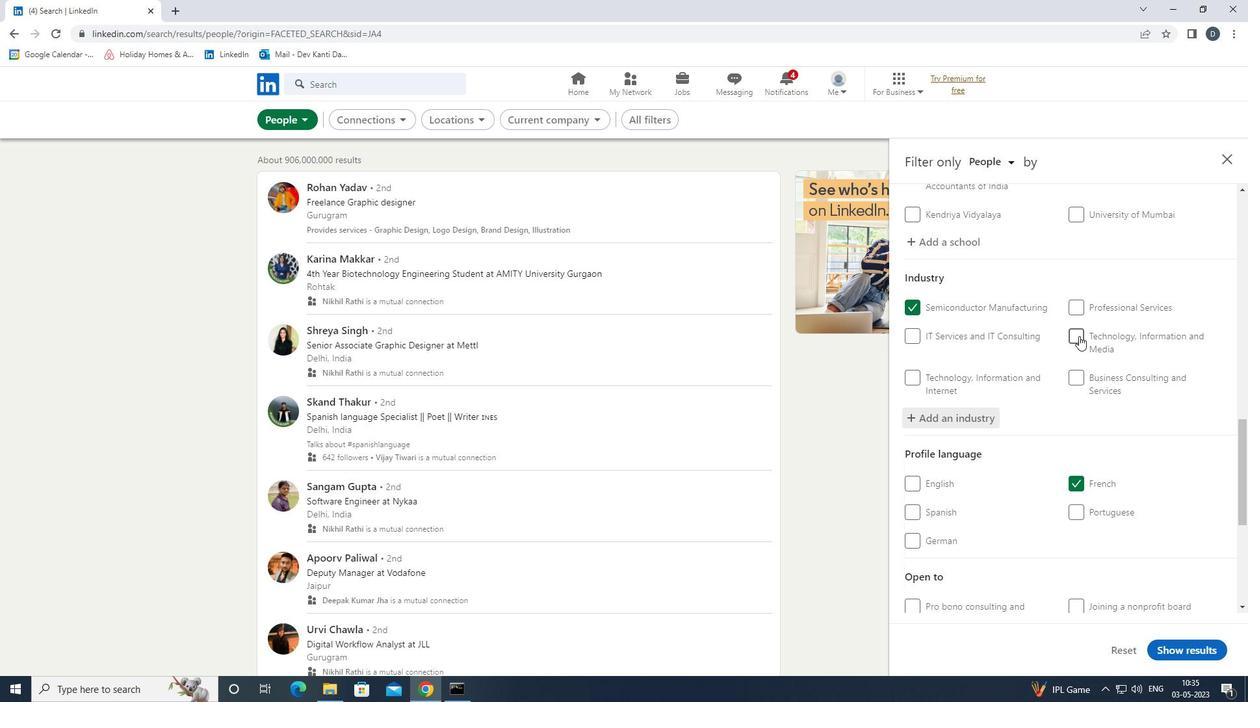 
Action: Mouse moved to (1069, 310)
Screenshot: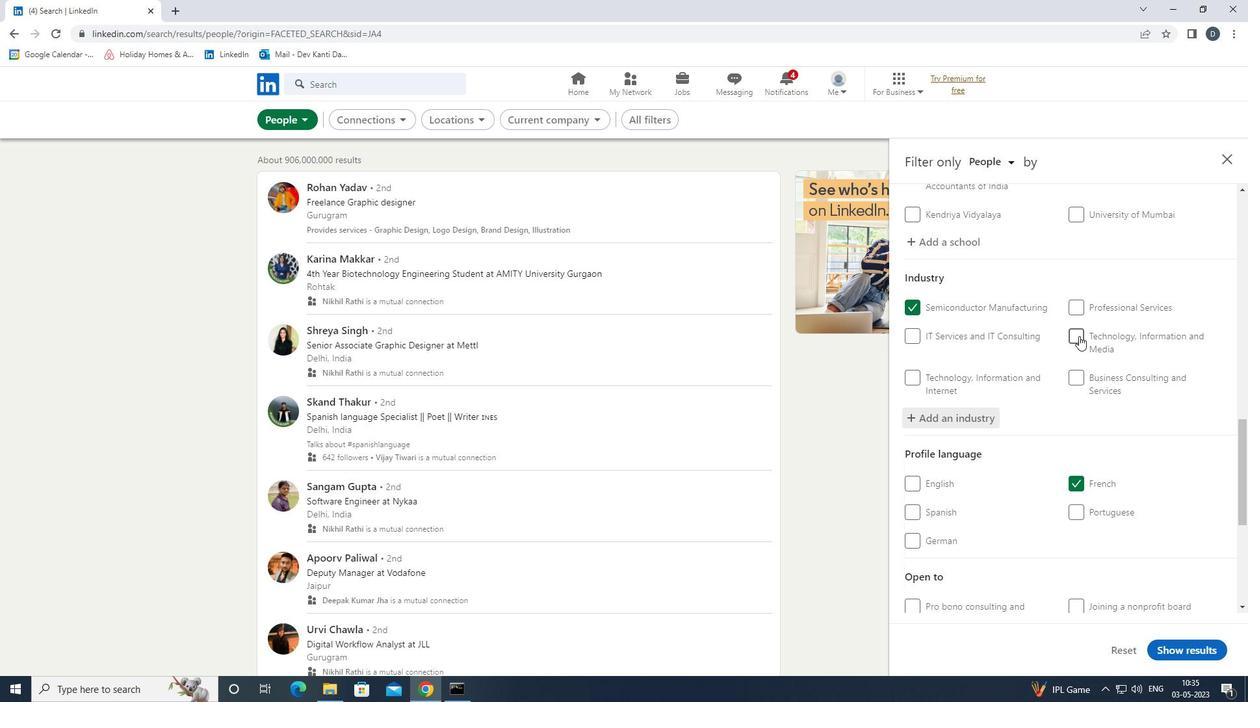 
Action: Mouse scrolled (1069, 309) with delta (0, 0)
Screenshot: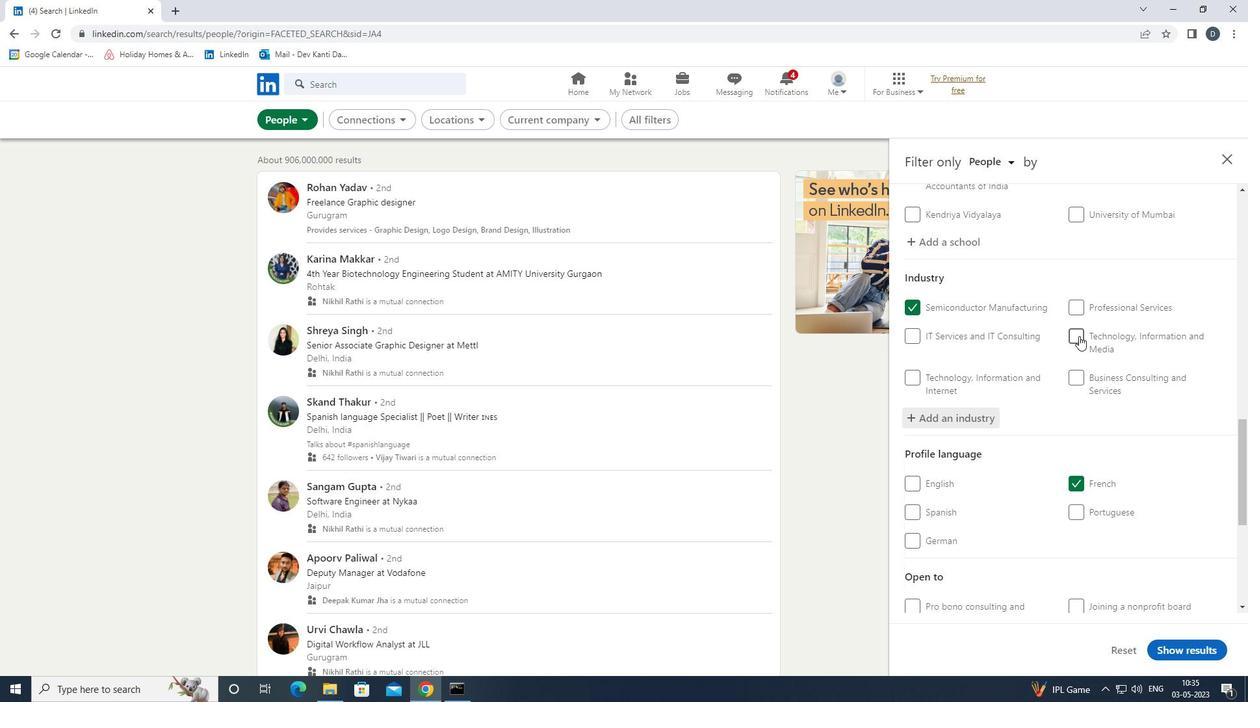 
Action: Mouse scrolled (1069, 309) with delta (0, 0)
Screenshot: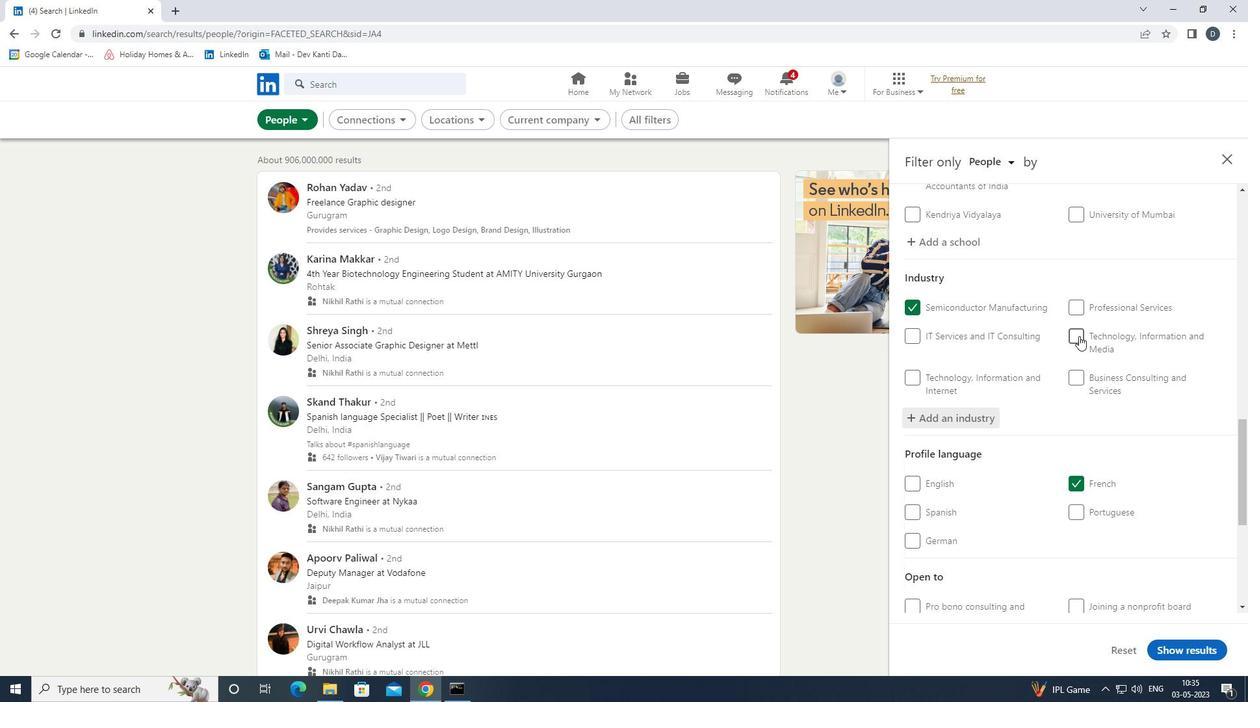 
Action: Mouse moved to (1071, 320)
Screenshot: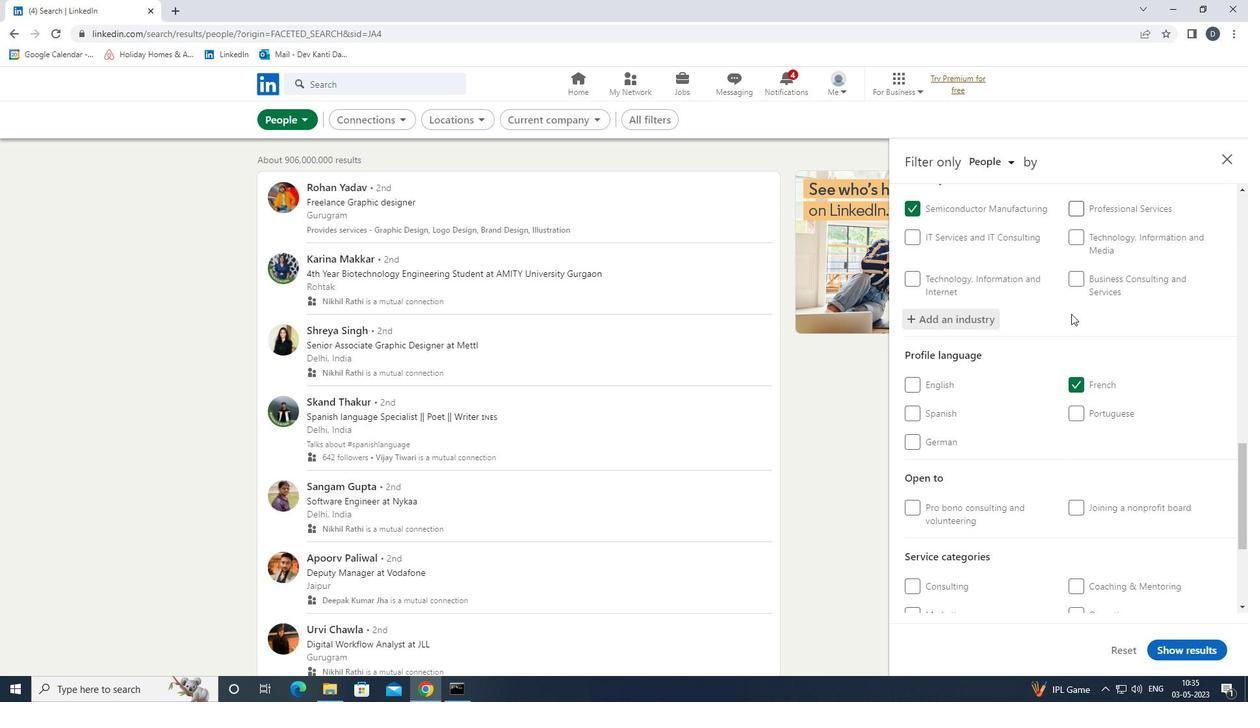 
Action: Mouse scrolled (1071, 319) with delta (0, 0)
Screenshot: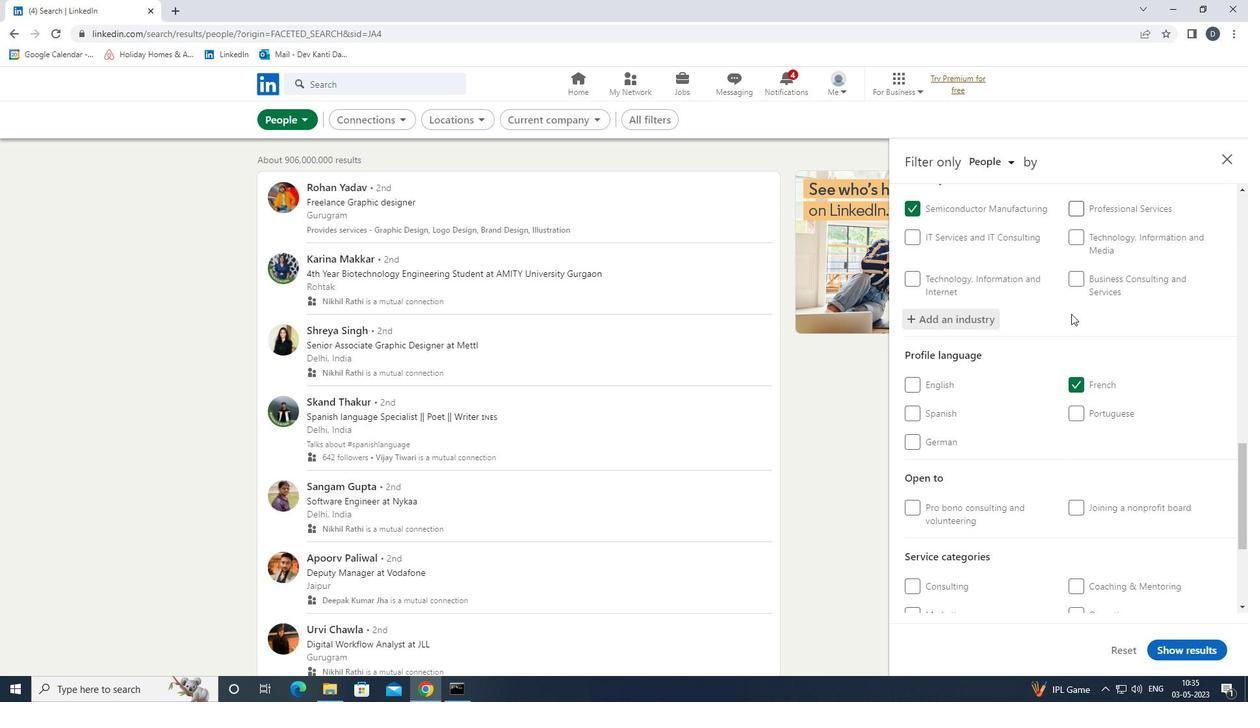 
Action: Mouse moved to (1071, 320)
Screenshot: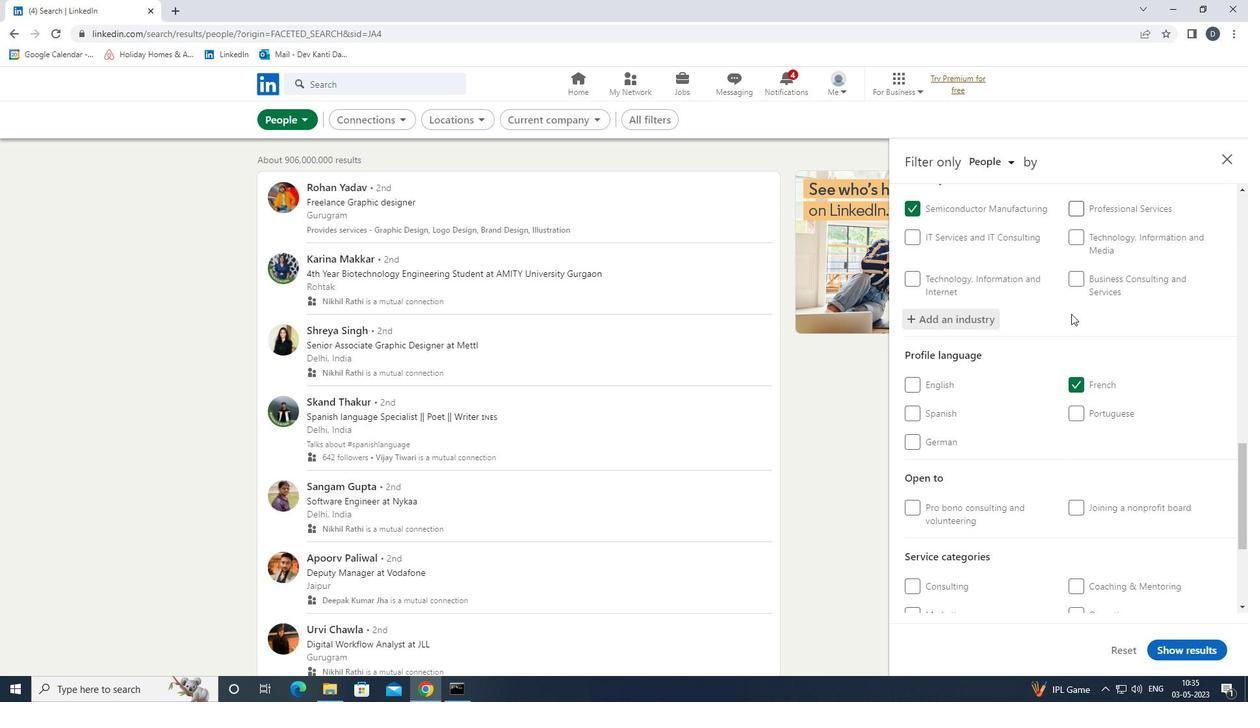 
Action: Mouse scrolled (1071, 319) with delta (0, 0)
Screenshot: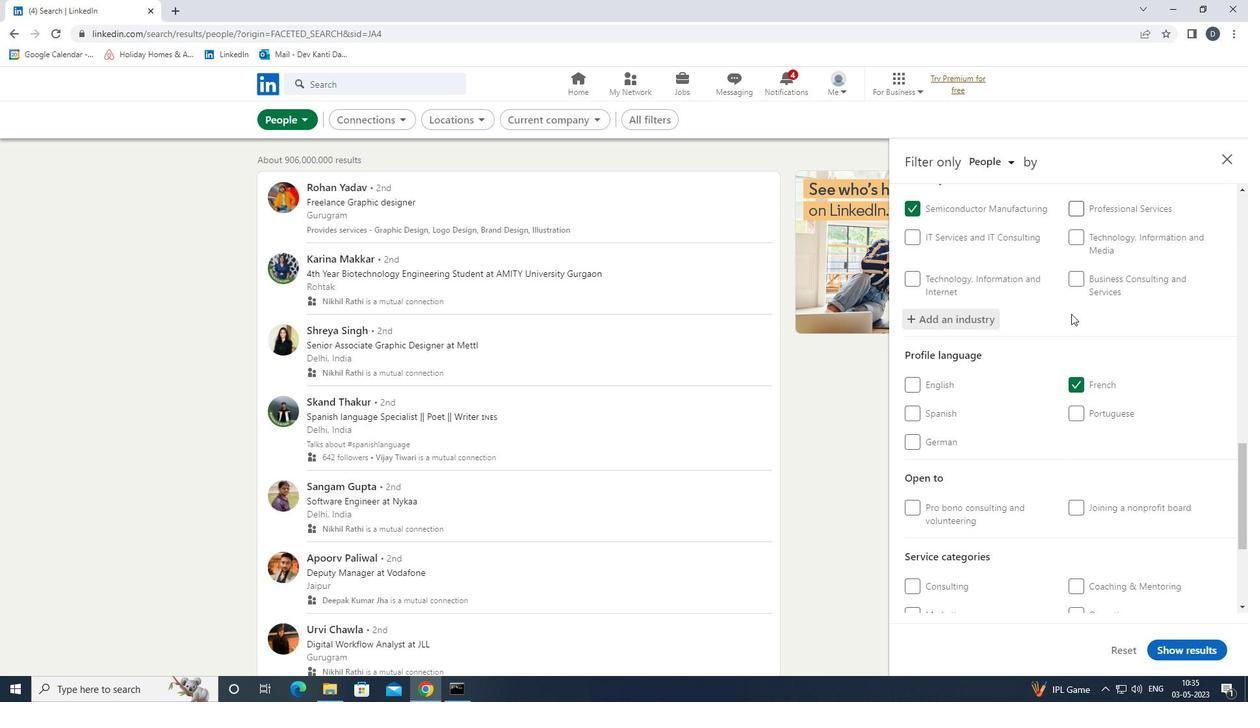 
Action: Mouse moved to (1071, 321)
Screenshot: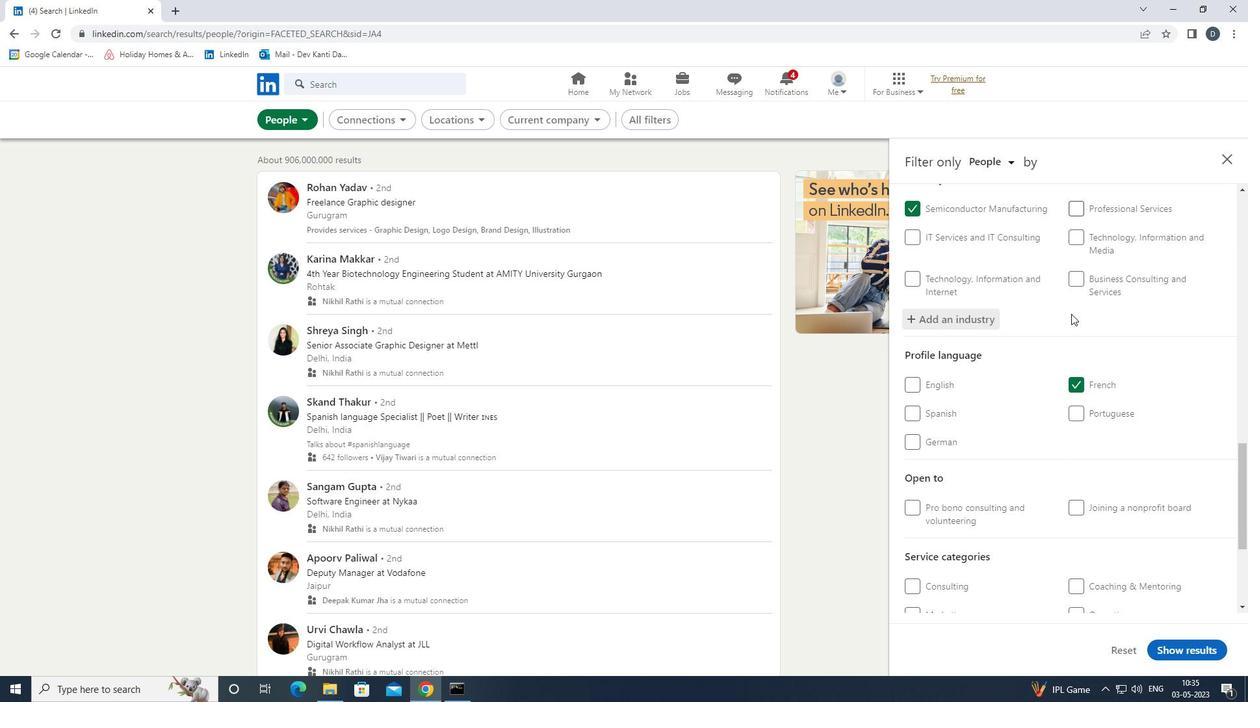 
Action: Mouse scrolled (1071, 320) with delta (0, 0)
Screenshot: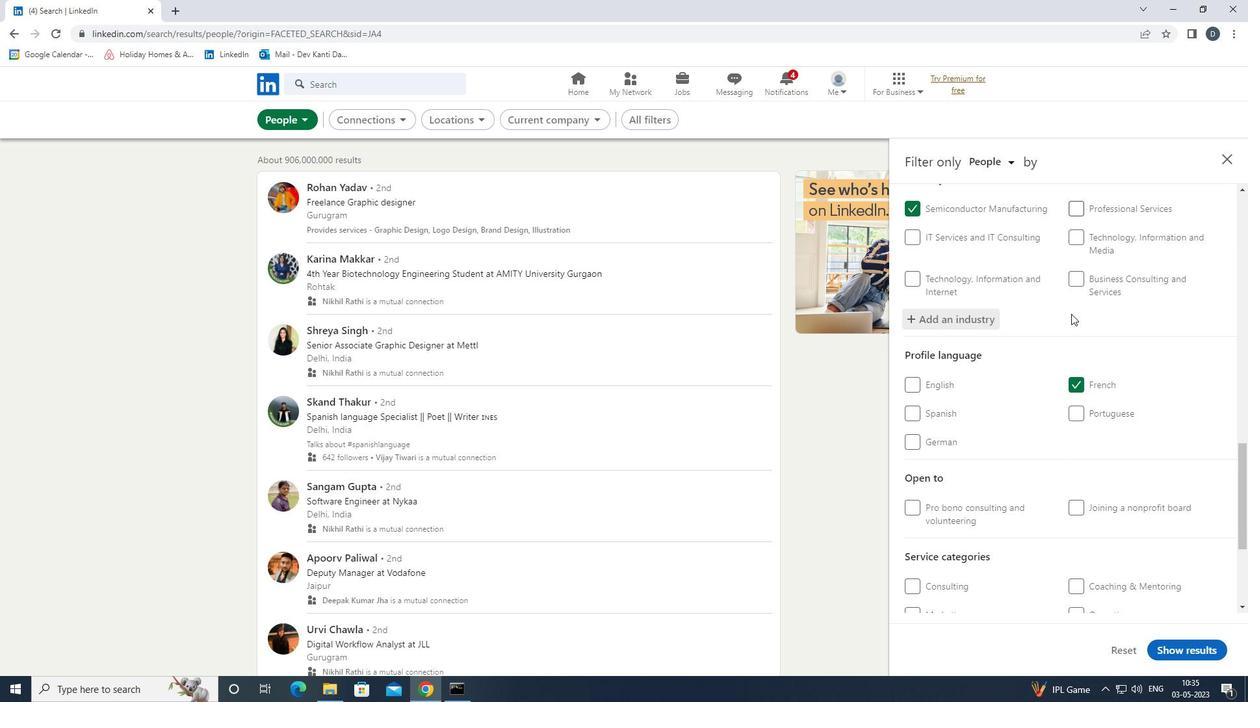 
Action: Mouse moved to (1097, 431)
Screenshot: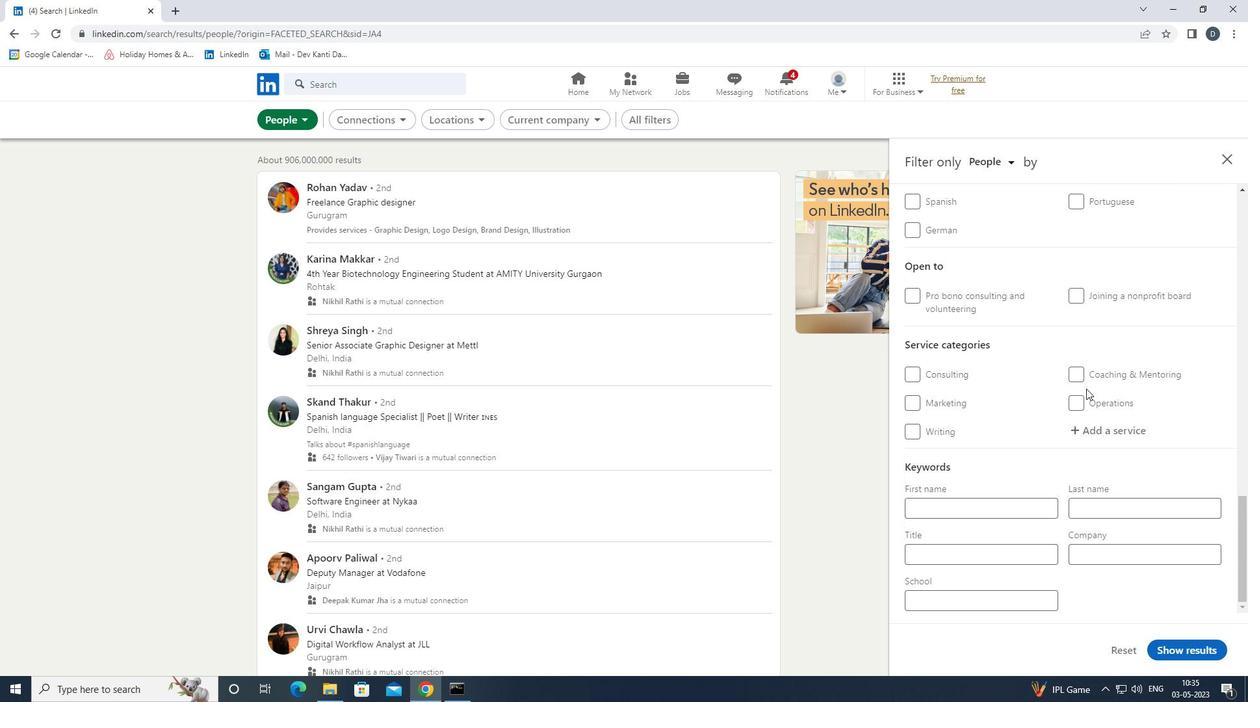 
Action: Mouse pressed left at (1097, 431)
Screenshot: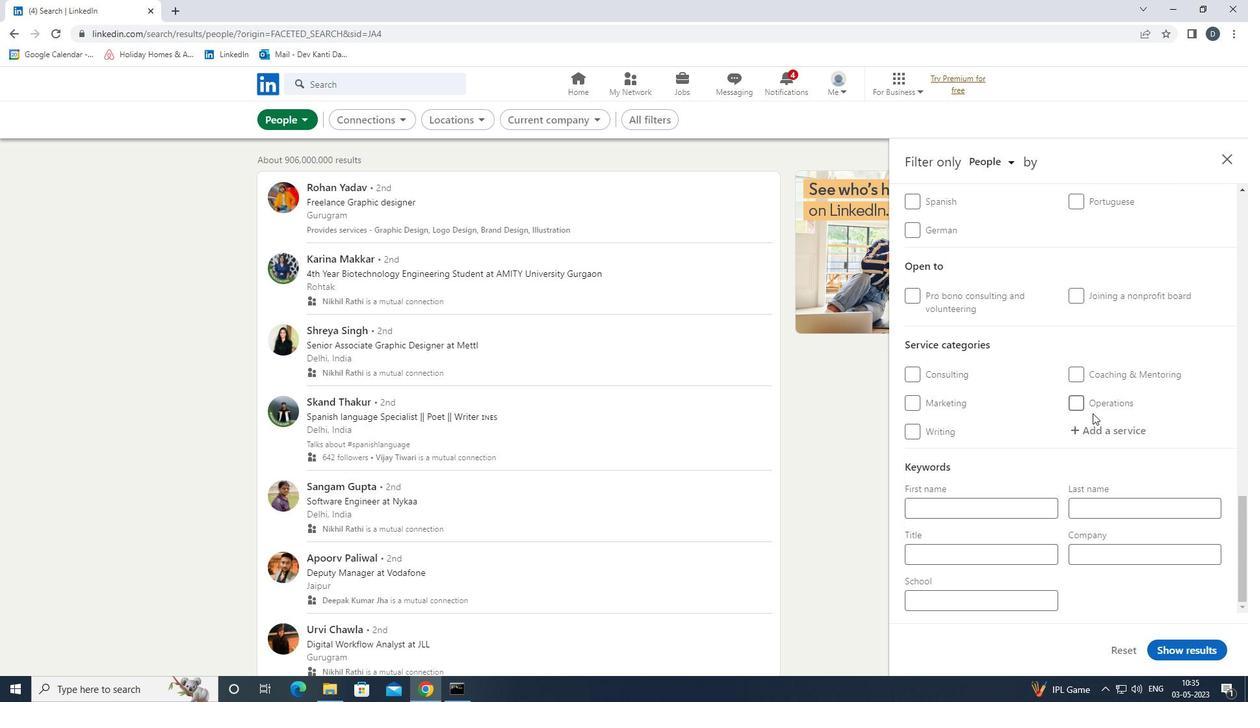 
Action: Mouse moved to (1100, 431)
Screenshot: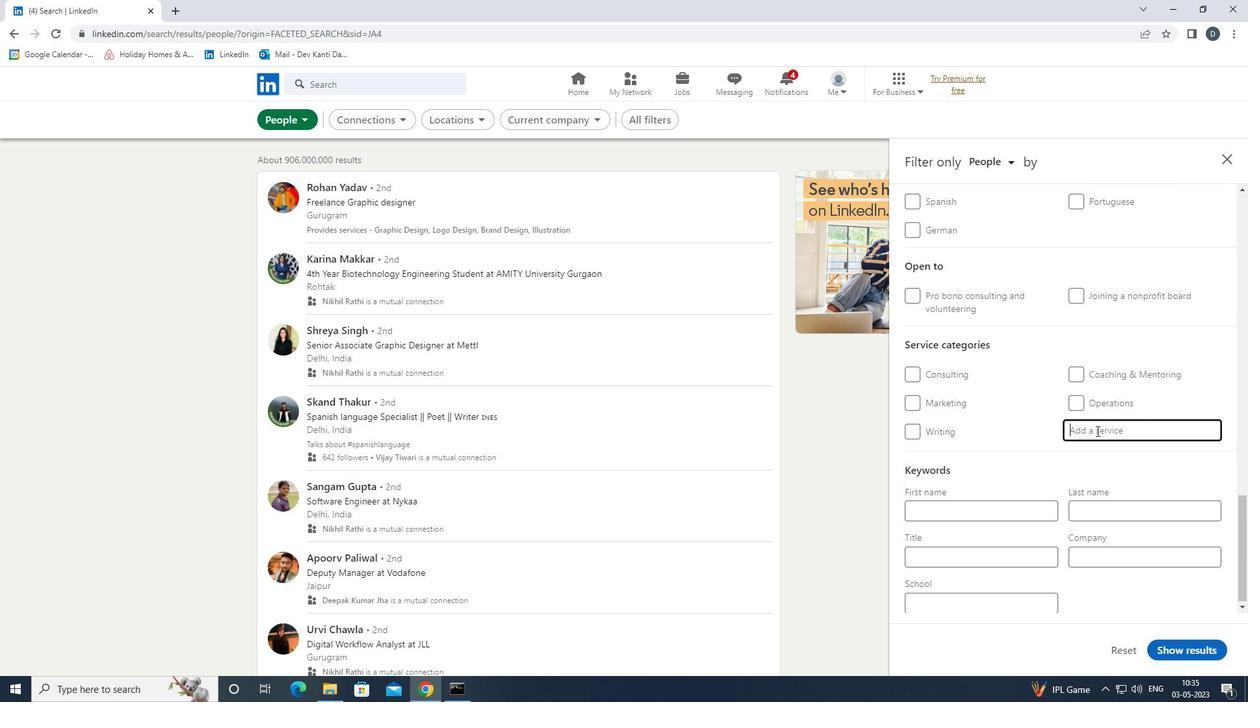 
Action: Mouse scrolled (1100, 431) with delta (0, 0)
Screenshot: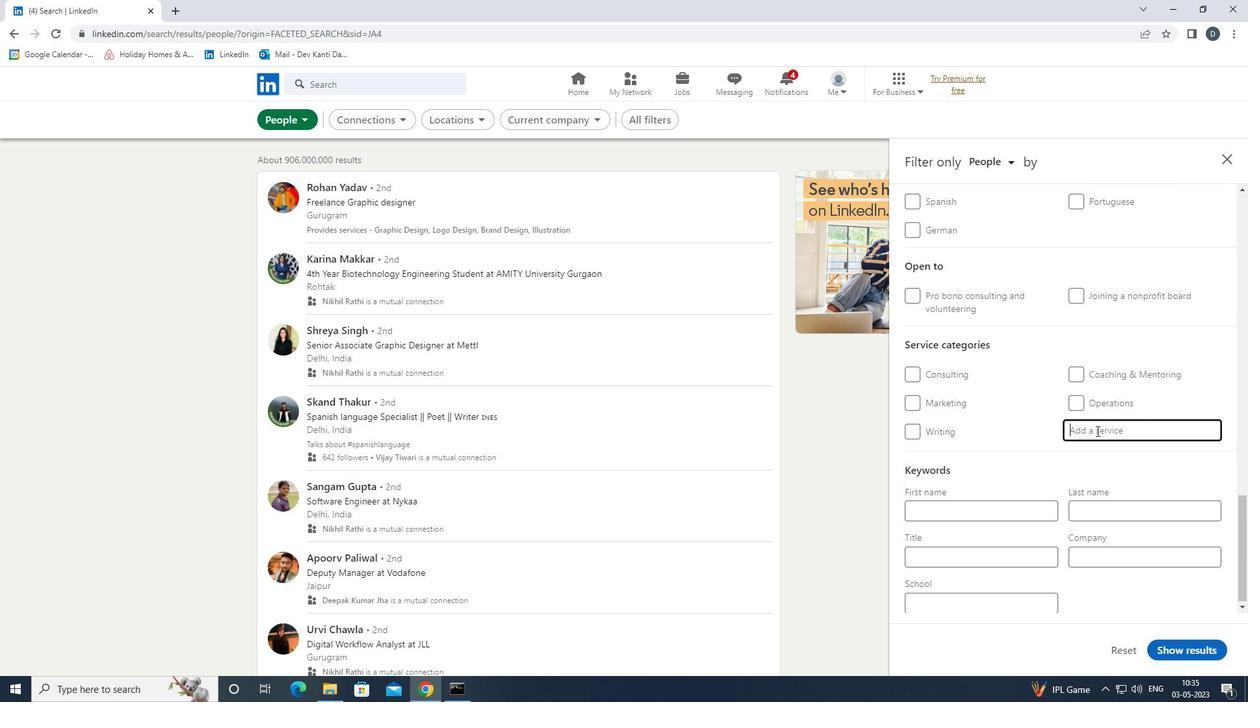 
Action: Mouse scrolled (1100, 431) with delta (0, 0)
Screenshot: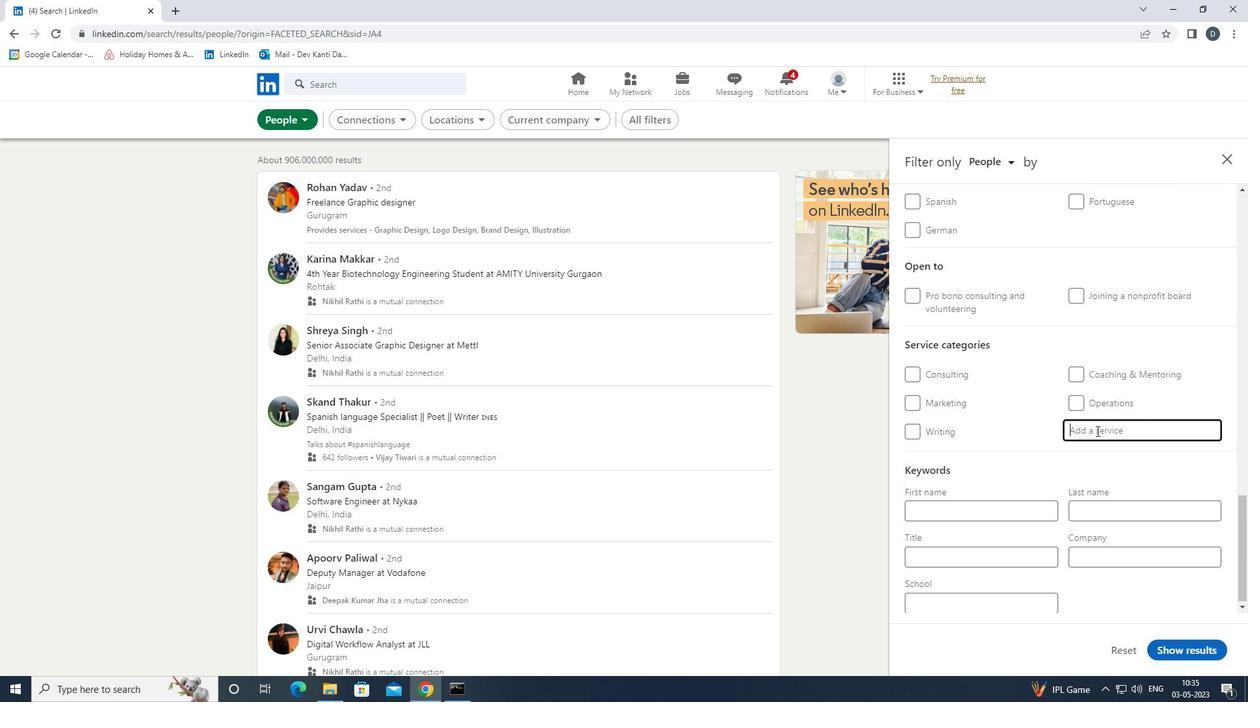 
Action: Mouse scrolled (1100, 431) with delta (0, 0)
Screenshot: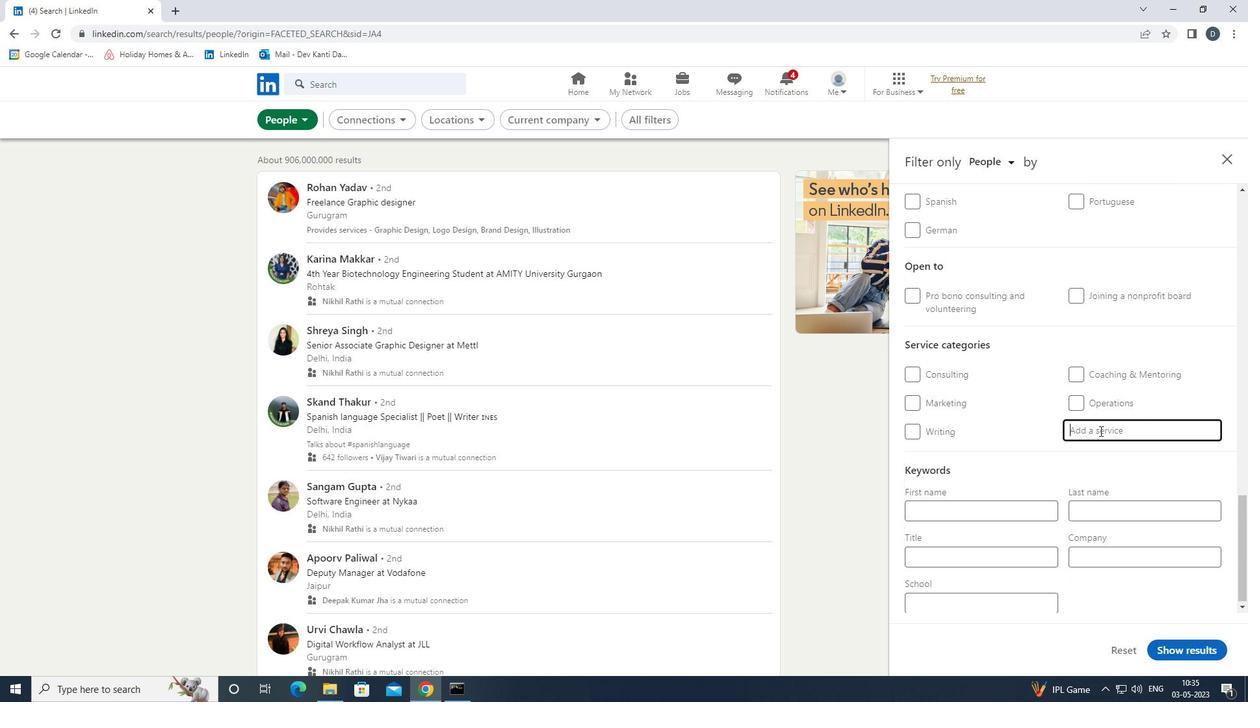 
Action: Mouse scrolled (1100, 430) with delta (0, 0)
Screenshot: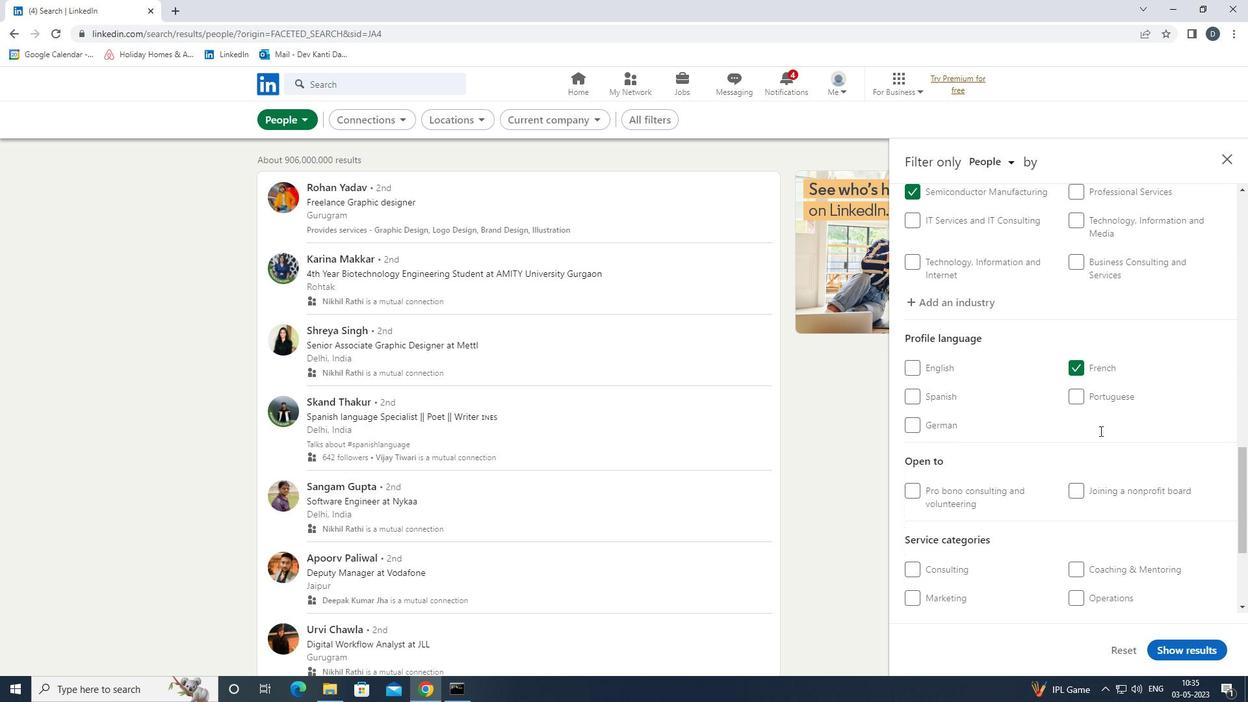 
Action: Mouse scrolled (1100, 430) with delta (0, 0)
Screenshot: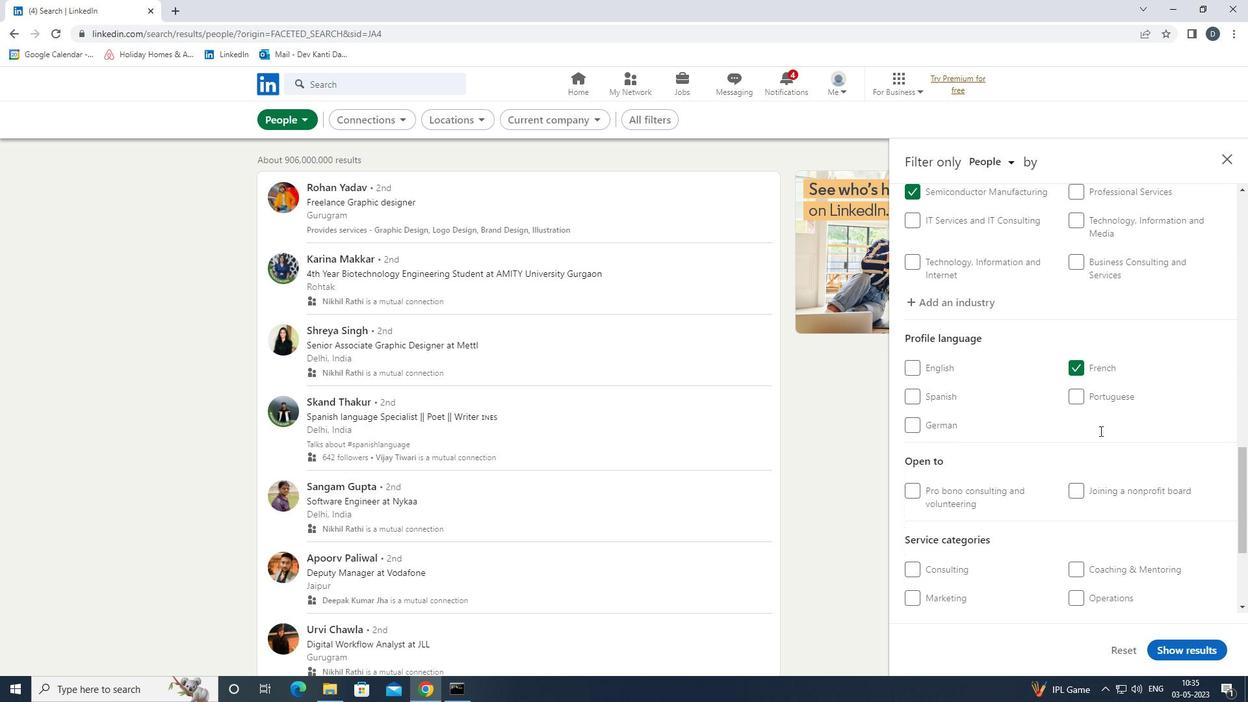 
Action: Mouse scrolled (1100, 430) with delta (0, 0)
Screenshot: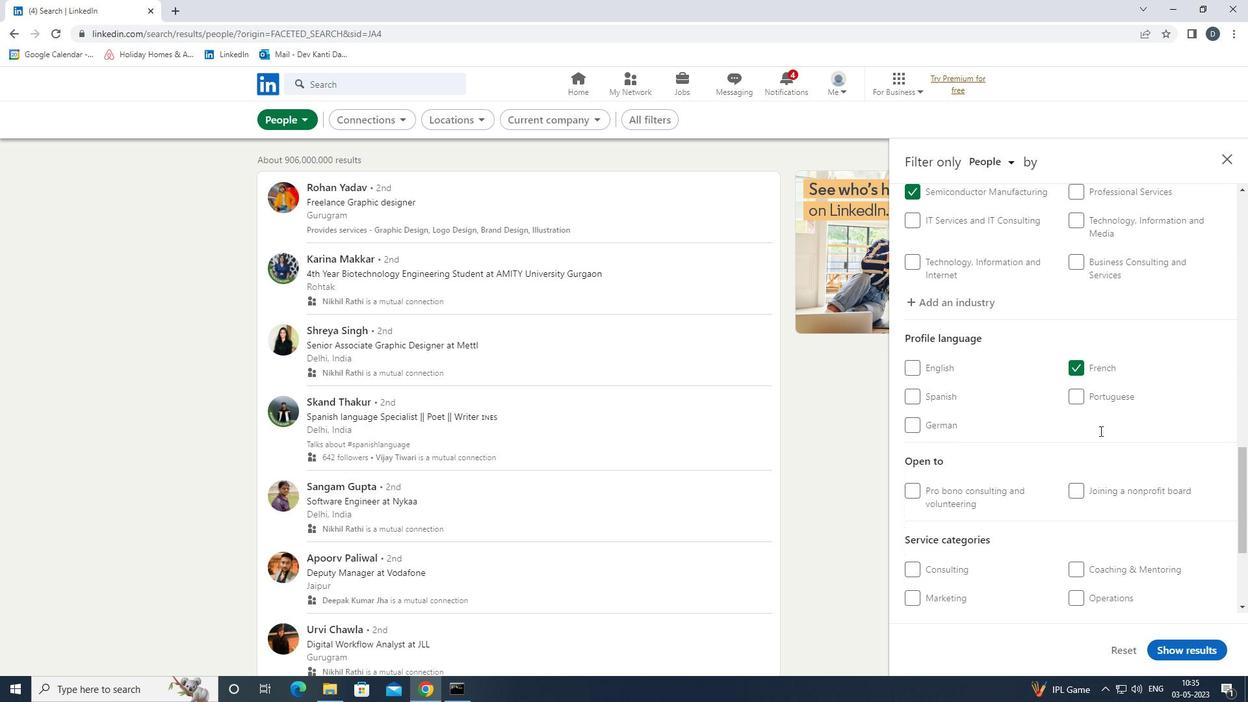 
Action: Mouse moved to (1093, 431)
Screenshot: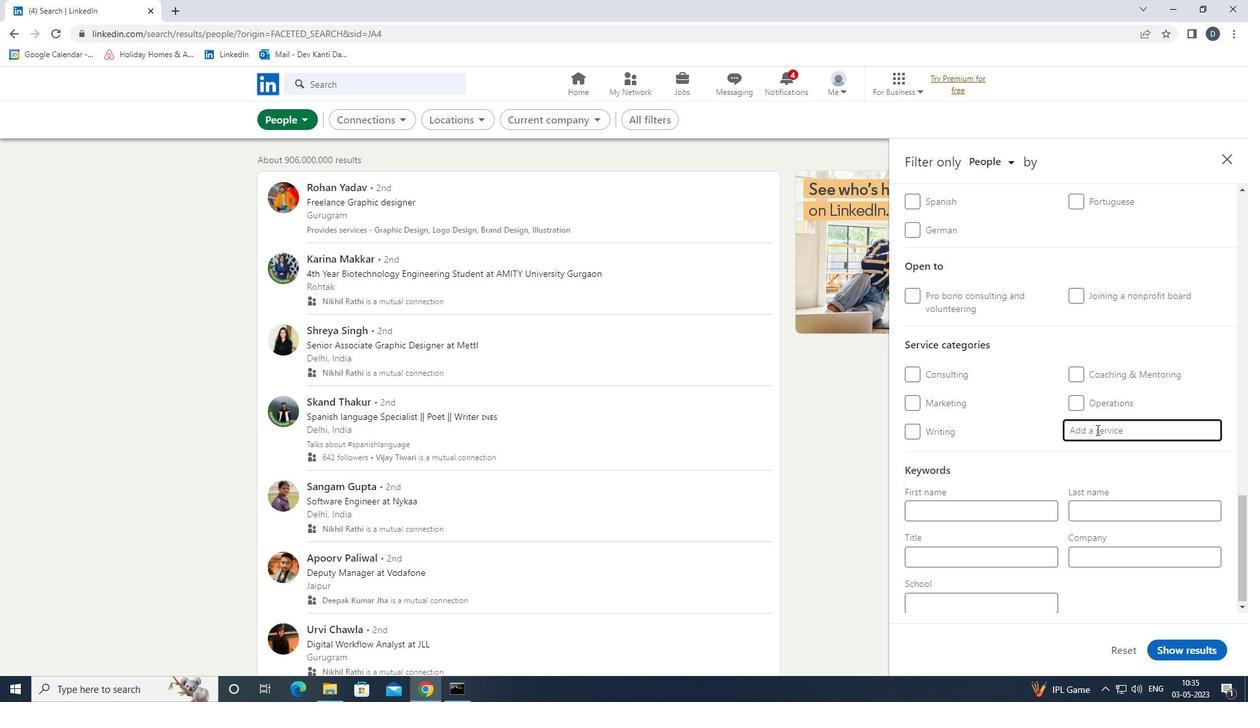 
Action: Key pressed <Key.shift>CONTENT<Key.shift><Key.space>STRA
Screenshot: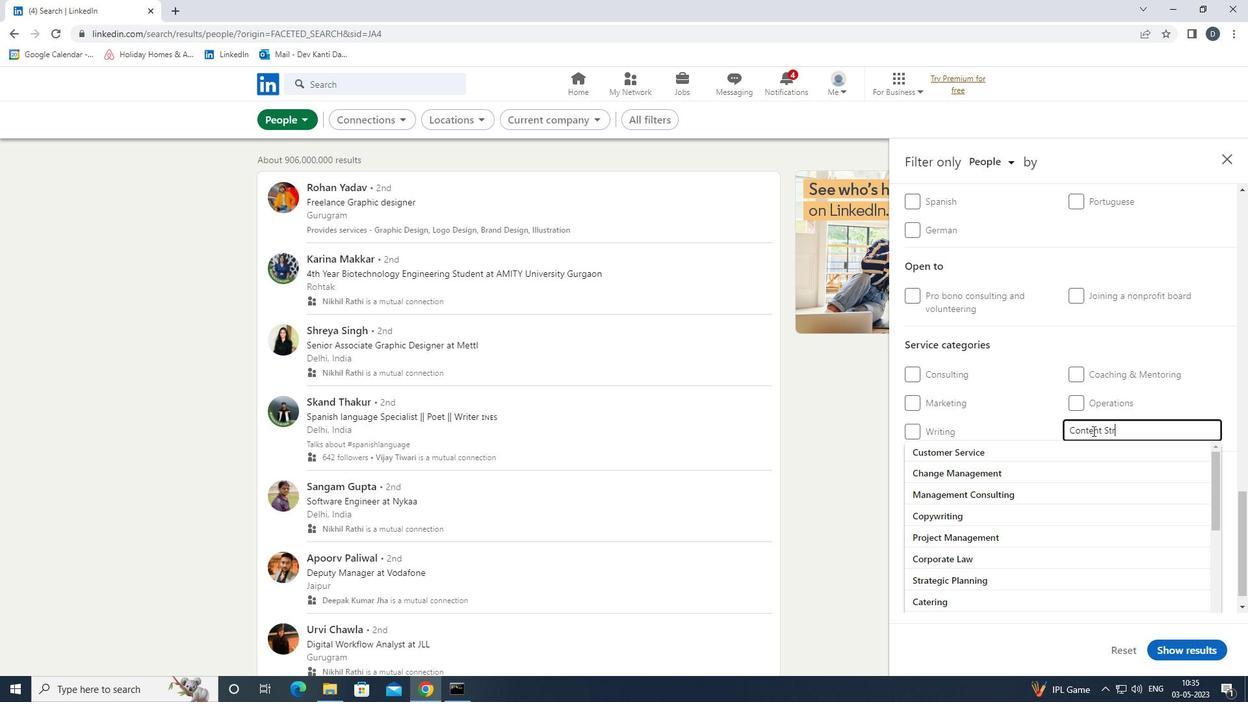 
Action: Mouse moved to (1092, 431)
Screenshot: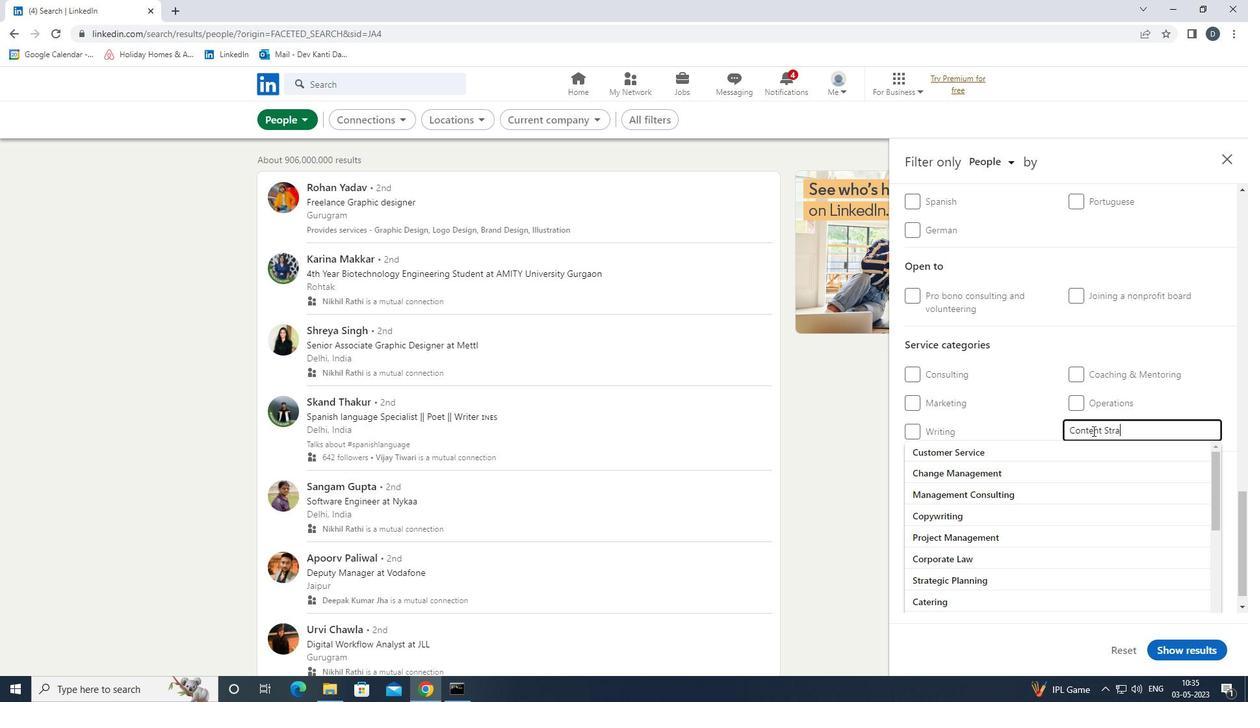 
Action: Key pressed <Key.down><Key.enter>
Screenshot: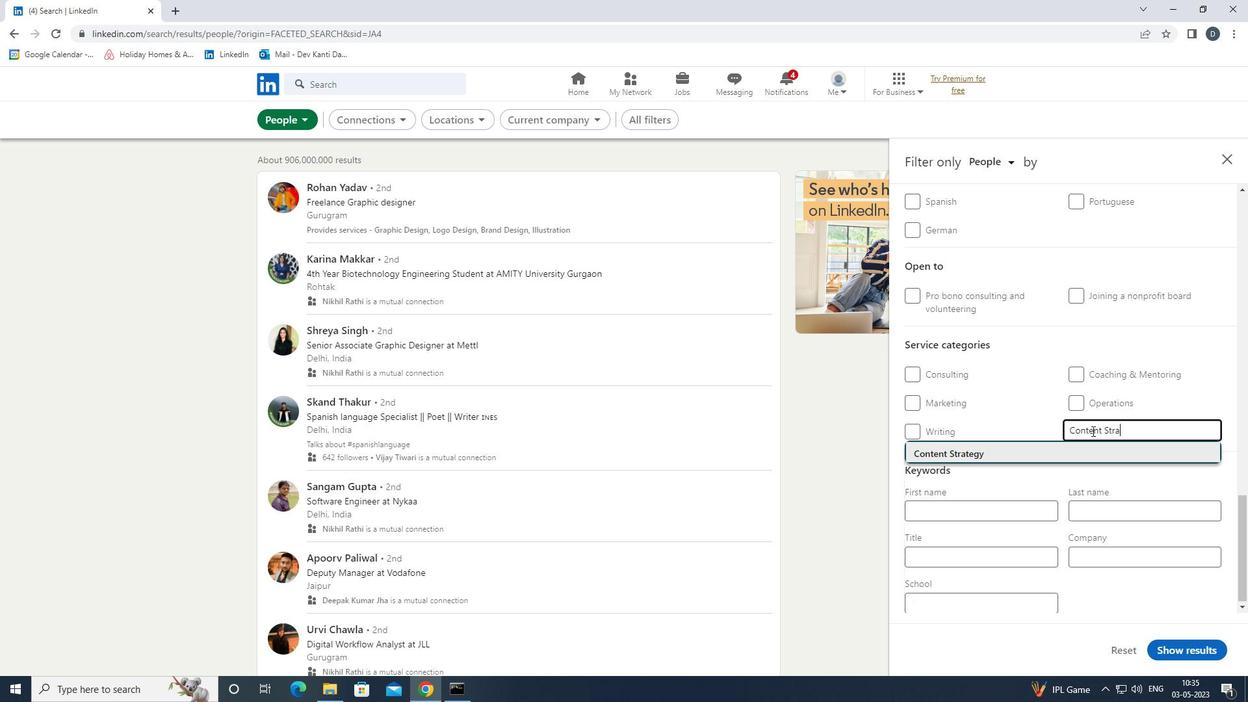 
Action: Mouse moved to (1030, 377)
Screenshot: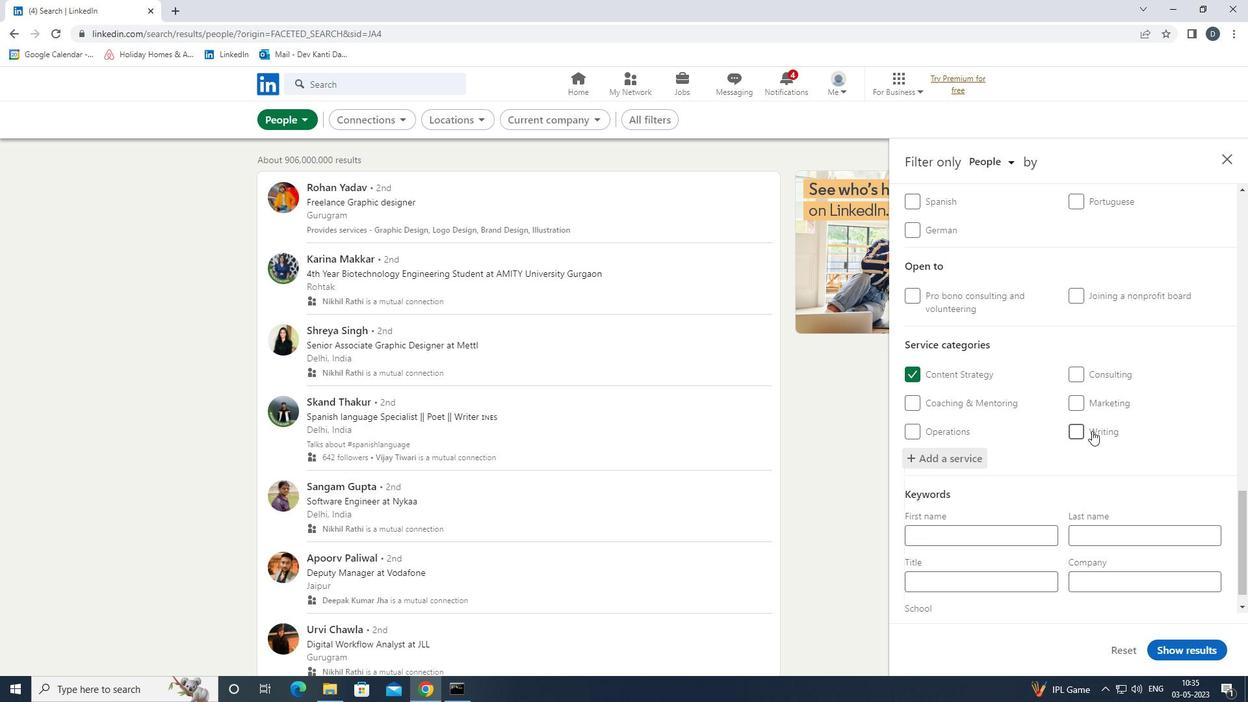 
Action: Mouse scrolled (1030, 377) with delta (0, 0)
Screenshot: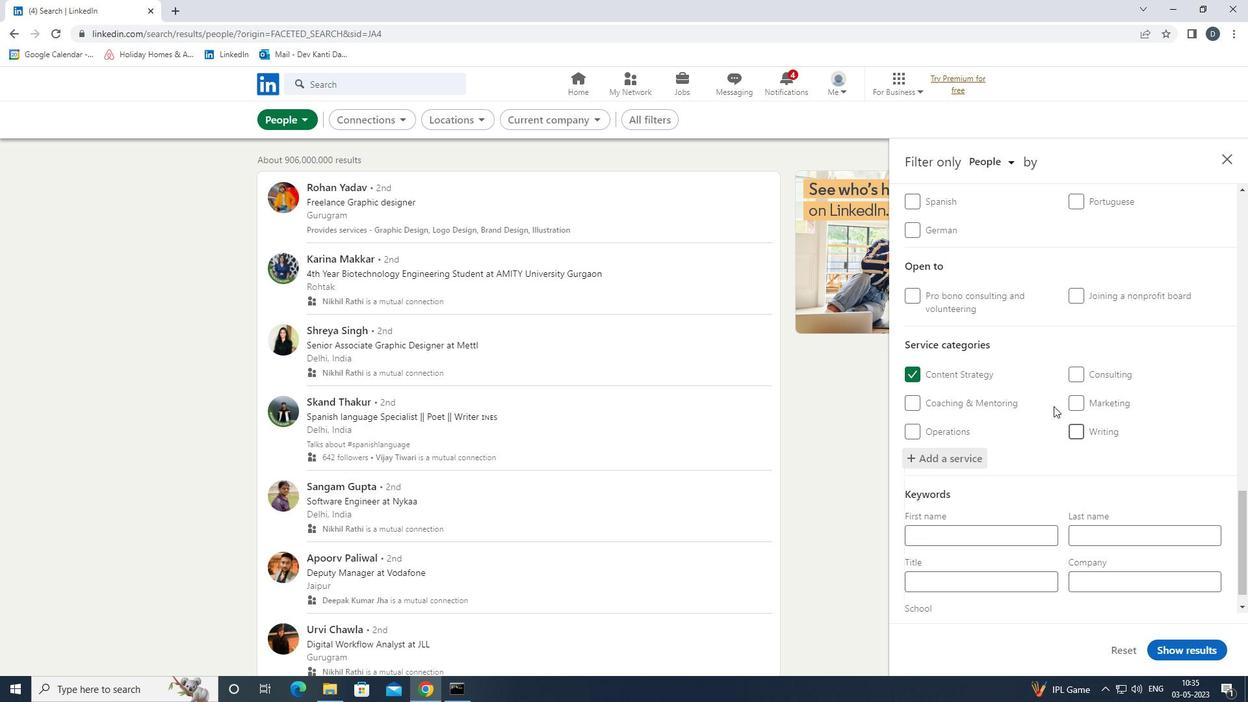 
Action: Mouse moved to (1029, 377)
Screenshot: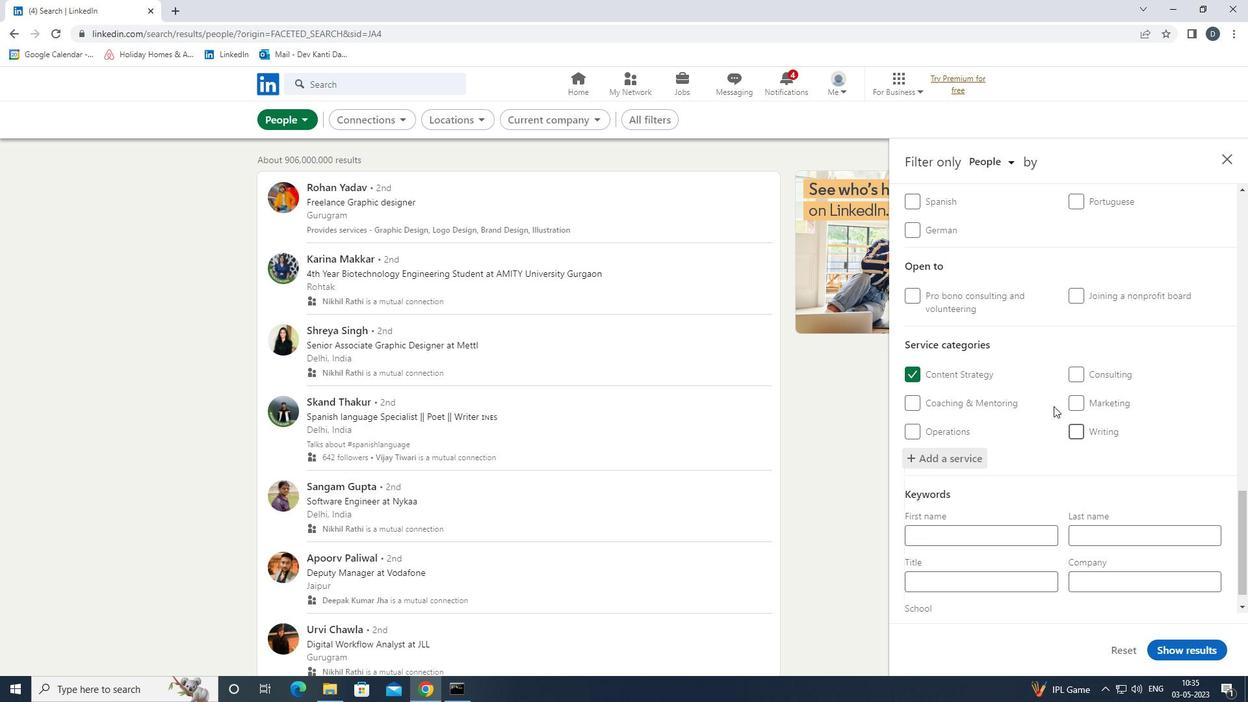 
Action: Mouse scrolled (1029, 377) with delta (0, 0)
Screenshot: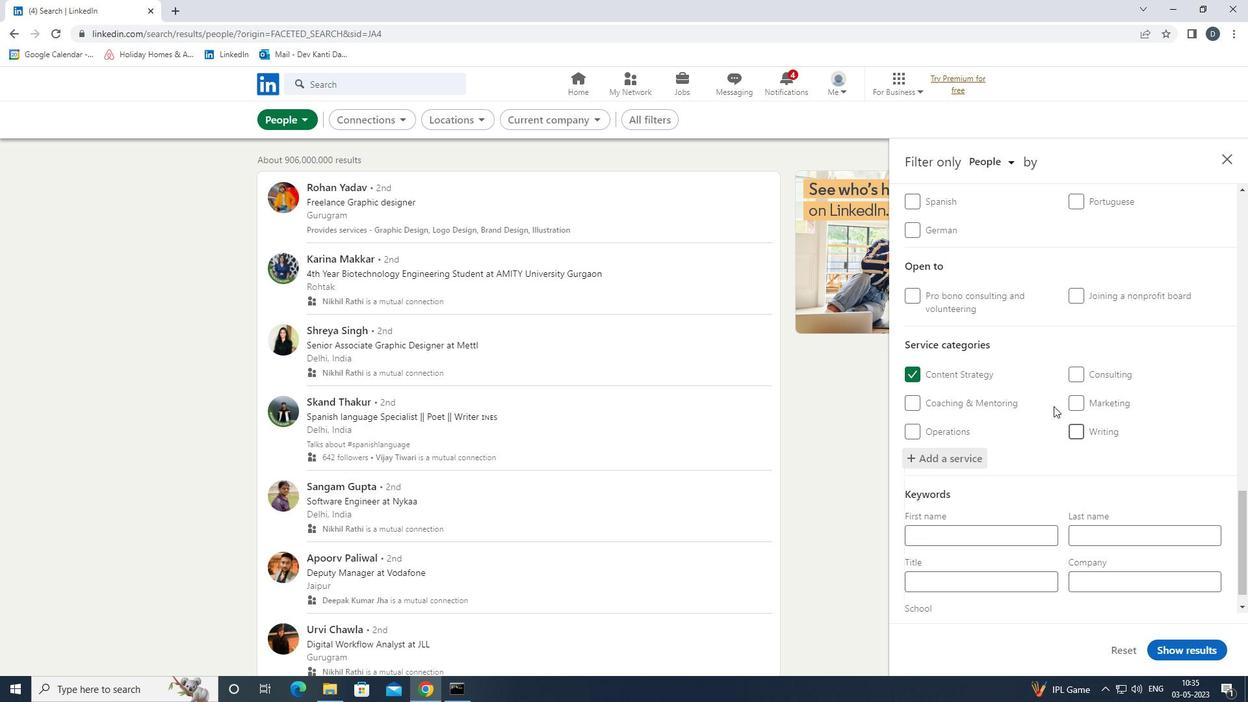 
Action: Mouse moved to (1028, 377)
Screenshot: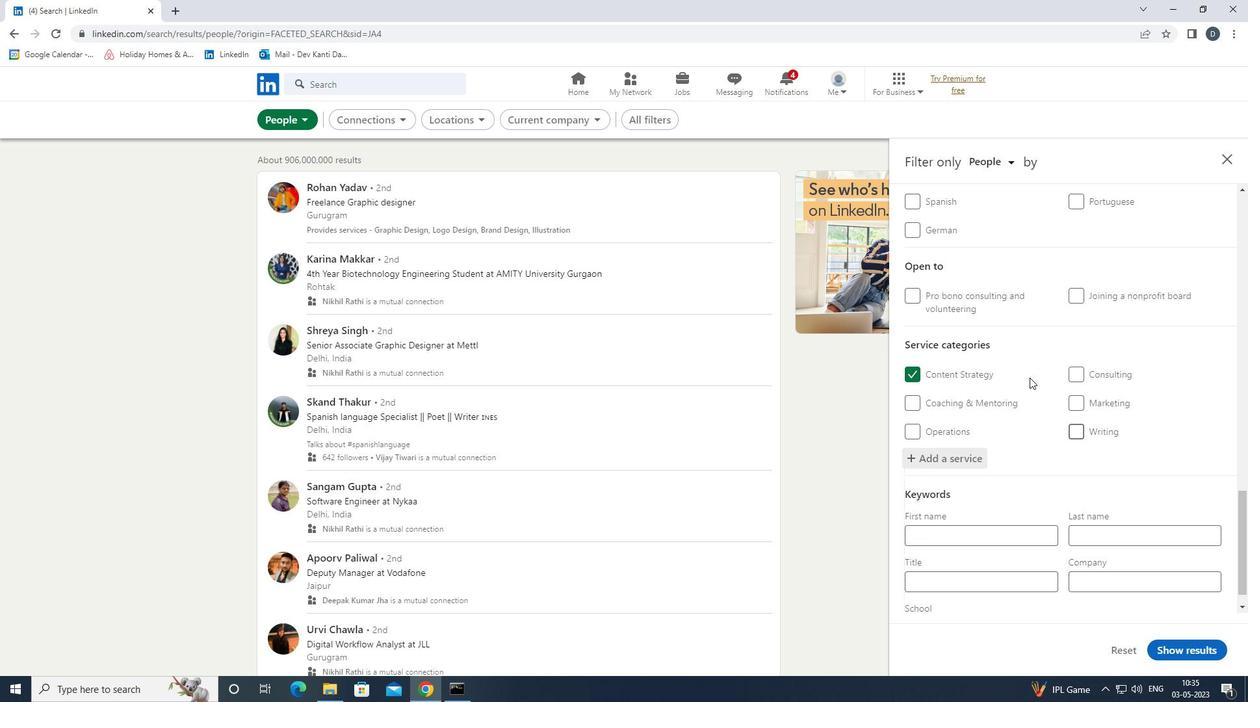 
Action: Mouse scrolled (1028, 377) with delta (0, 0)
Screenshot: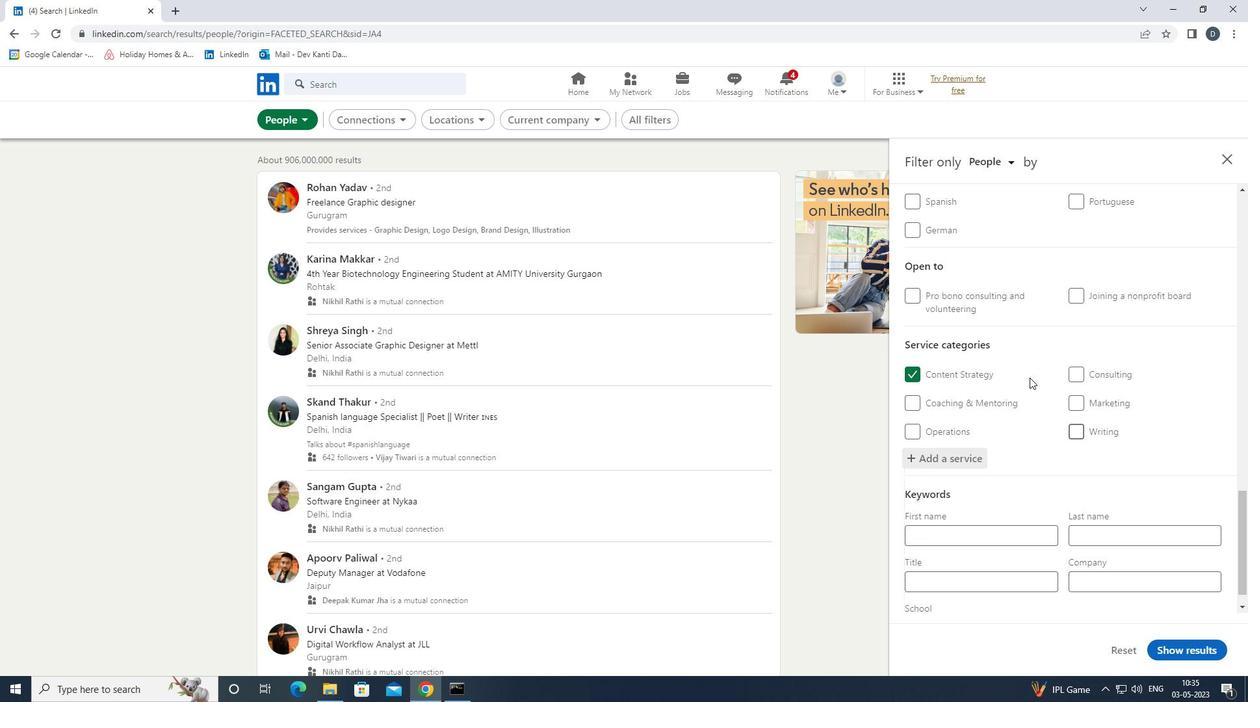 
Action: Mouse scrolled (1028, 377) with delta (0, 0)
Screenshot: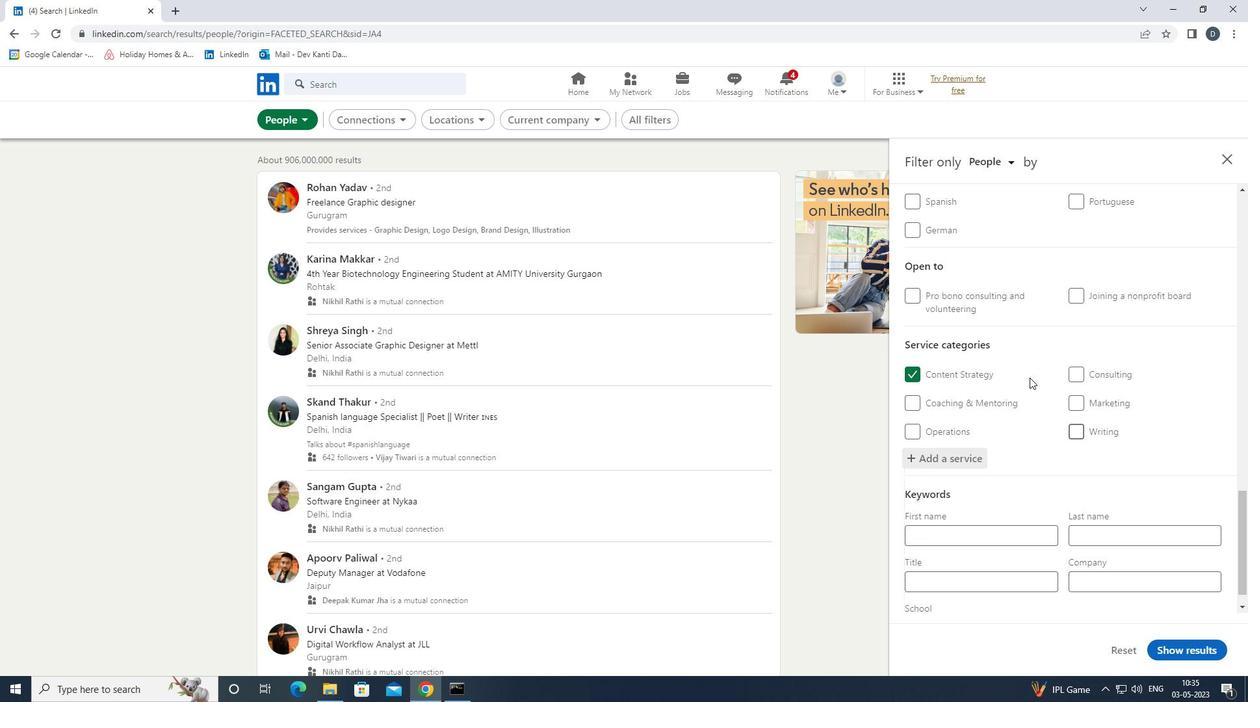 
Action: Mouse scrolled (1028, 377) with delta (0, 0)
Screenshot: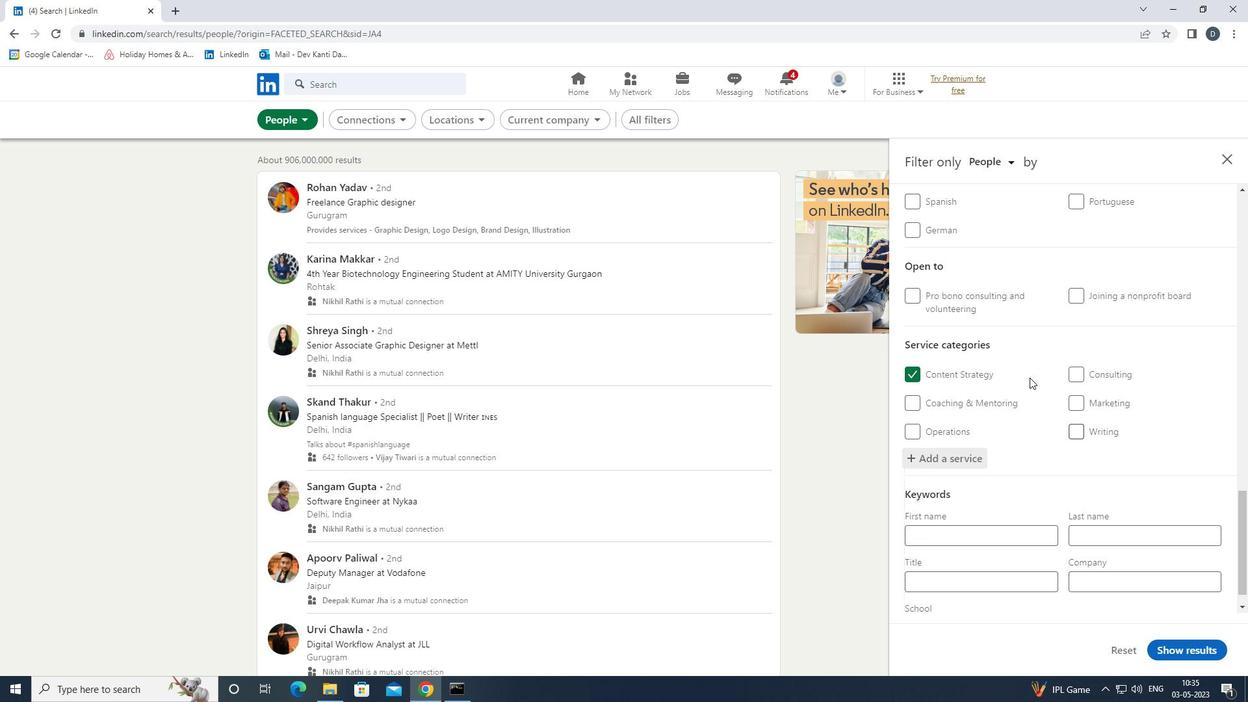 
Action: Mouse moved to (1014, 560)
Screenshot: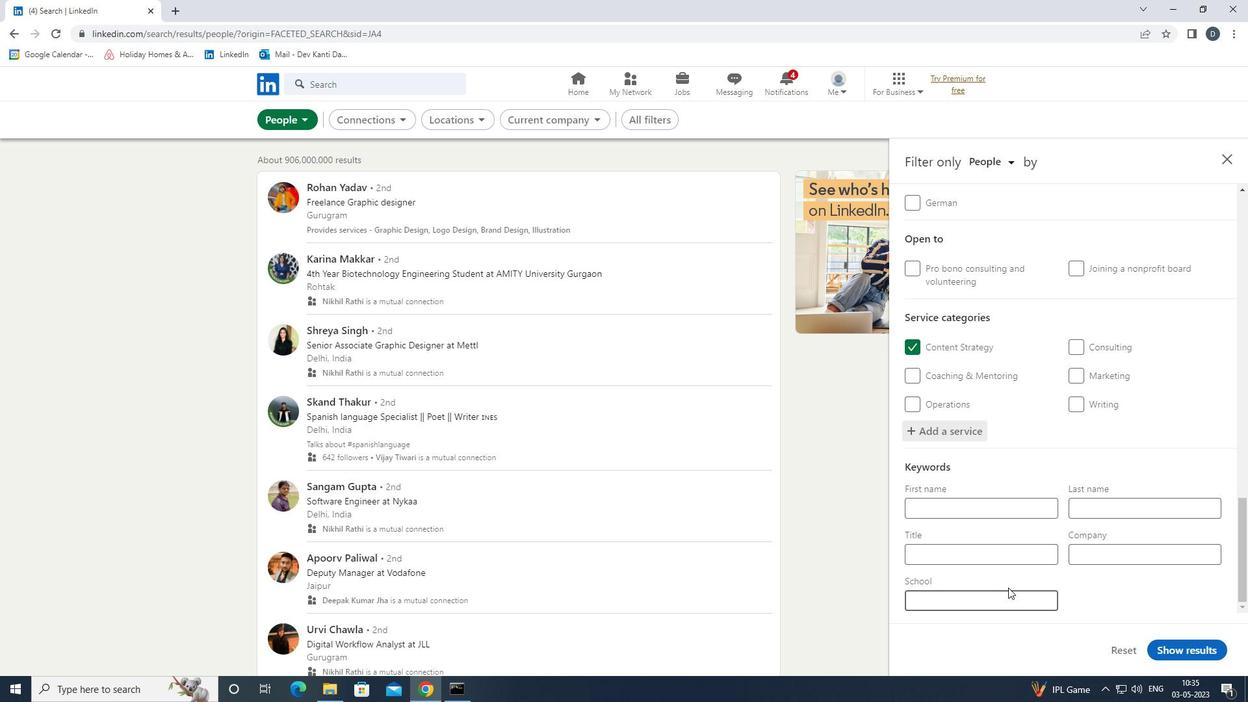 
Action: Mouse pressed left at (1014, 560)
Screenshot: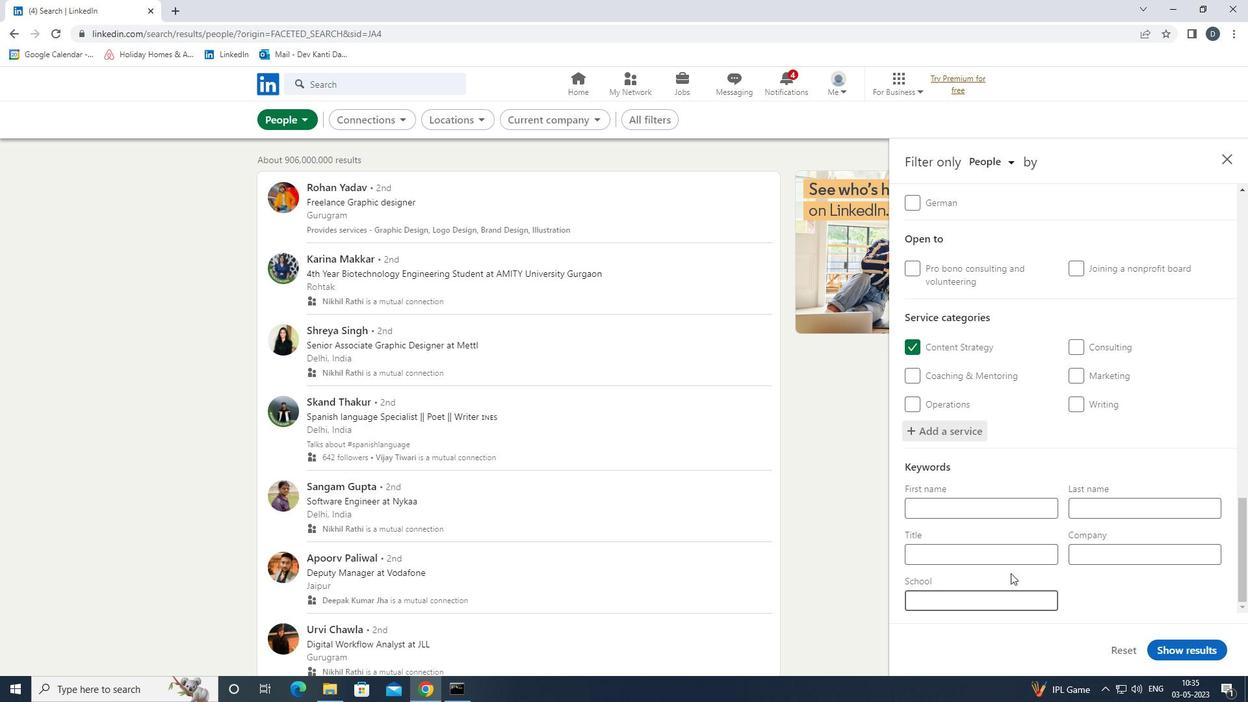
Action: Key pressed <Key.shift>CHEF
Screenshot: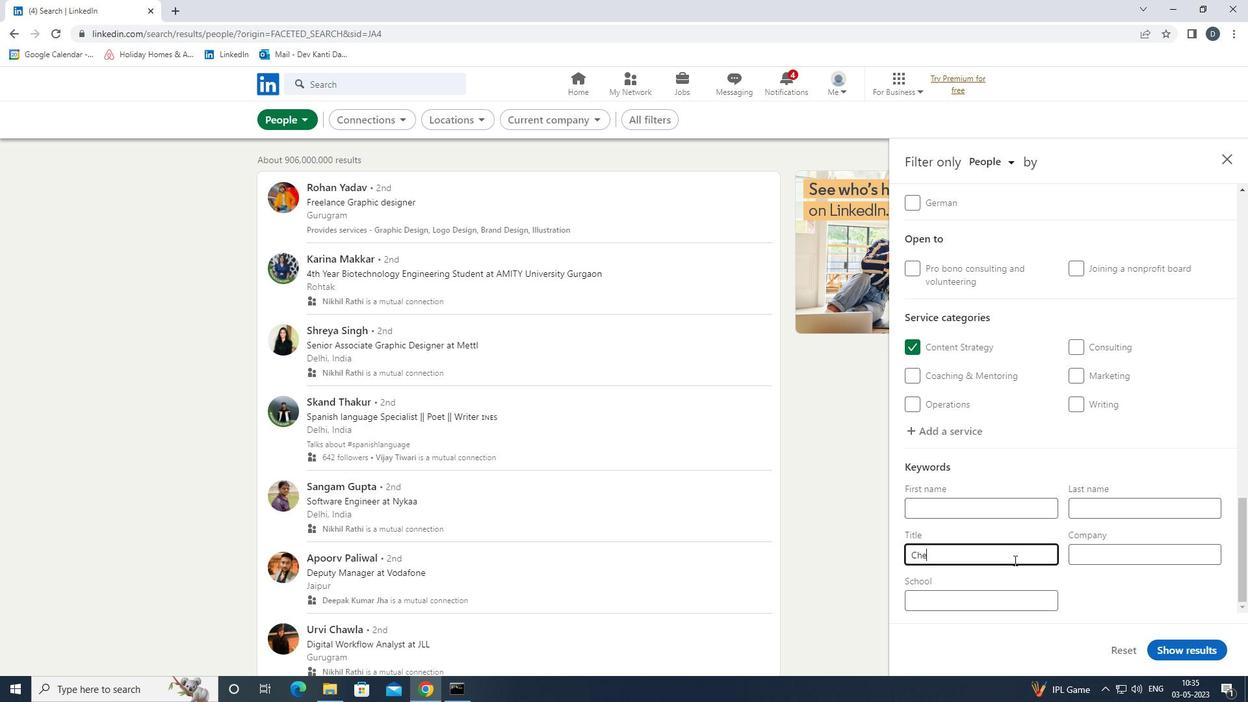 
Action: Mouse moved to (1188, 643)
Screenshot: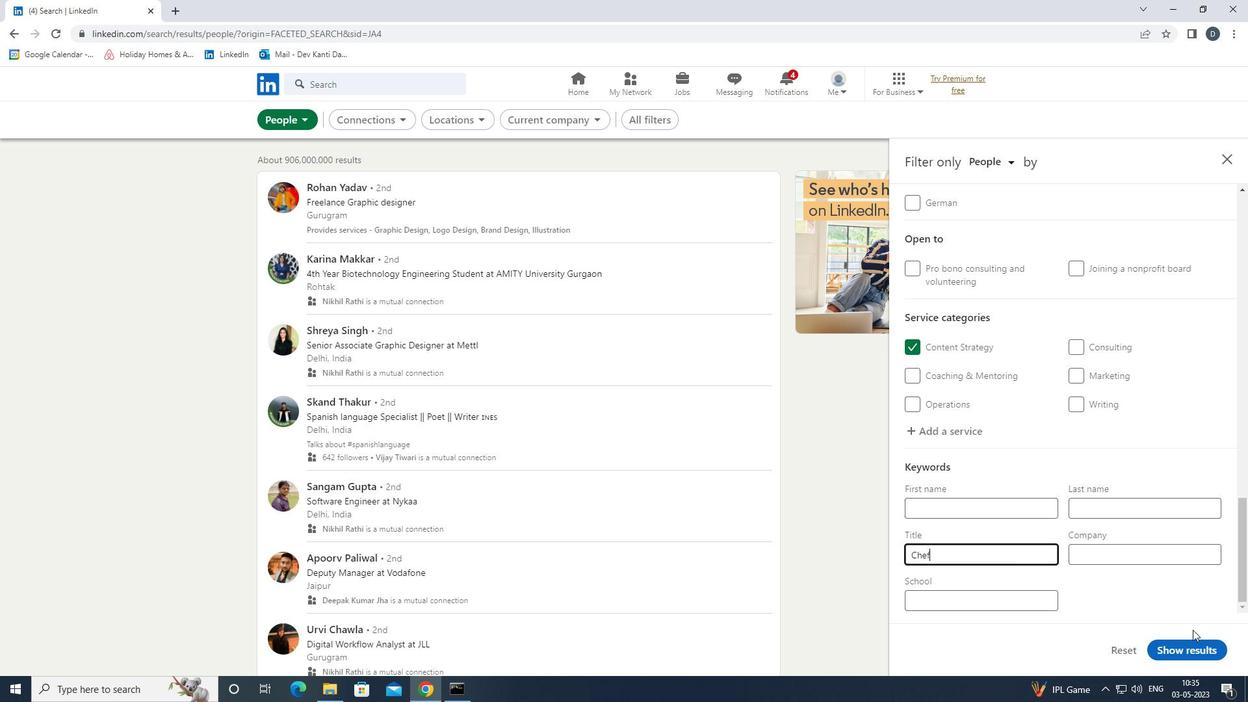 
Action: Mouse pressed left at (1188, 643)
Screenshot: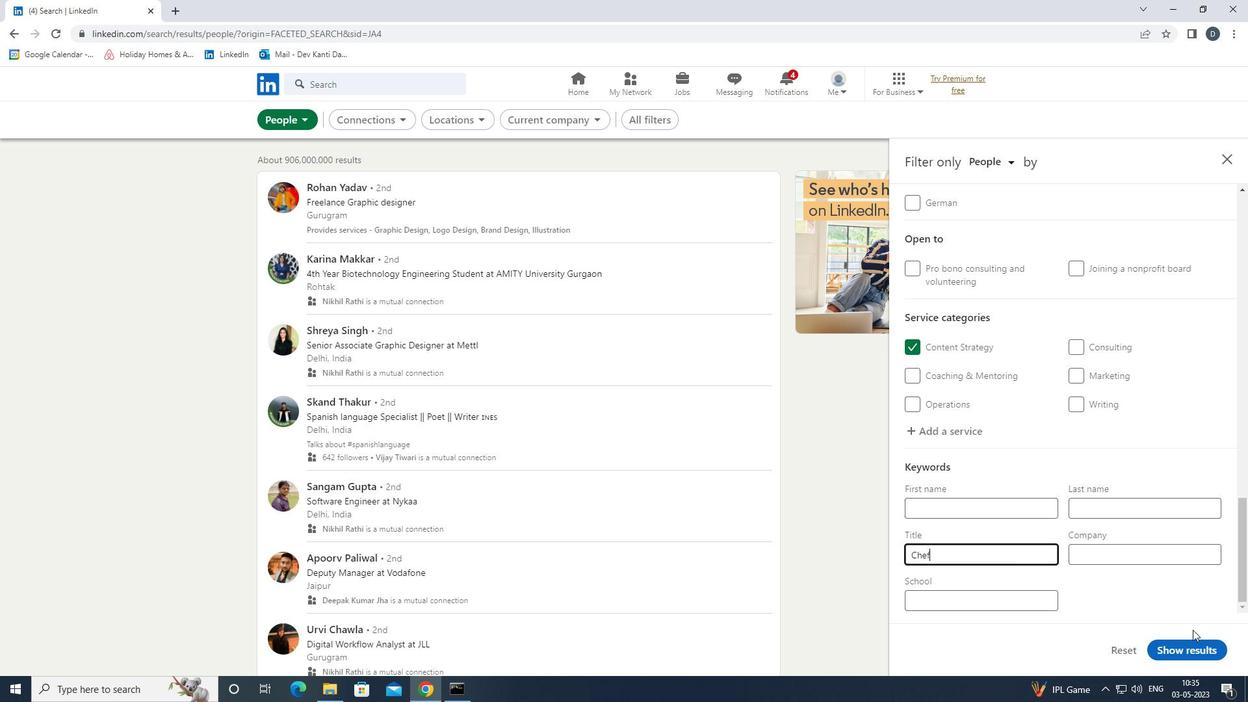 
Action: Mouse moved to (197, 22)
Screenshot: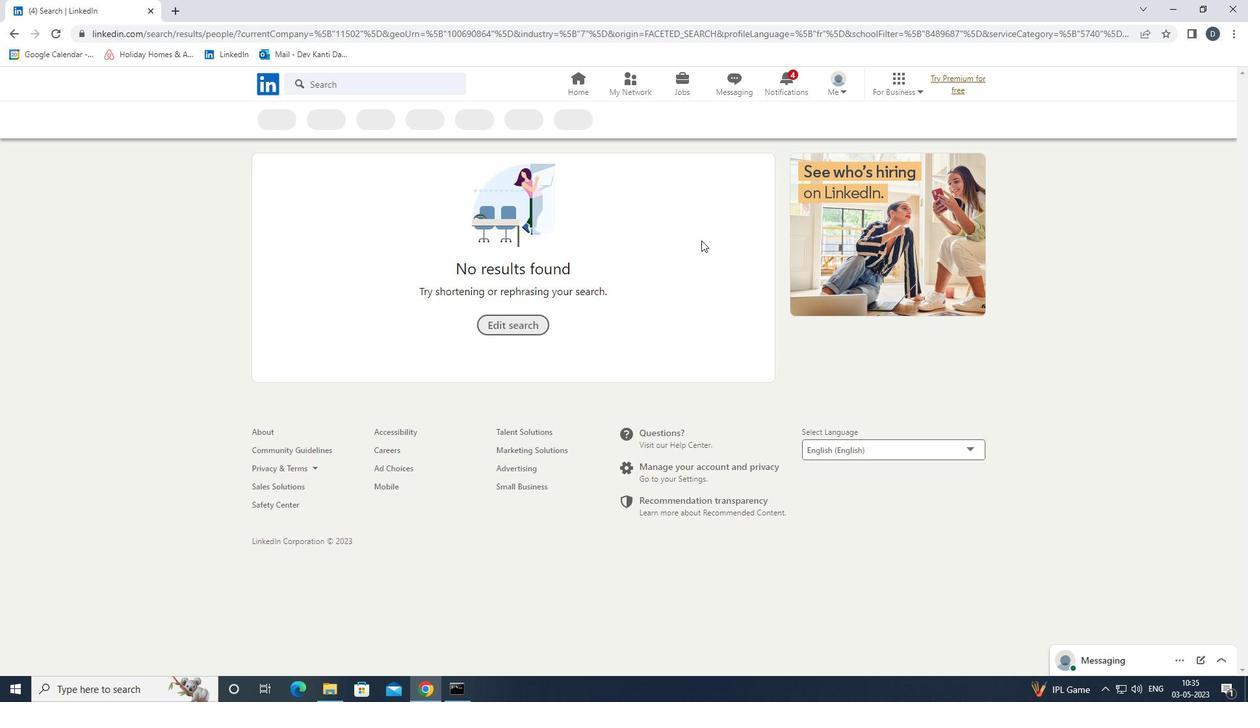 
